 Task: Search one way flight ticket for 3 adults, 3 children in premium economy from Colorado Springs: City Of Colorado Springs Municipal Airport to New Bern: Coastal Carolina Regional Airport (was Craven County Regional) on 5-4-2023. Choice of flights is Delta. Number of bags: 9 checked bags. Price is upto 79000. Outbound departure time preference is 22:15.
Action: Mouse moved to (380, 346)
Screenshot: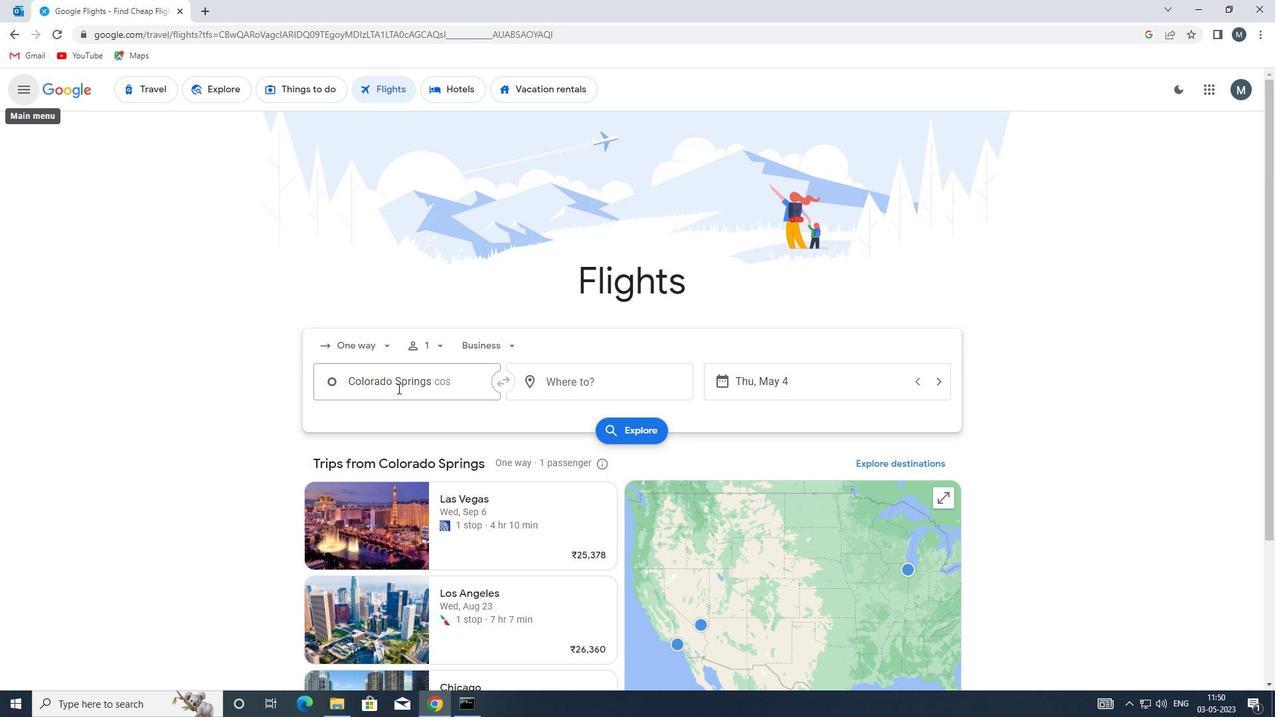 
Action: Mouse pressed left at (380, 346)
Screenshot: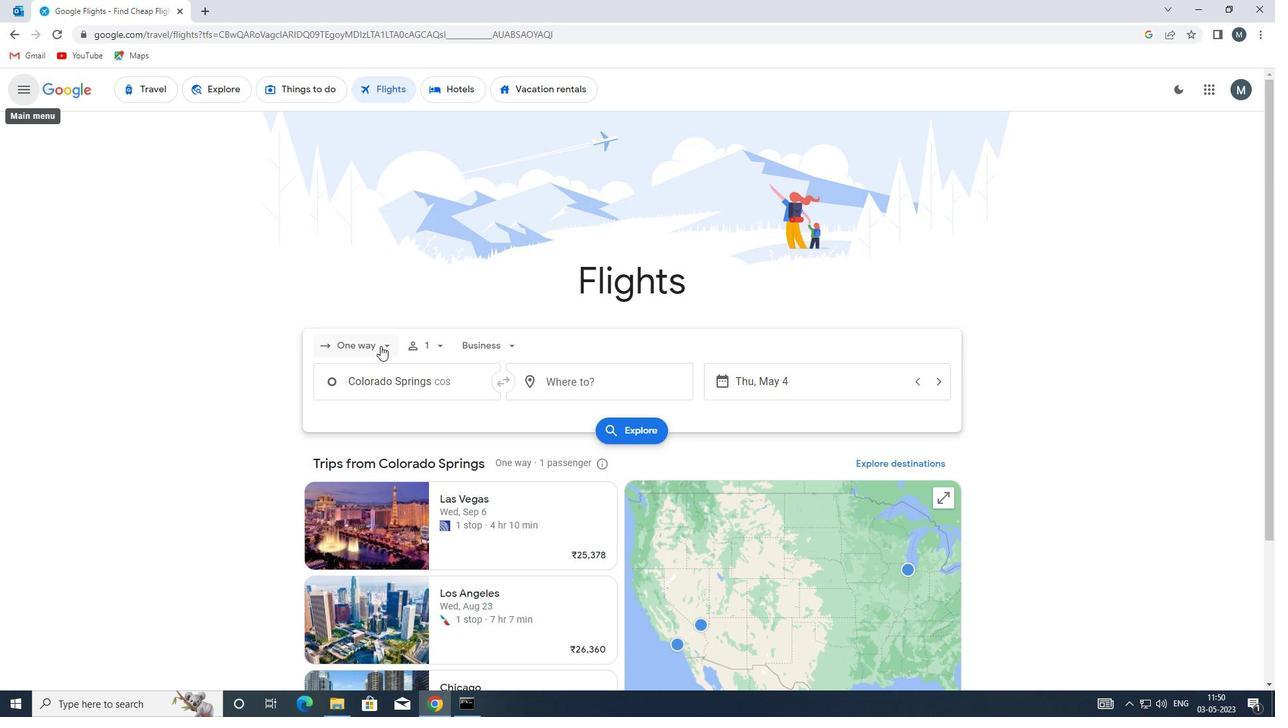 
Action: Mouse moved to (395, 412)
Screenshot: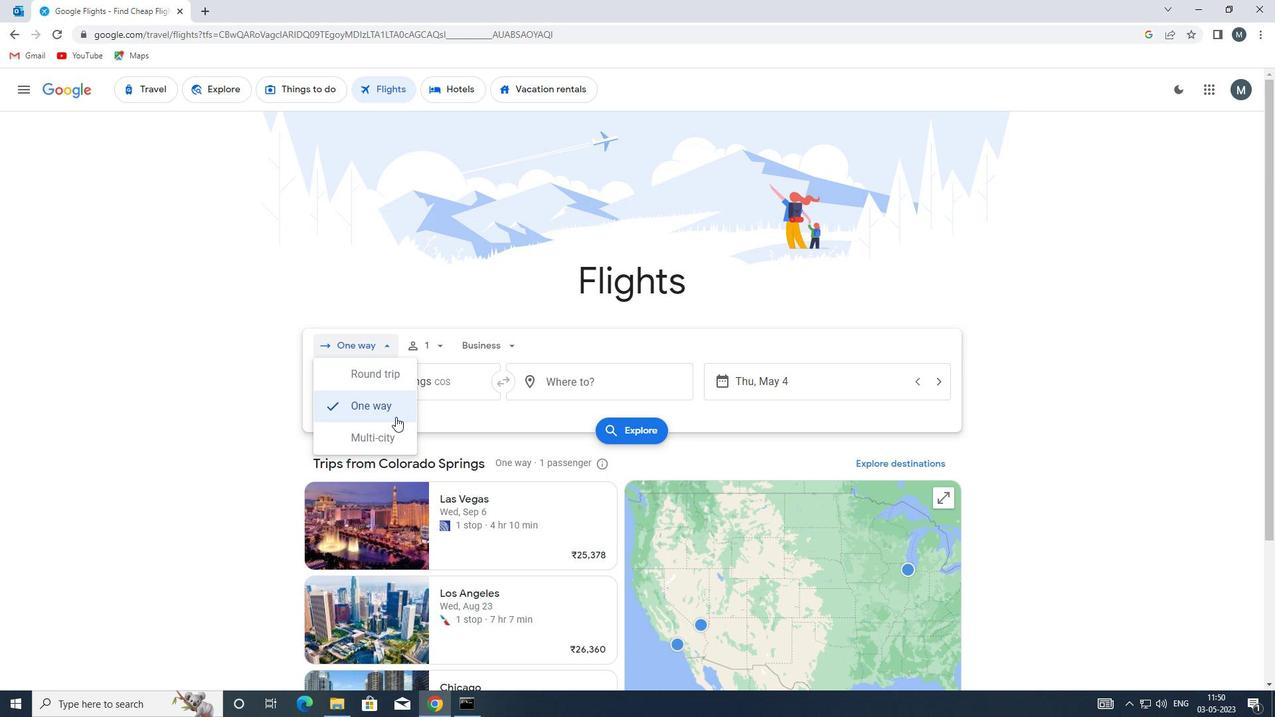 
Action: Mouse pressed left at (395, 412)
Screenshot: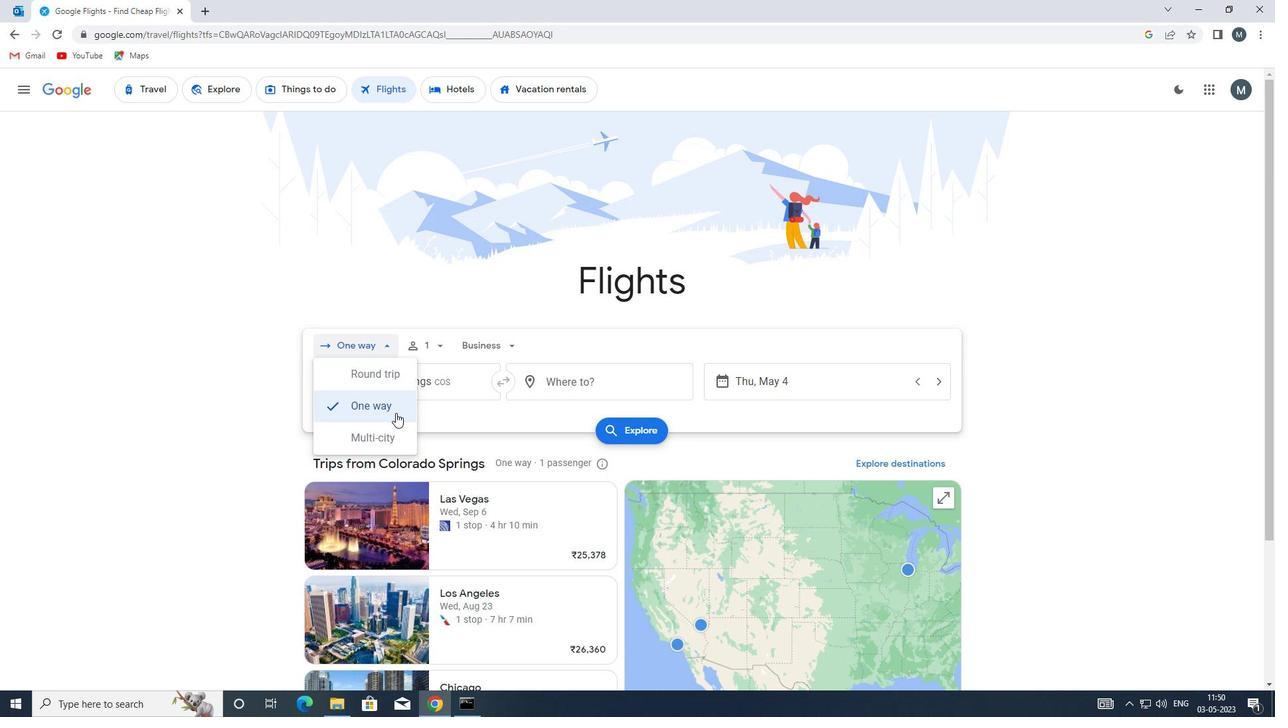 
Action: Mouse moved to (439, 350)
Screenshot: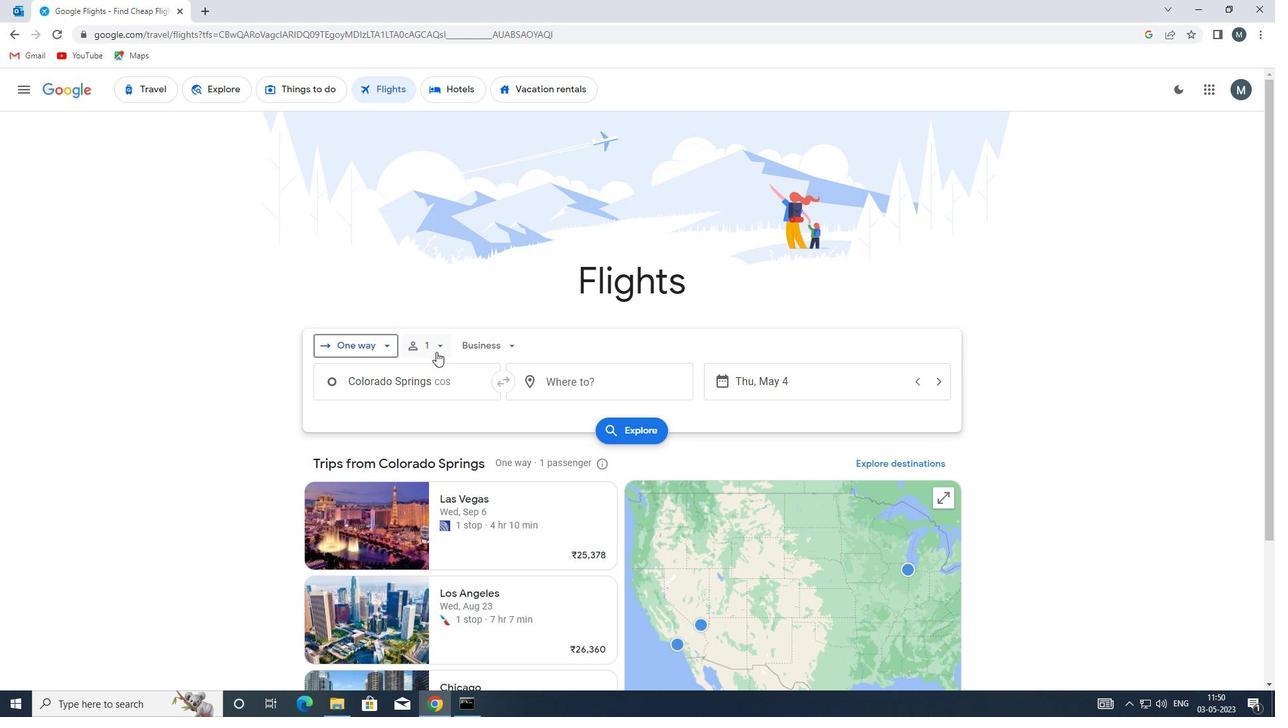 
Action: Mouse pressed left at (439, 350)
Screenshot: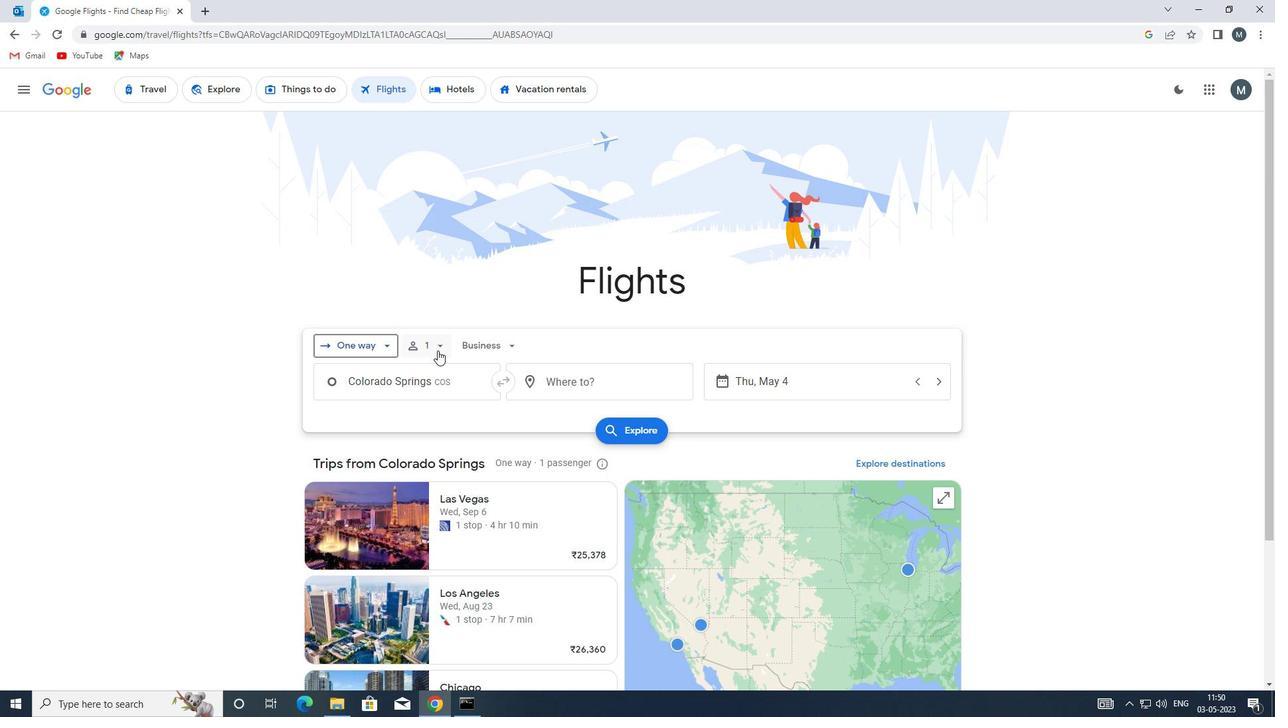
Action: Mouse moved to (536, 376)
Screenshot: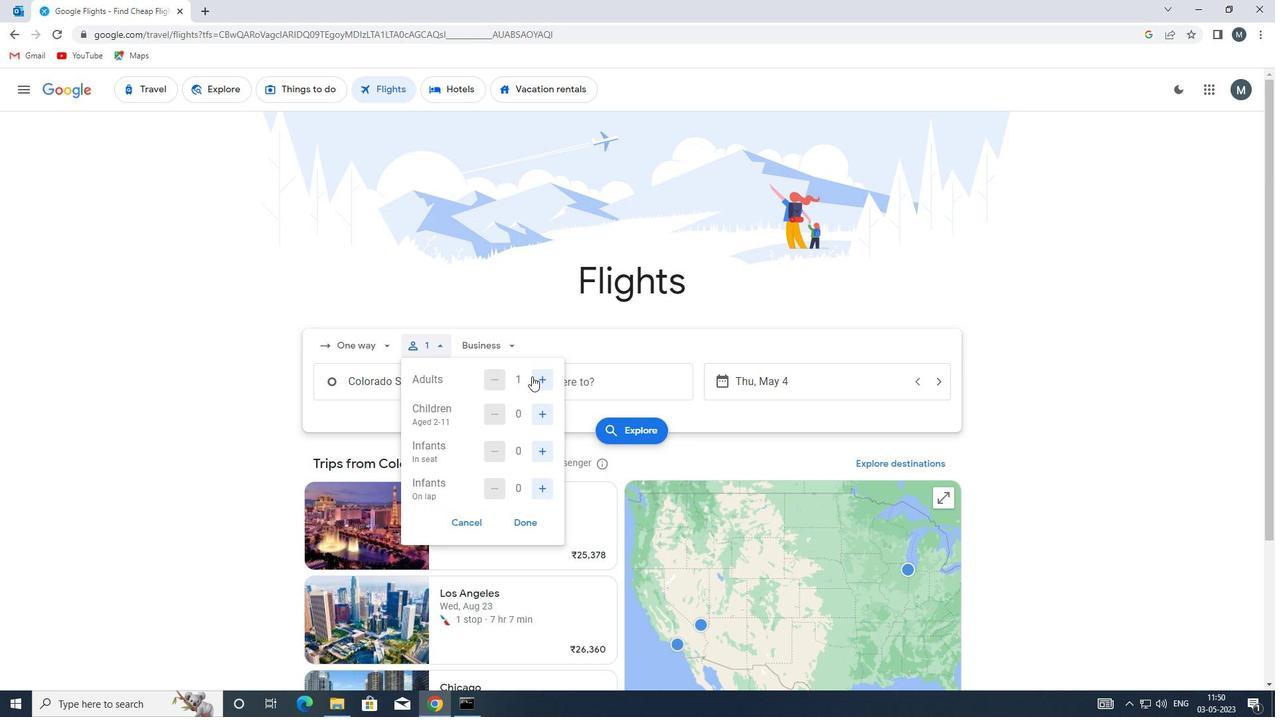 
Action: Mouse pressed left at (536, 376)
Screenshot: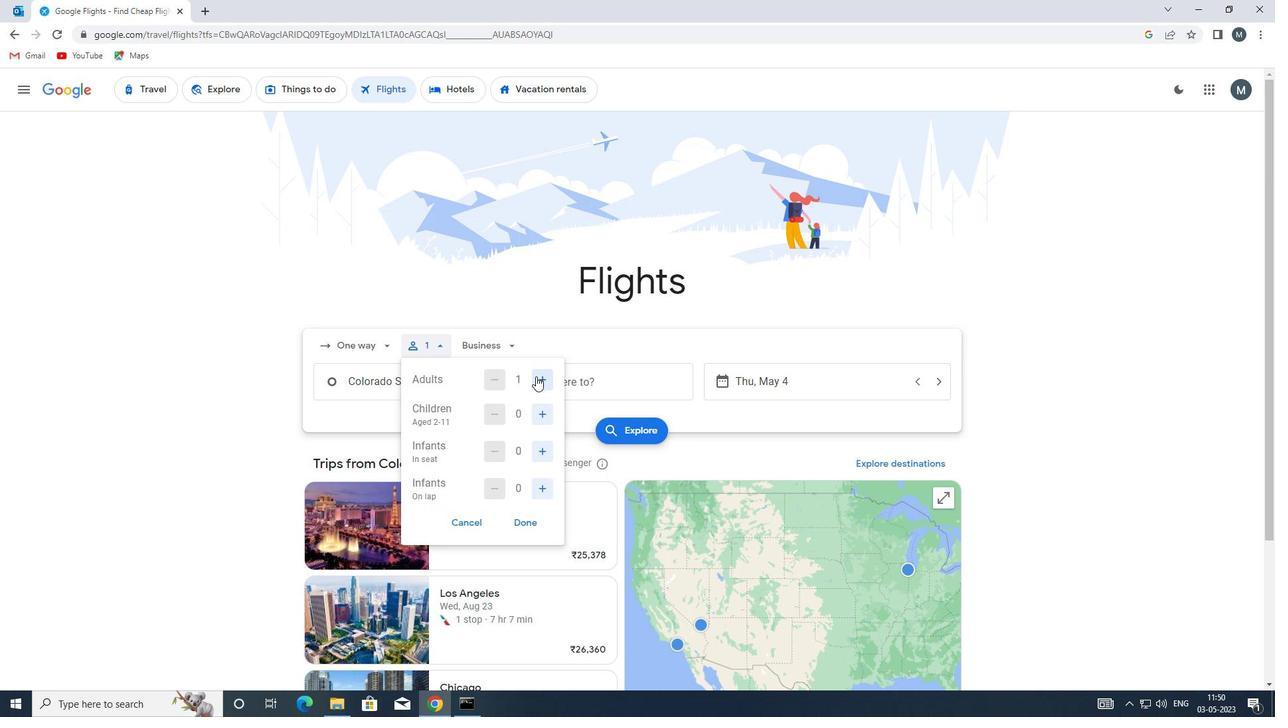 
Action: Mouse pressed left at (536, 376)
Screenshot: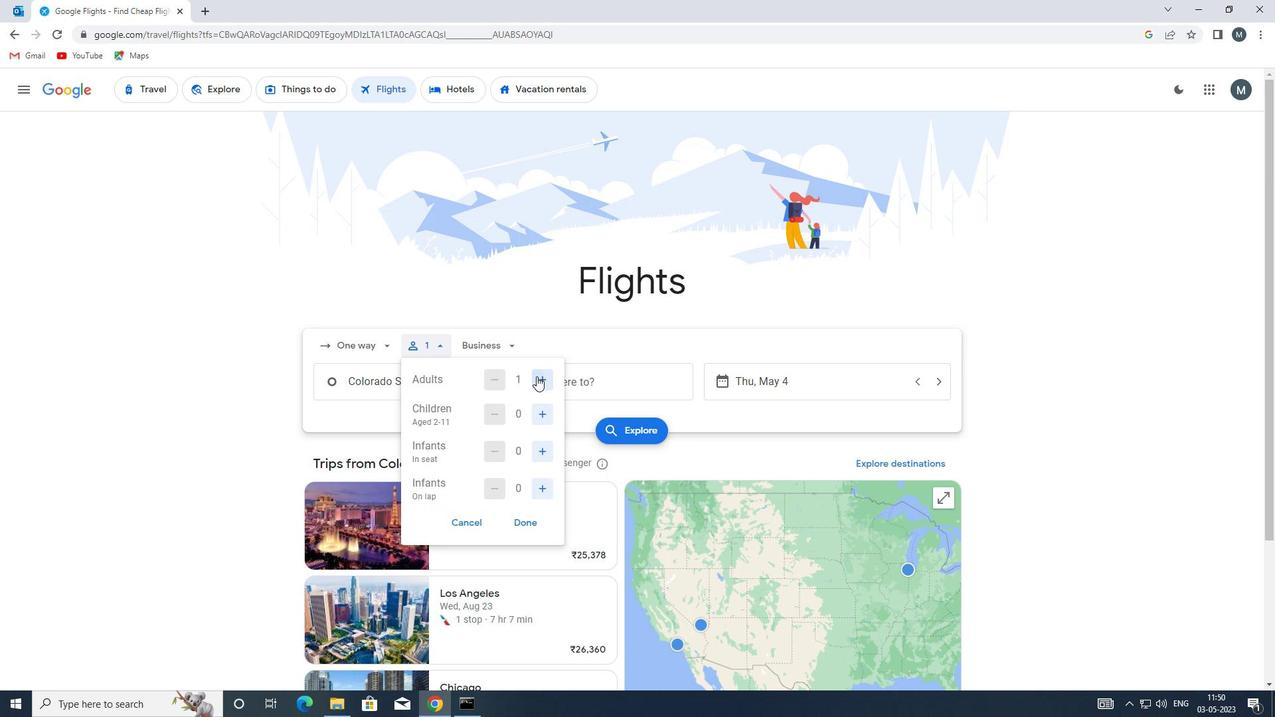 
Action: Mouse moved to (542, 414)
Screenshot: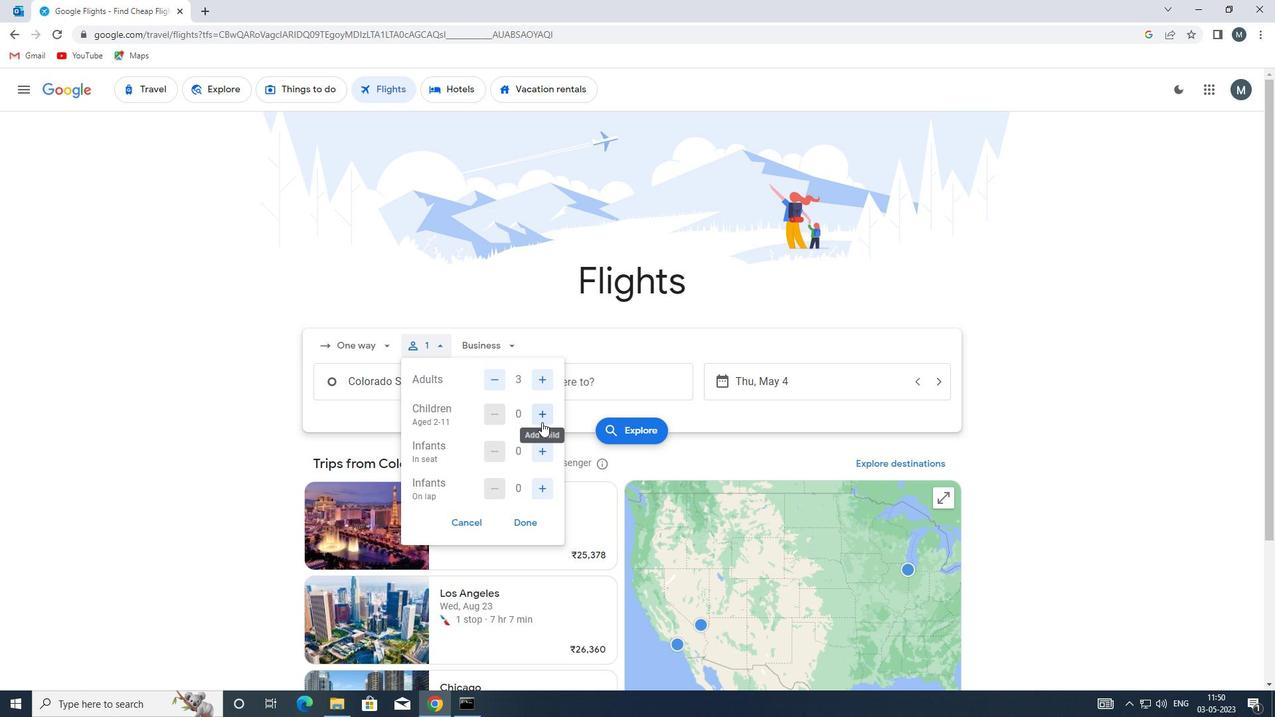 
Action: Mouse pressed left at (542, 414)
Screenshot: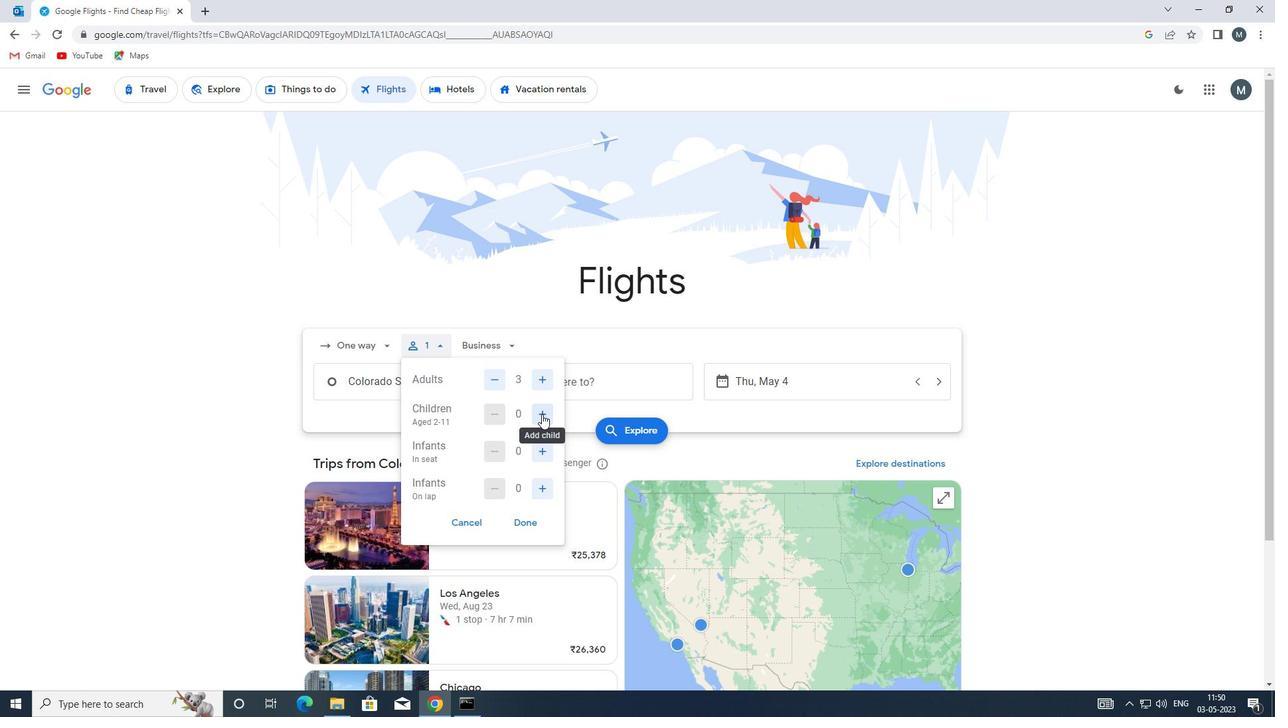 
Action: Mouse moved to (542, 413)
Screenshot: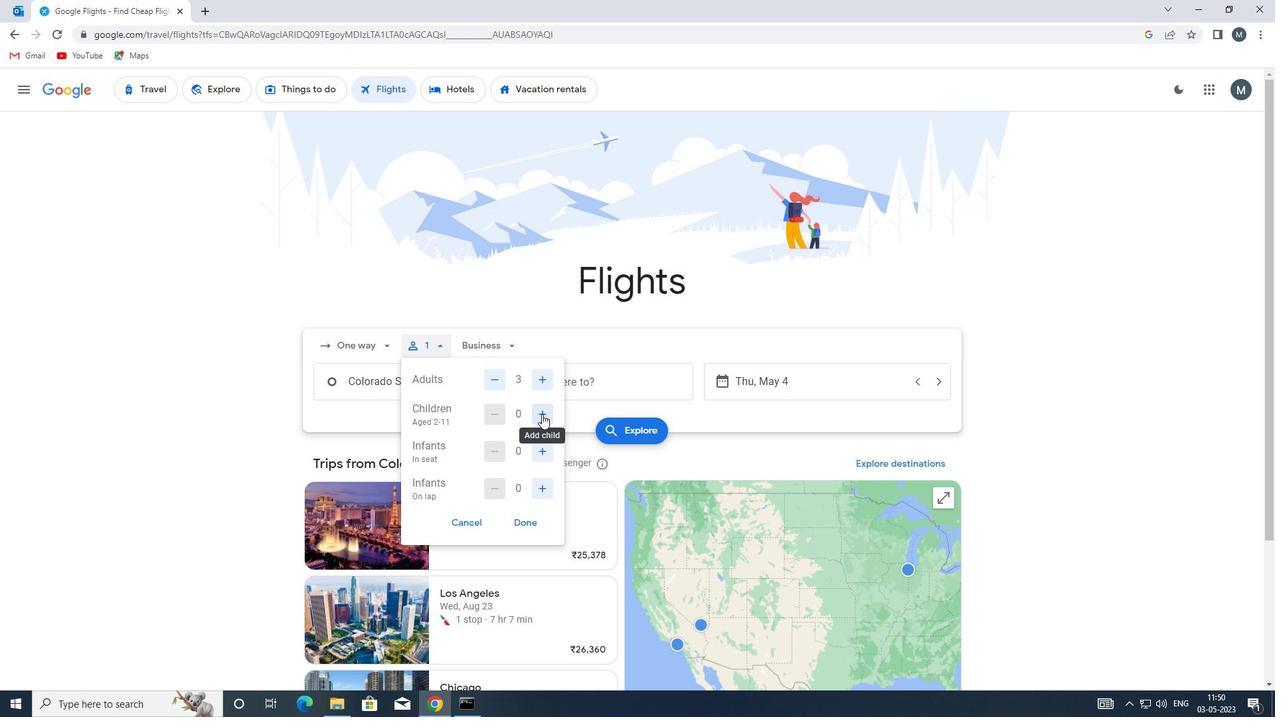 
Action: Mouse pressed left at (542, 413)
Screenshot: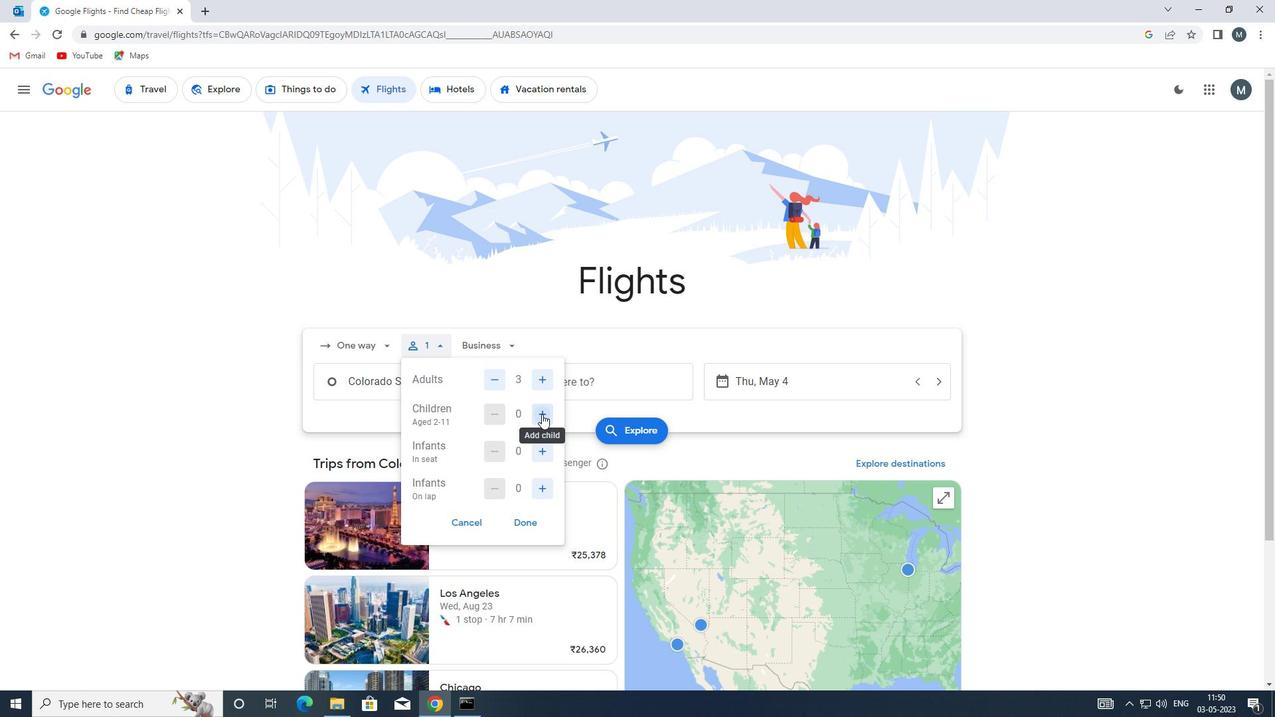 
Action: Mouse pressed left at (542, 413)
Screenshot: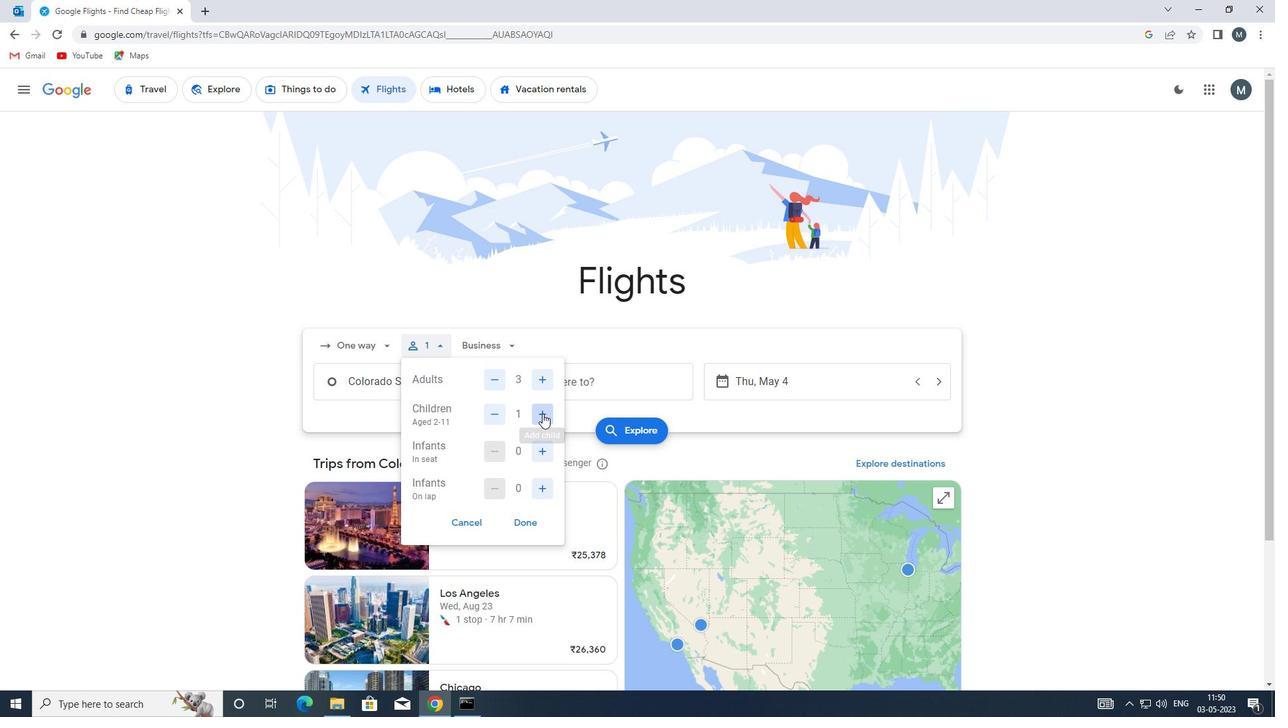 
Action: Mouse moved to (528, 522)
Screenshot: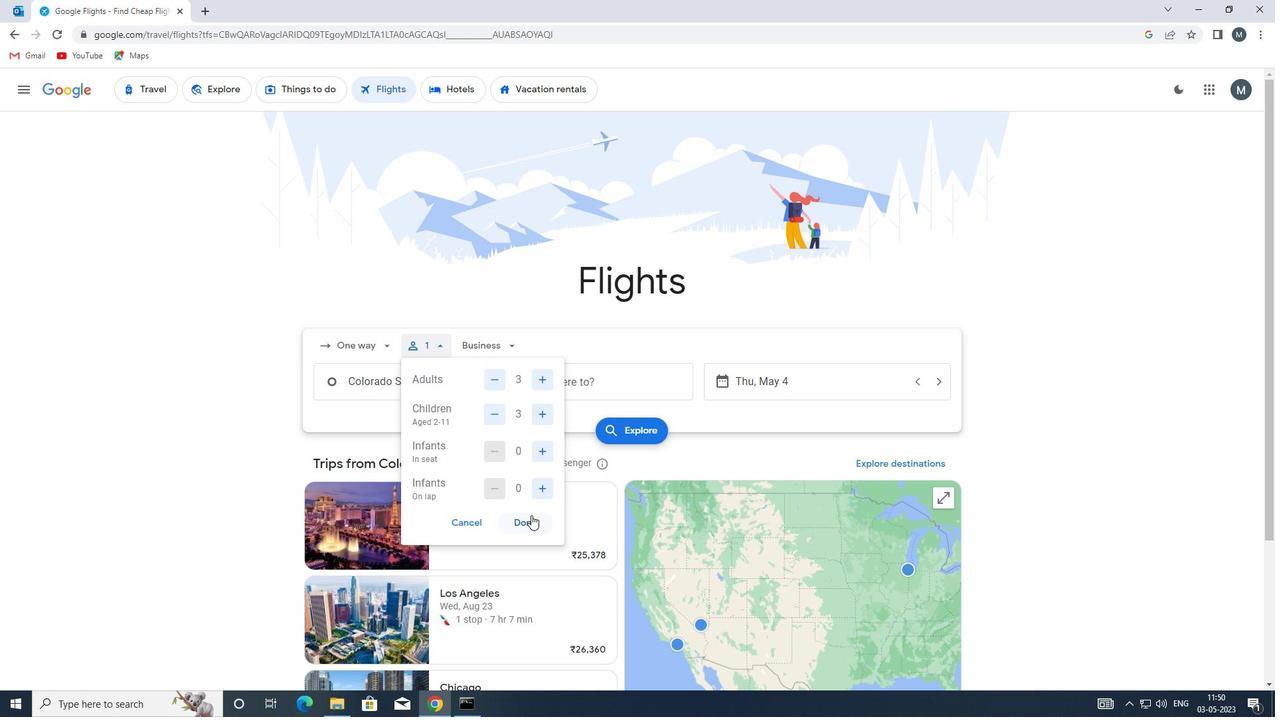 
Action: Mouse pressed left at (528, 522)
Screenshot: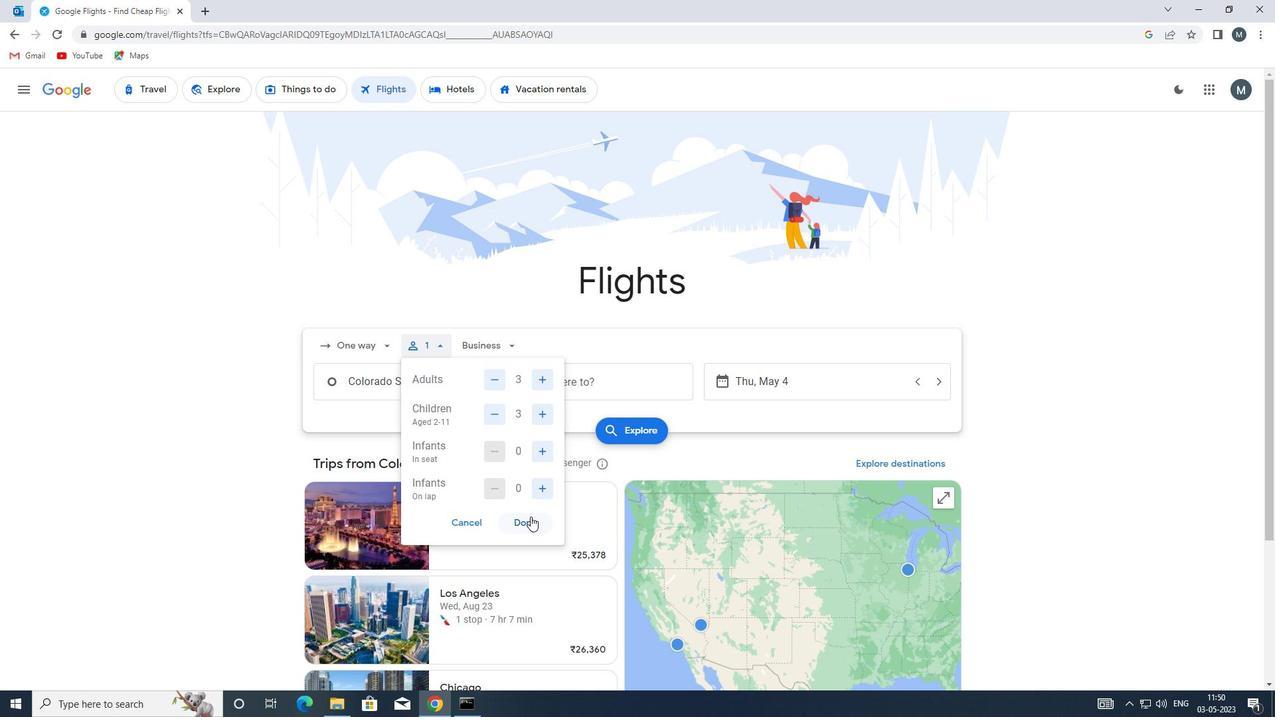 
Action: Mouse moved to (494, 352)
Screenshot: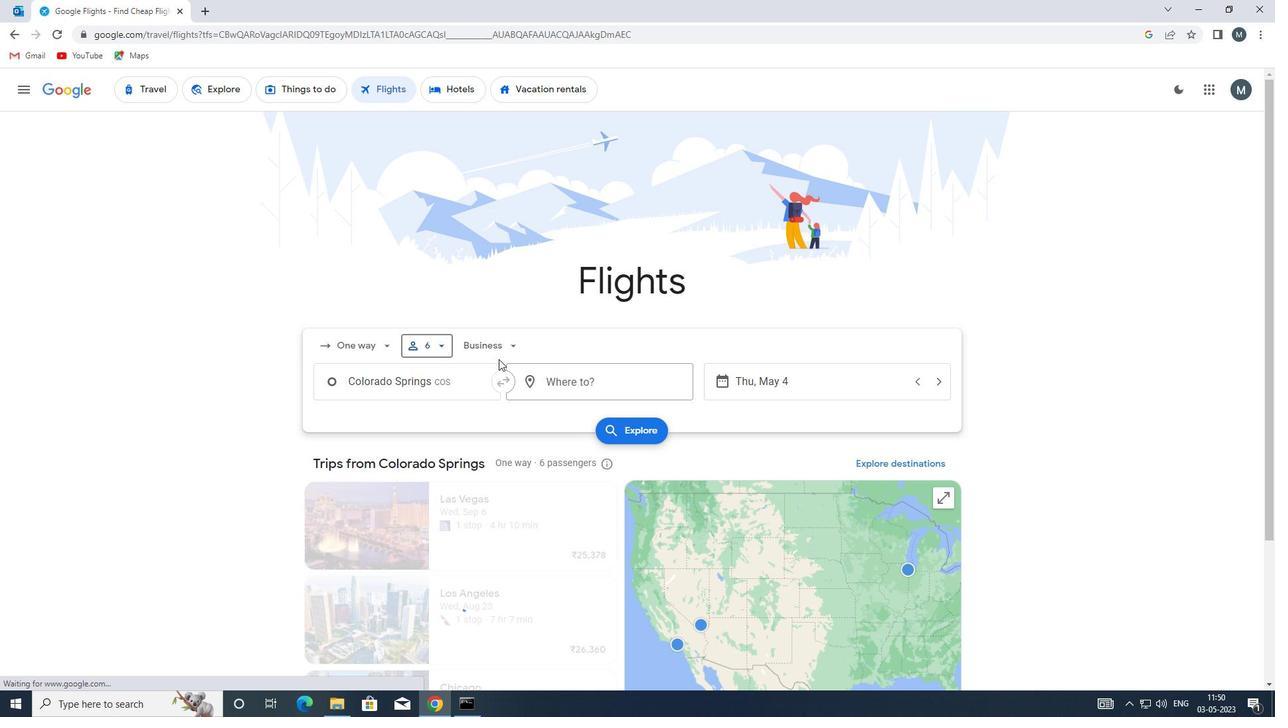 
Action: Mouse pressed left at (494, 352)
Screenshot: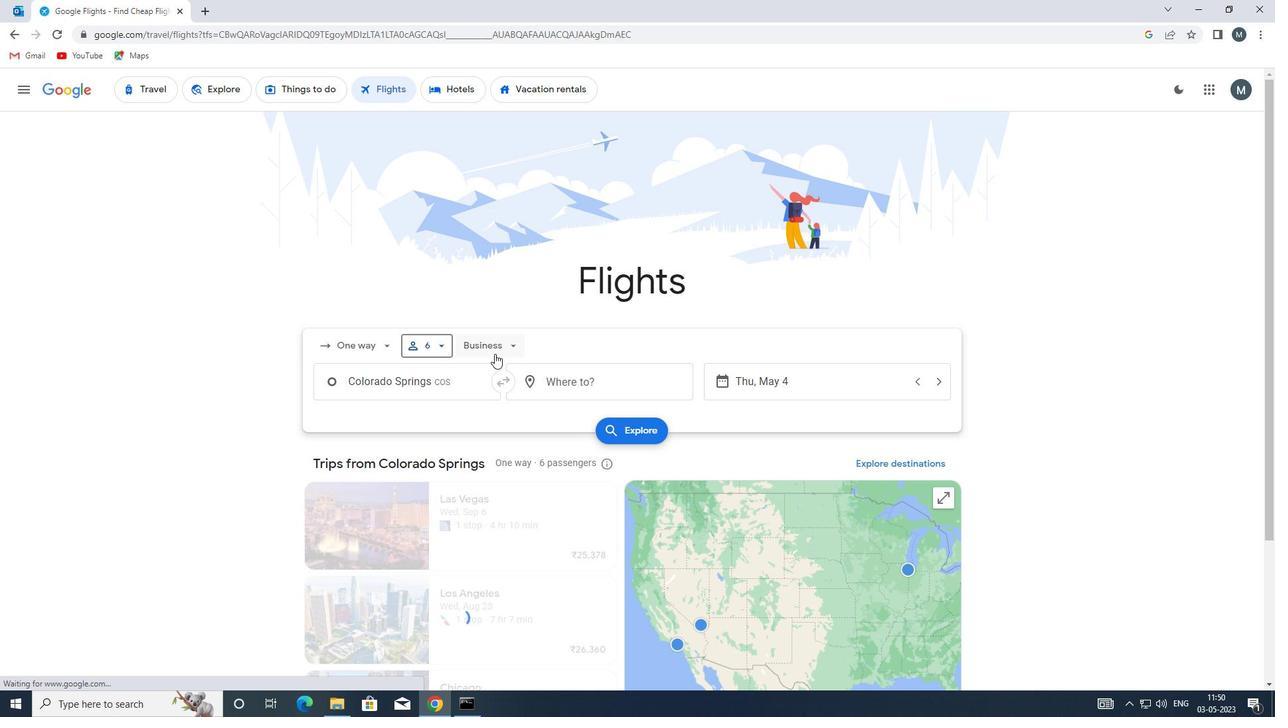 
Action: Mouse moved to (523, 399)
Screenshot: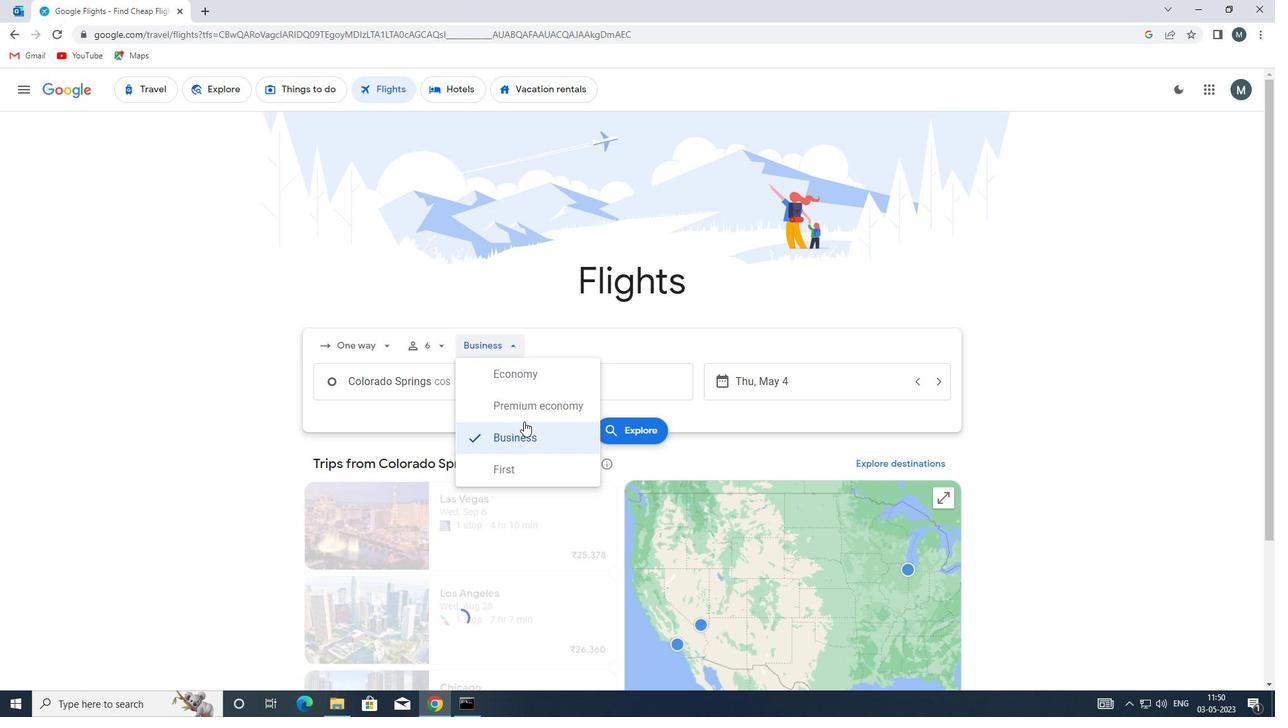 
Action: Mouse pressed left at (523, 399)
Screenshot: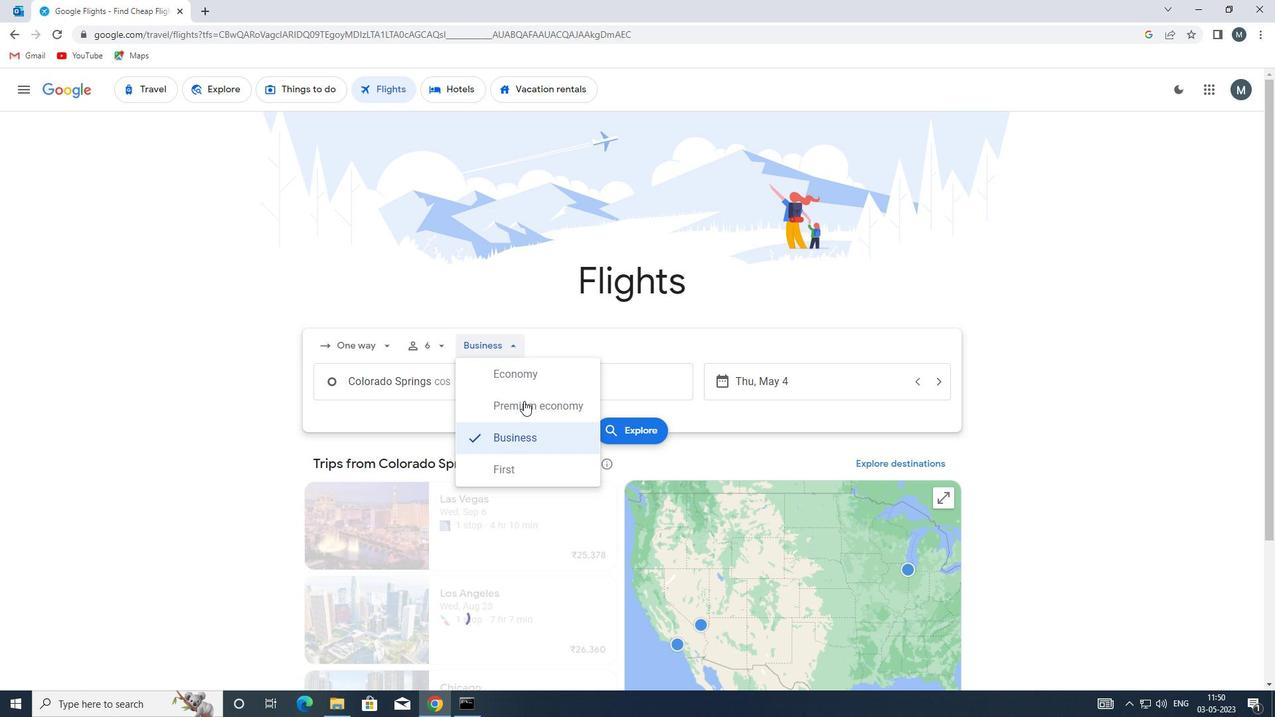 
Action: Mouse moved to (440, 377)
Screenshot: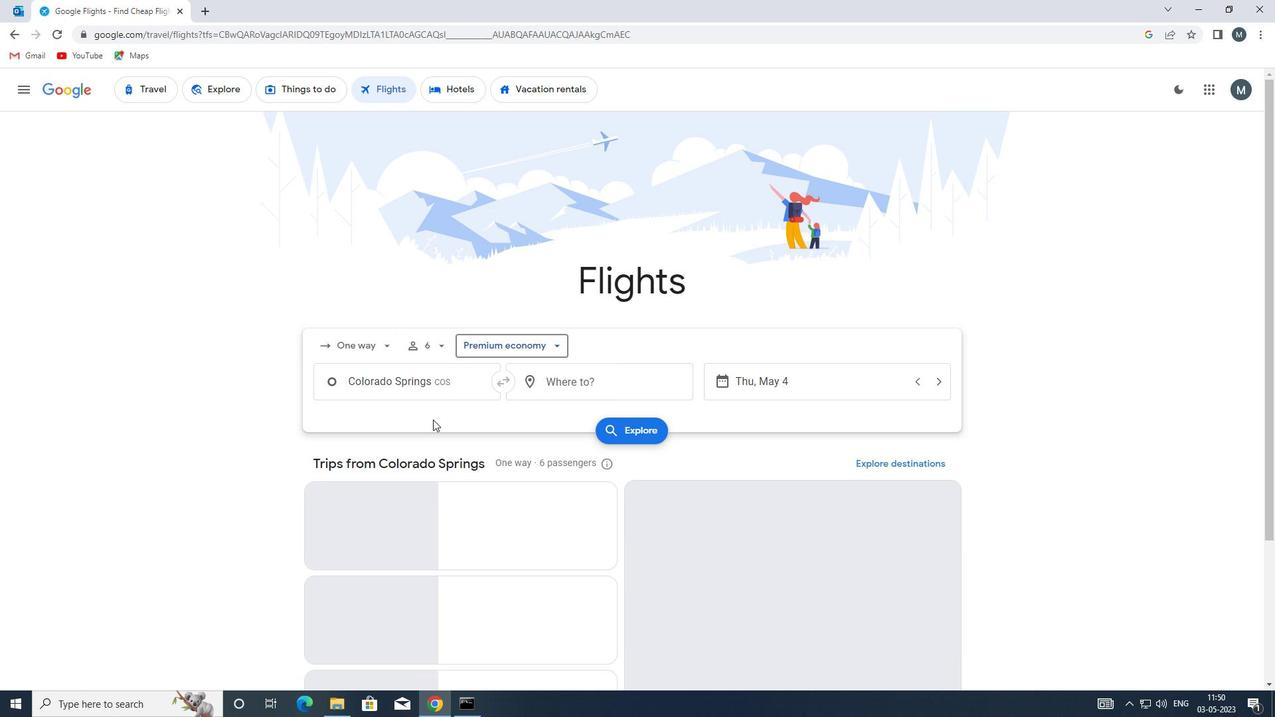 
Action: Mouse pressed left at (440, 377)
Screenshot: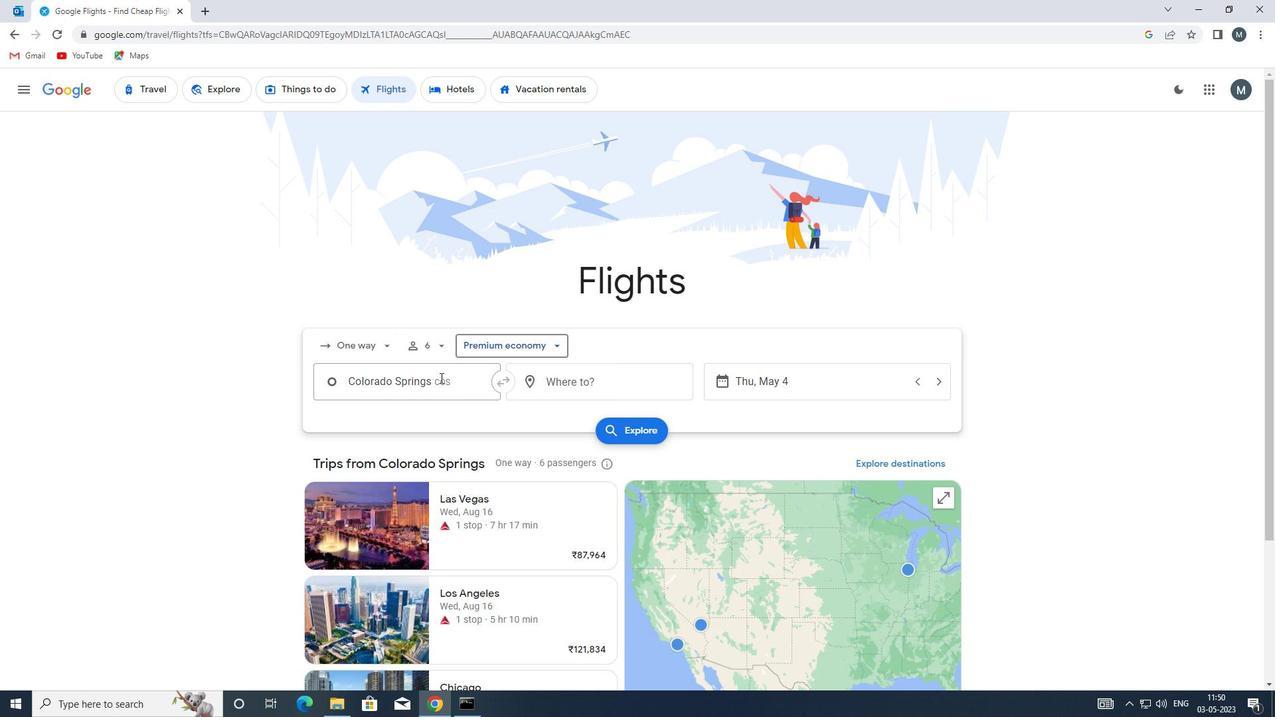 
Action: Mouse moved to (442, 377)
Screenshot: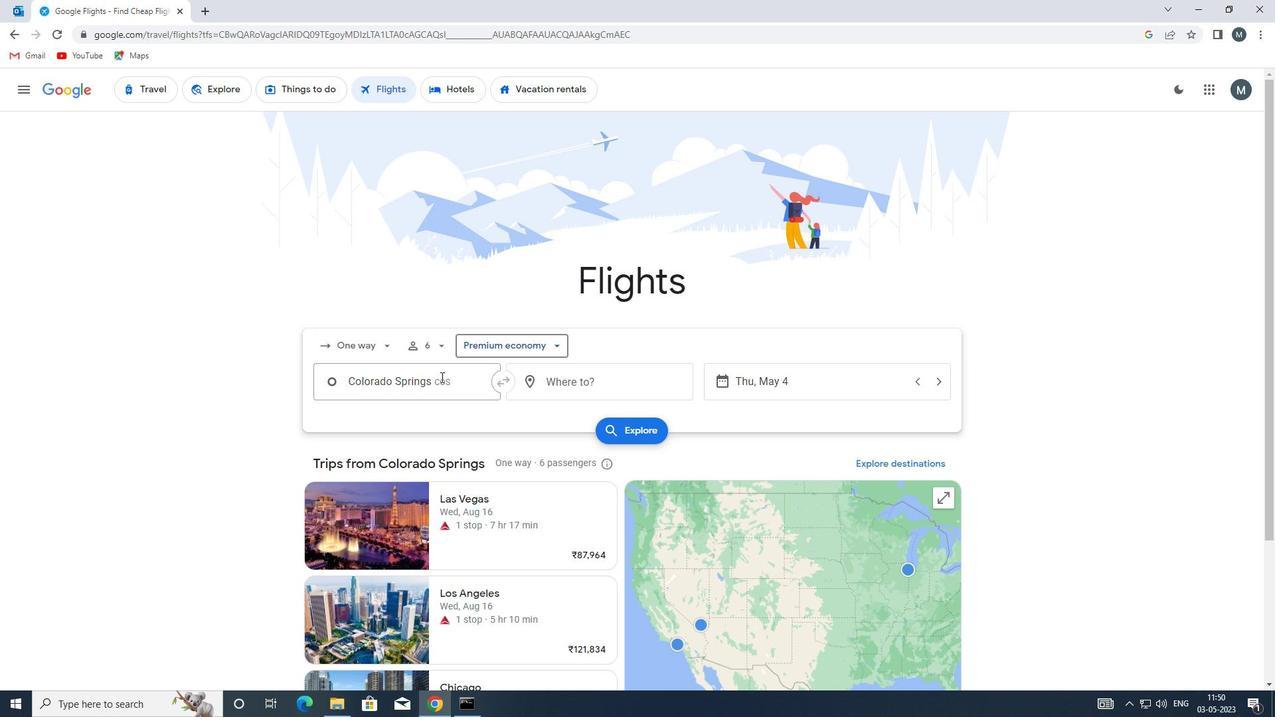 
Action: Key pressed <Key.enter>
Screenshot: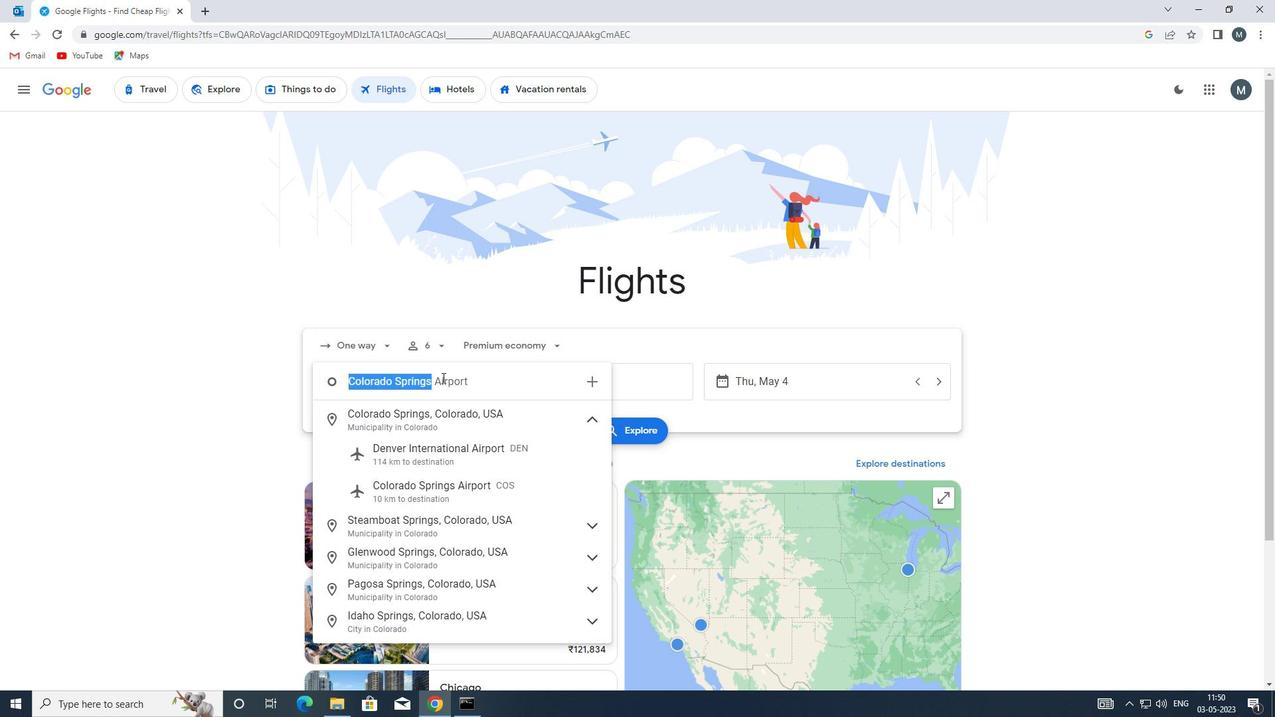 
Action: Mouse moved to (554, 377)
Screenshot: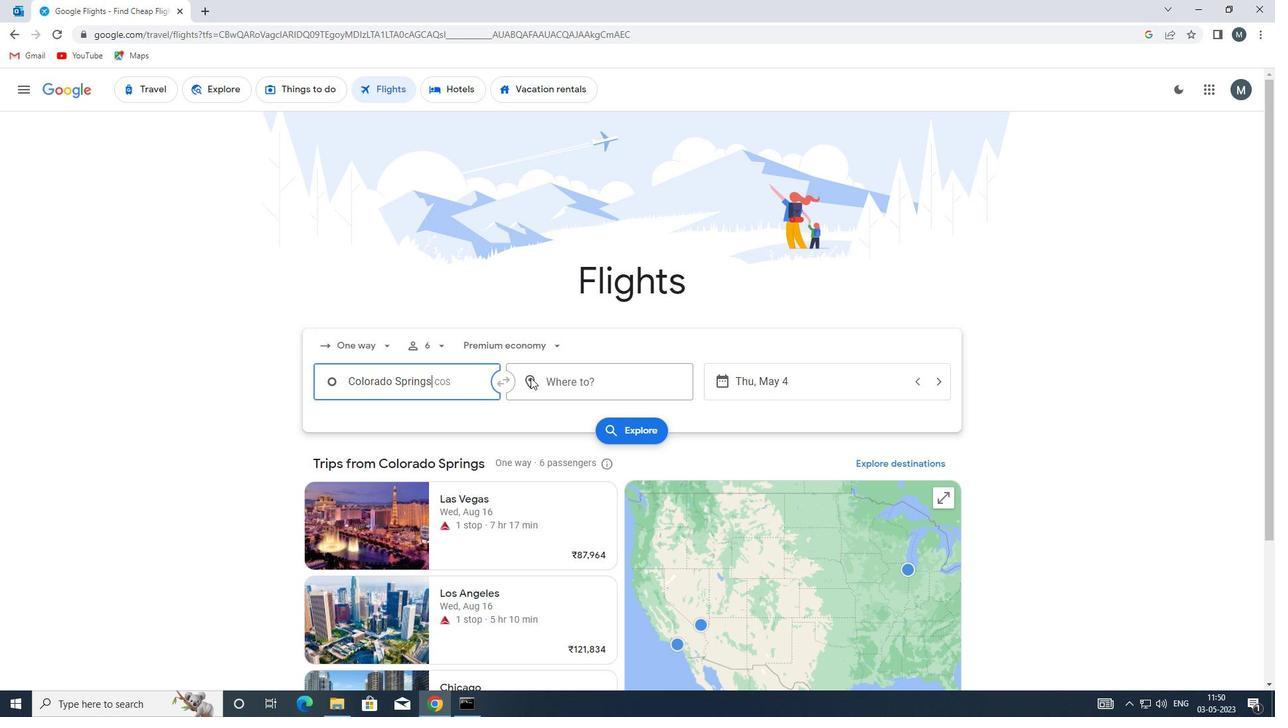 
Action: Mouse pressed left at (554, 377)
Screenshot: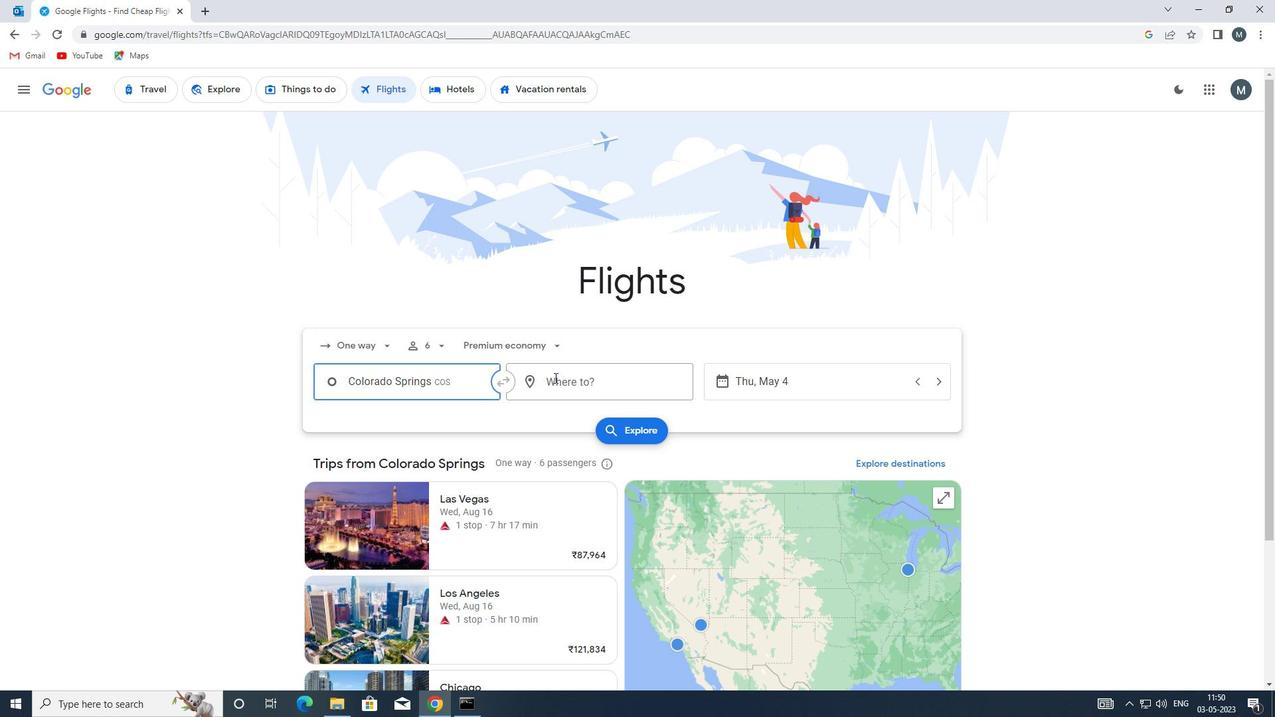 
Action: Mouse moved to (547, 379)
Screenshot: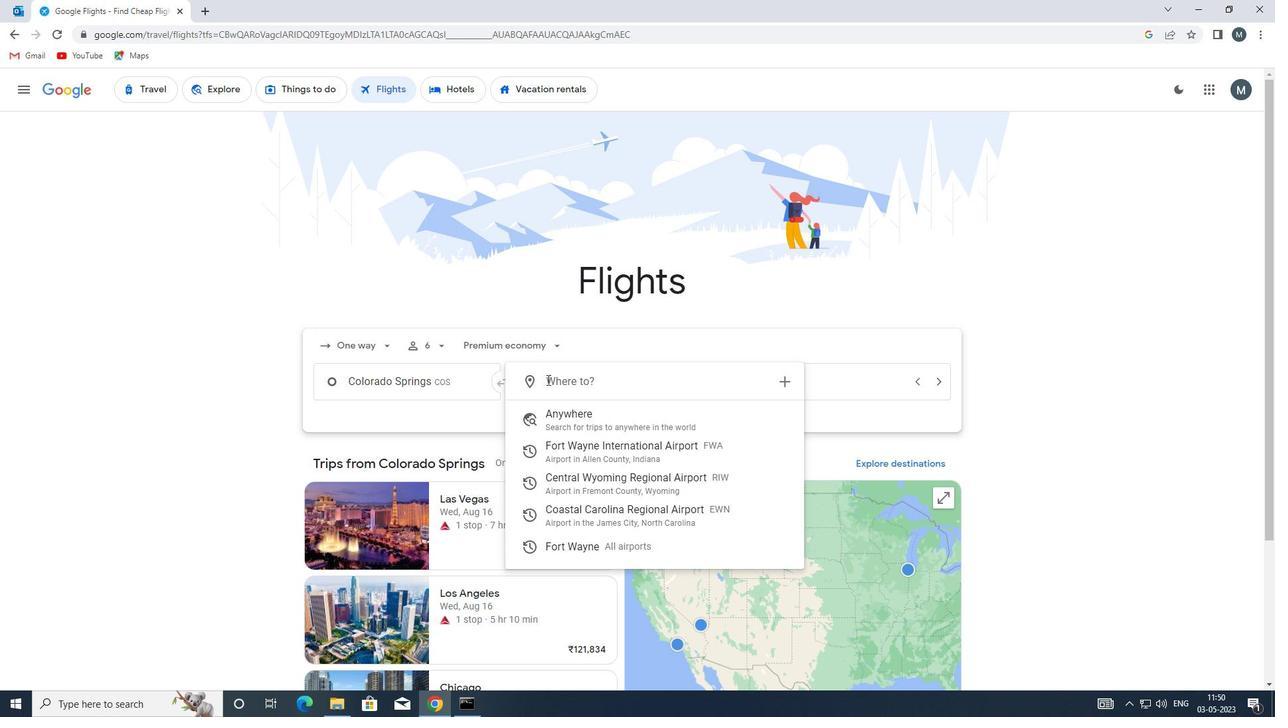 
Action: Key pressed ewn
Screenshot: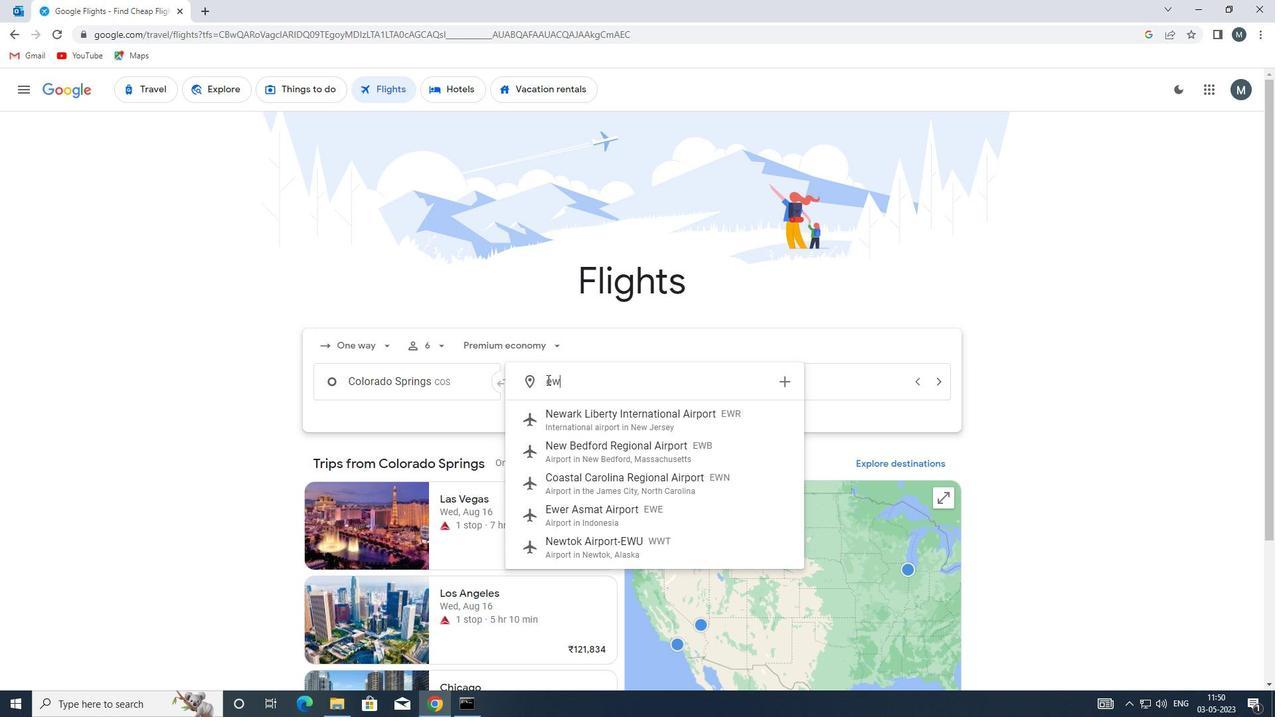 
Action: Mouse moved to (596, 425)
Screenshot: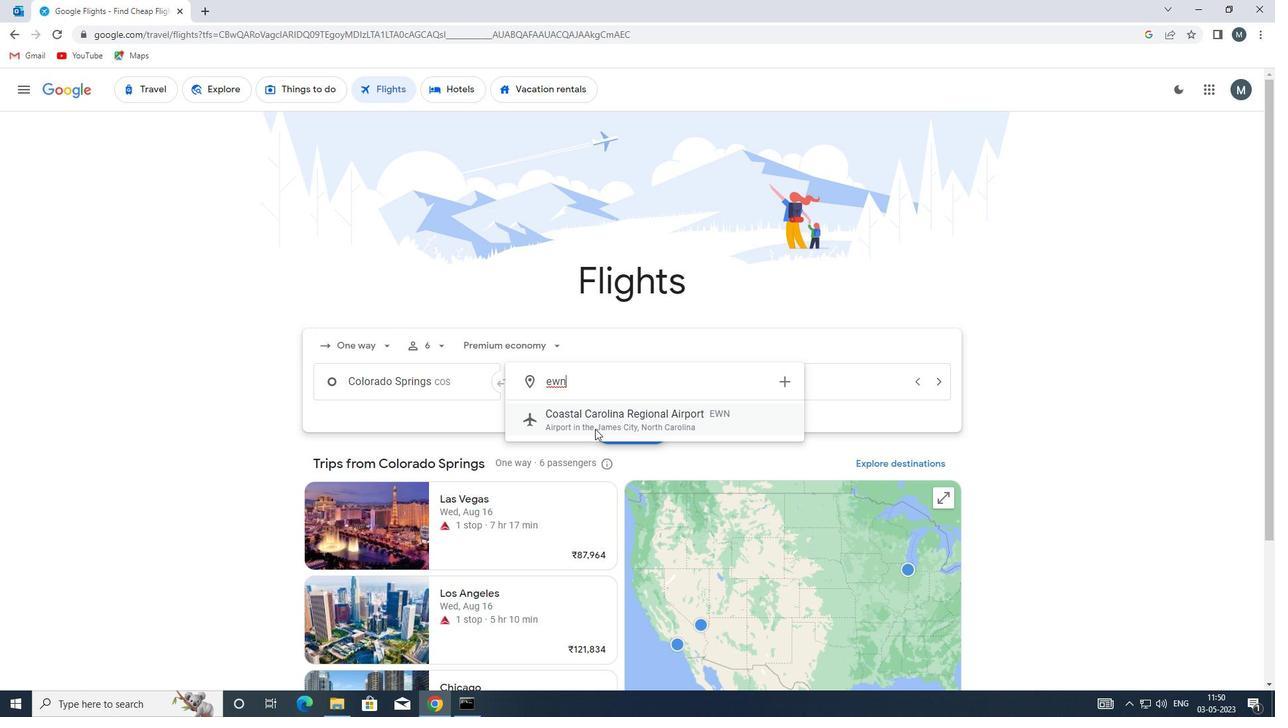 
Action: Mouse pressed left at (596, 425)
Screenshot: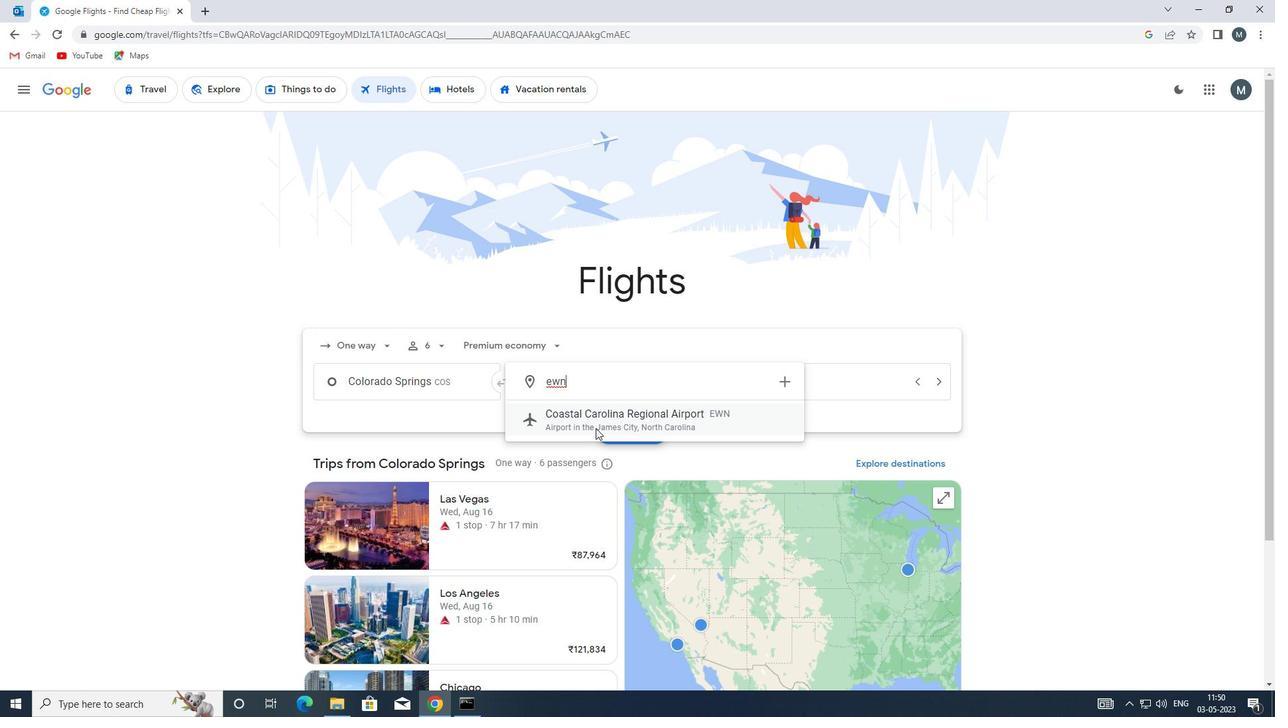 
Action: Mouse moved to (753, 377)
Screenshot: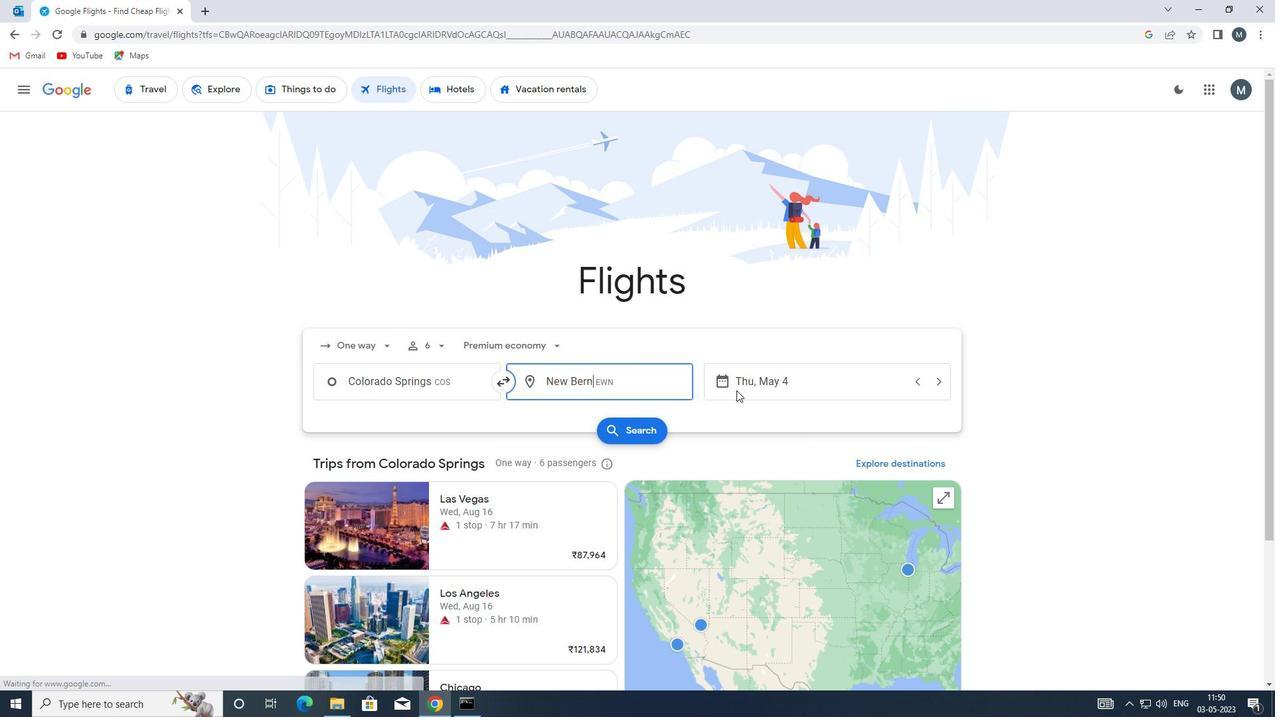 
Action: Mouse pressed left at (753, 377)
Screenshot: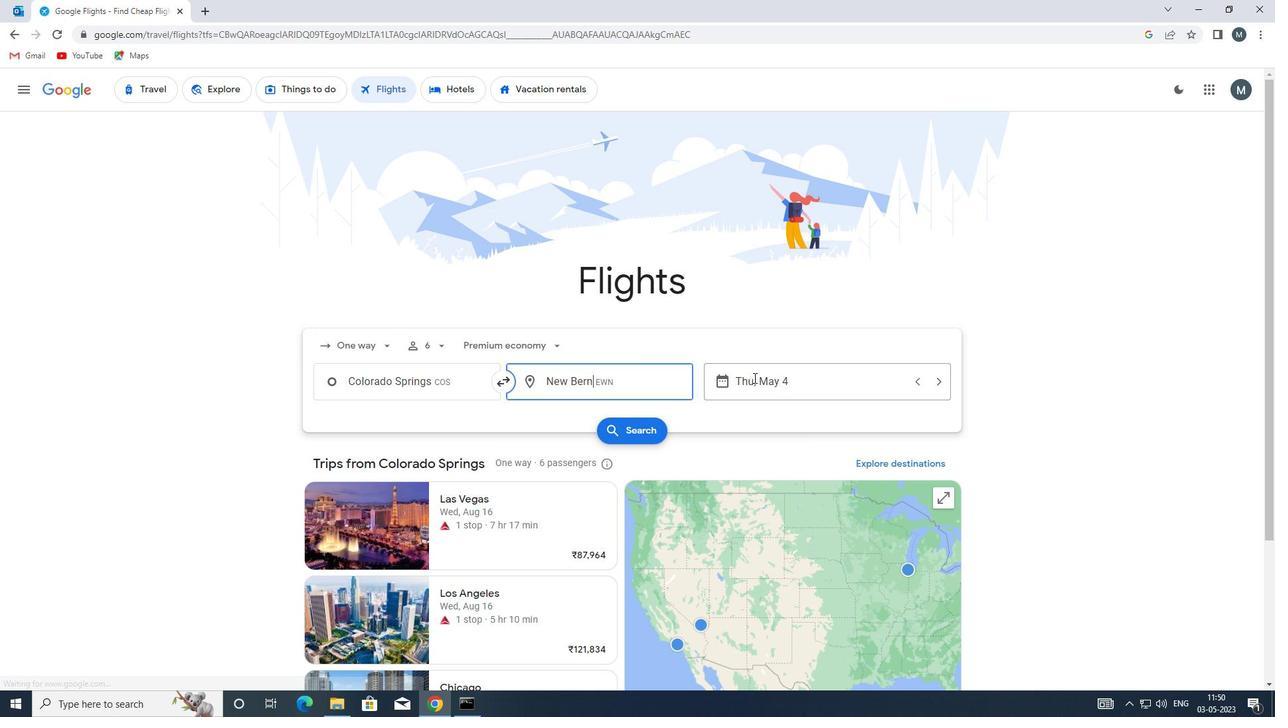 
Action: Mouse moved to (609, 444)
Screenshot: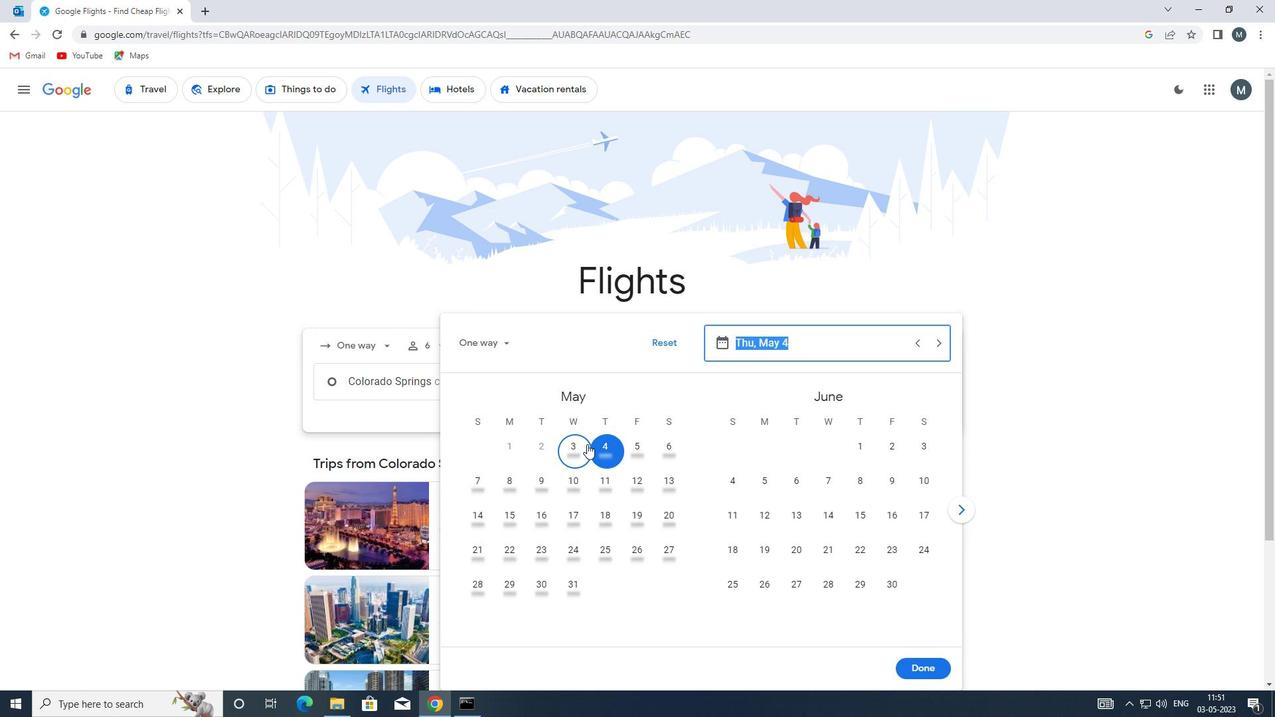 
Action: Mouse pressed left at (609, 444)
Screenshot: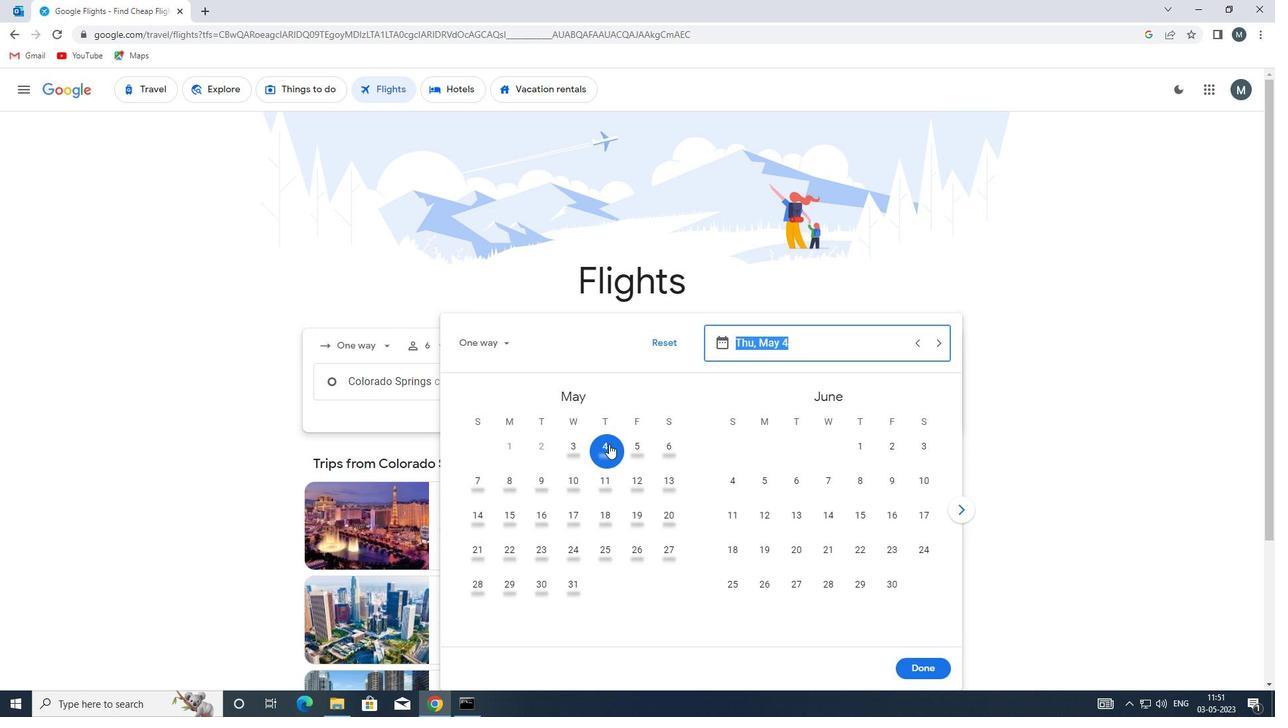 
Action: Mouse moved to (926, 667)
Screenshot: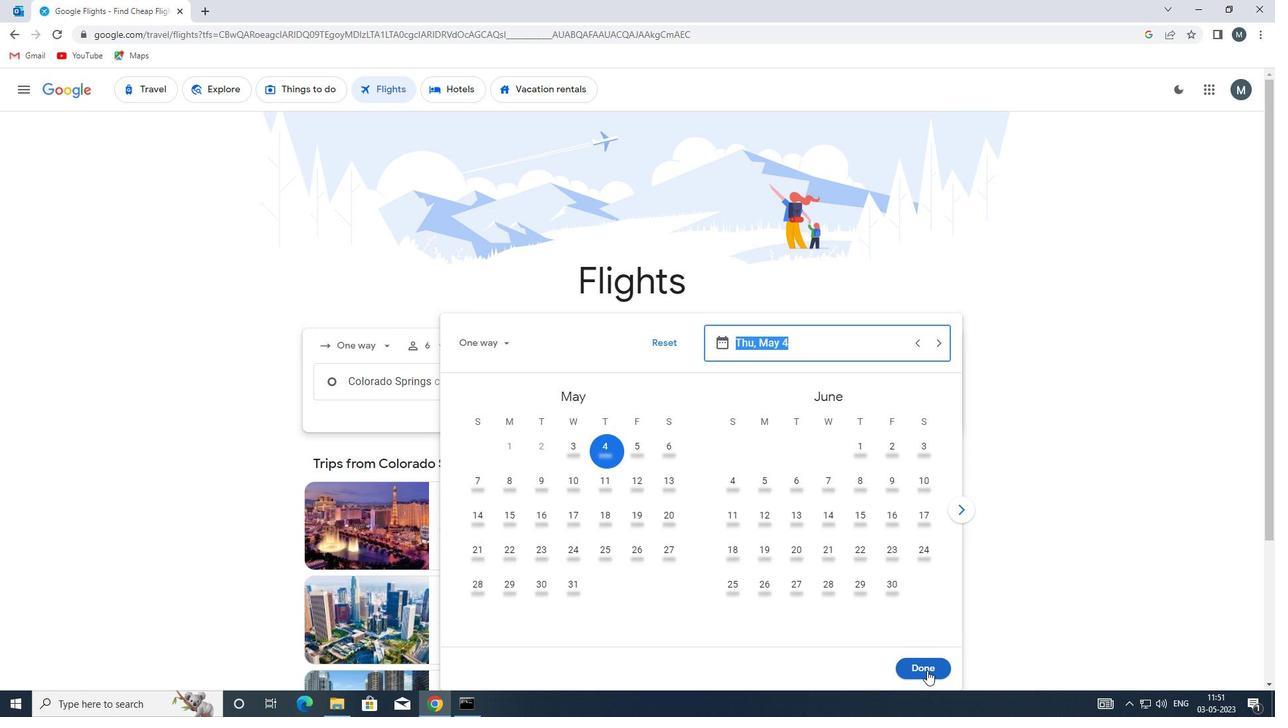
Action: Mouse pressed left at (926, 667)
Screenshot: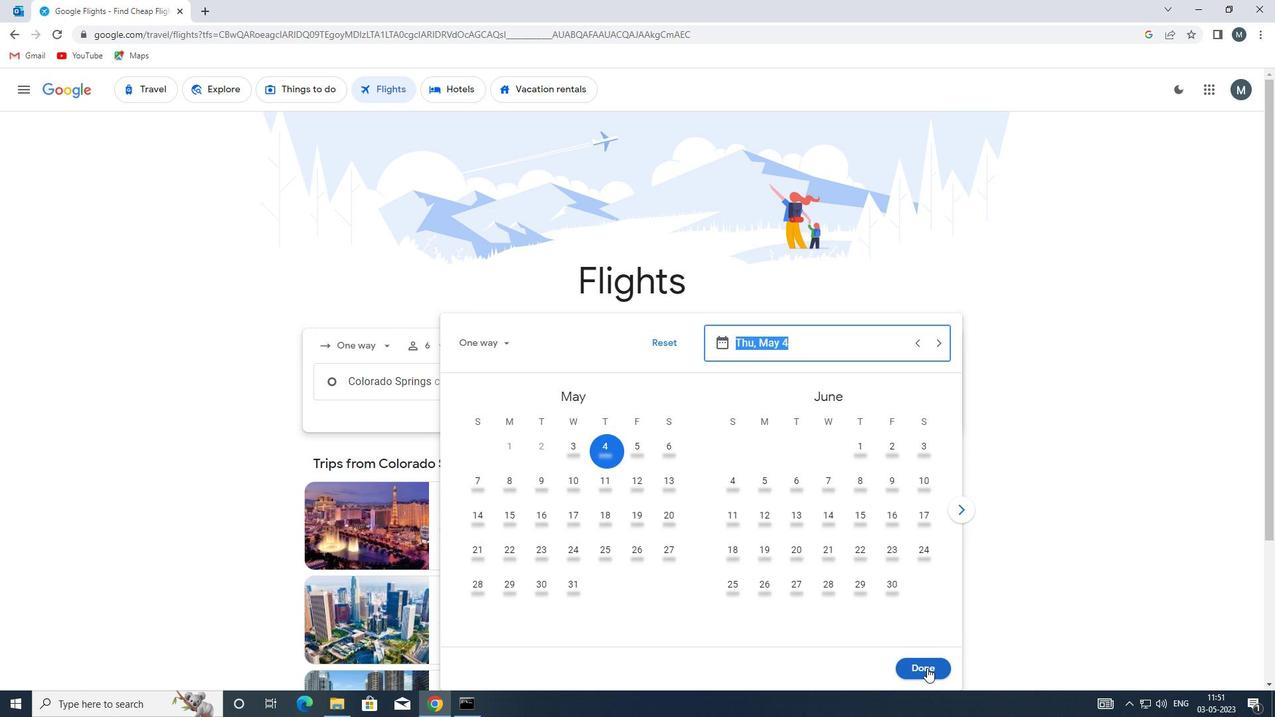 
Action: Mouse moved to (636, 423)
Screenshot: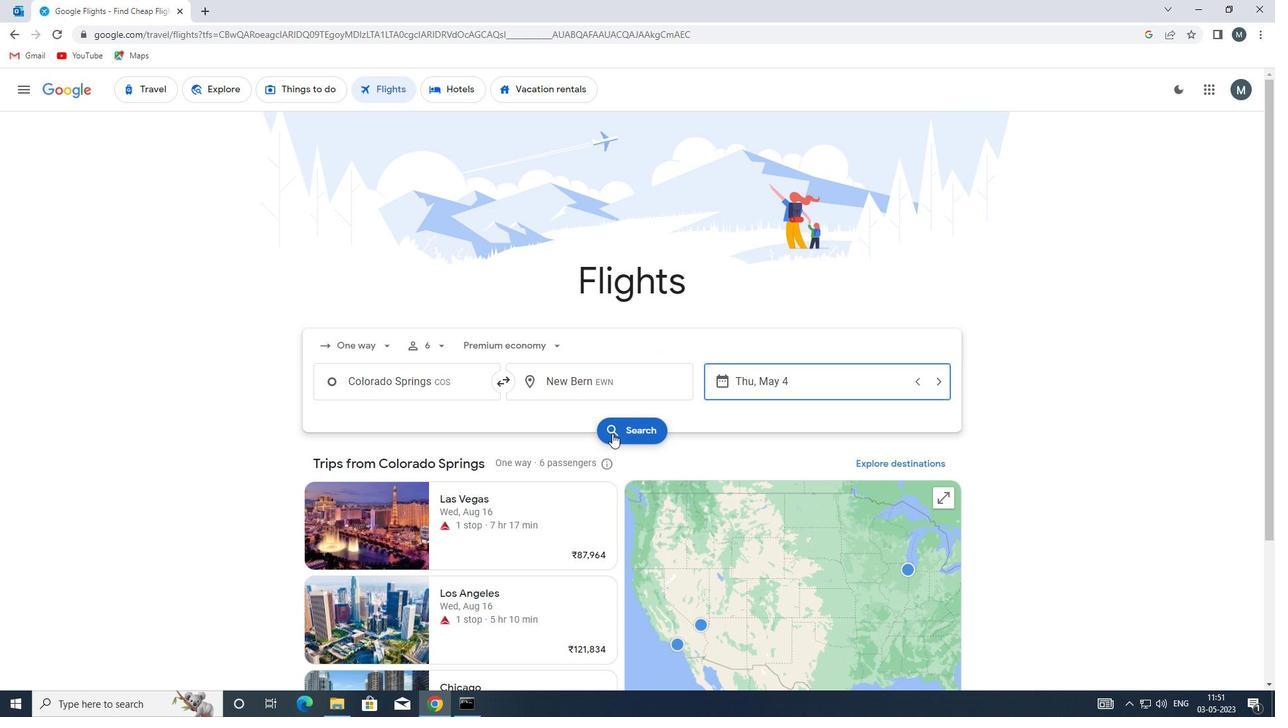 
Action: Mouse pressed left at (636, 423)
Screenshot: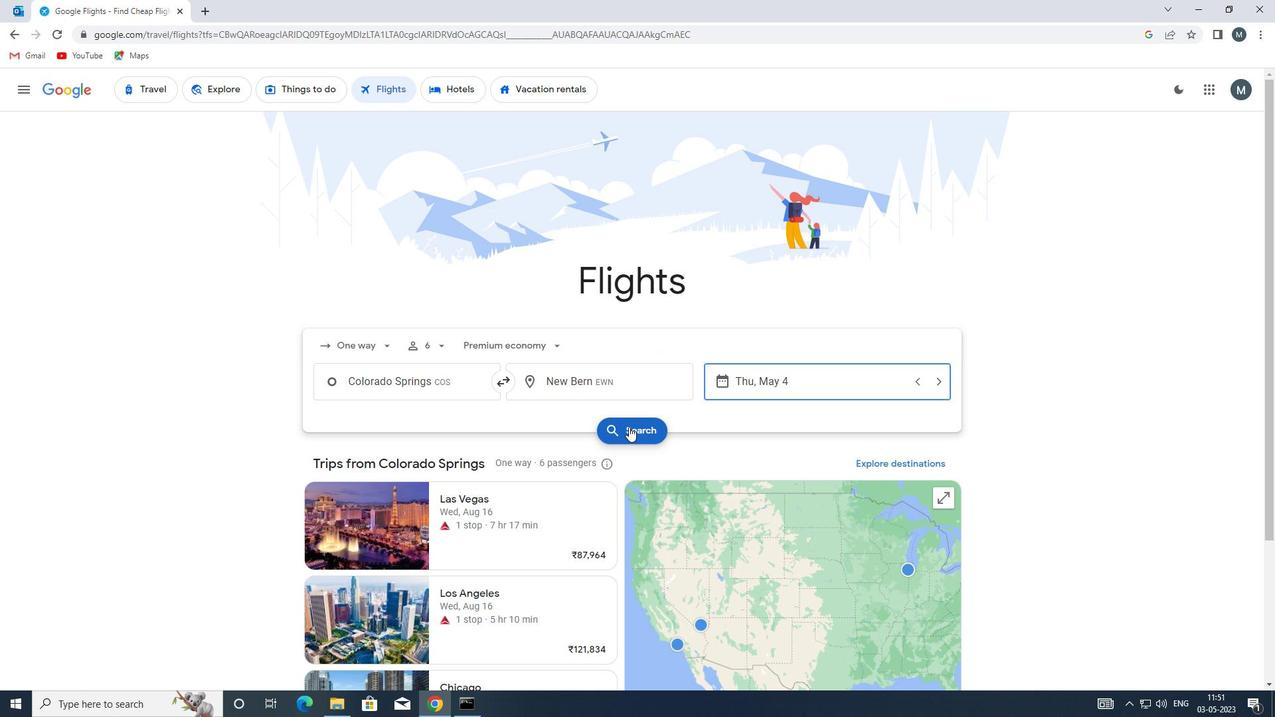 
Action: Mouse moved to (310, 214)
Screenshot: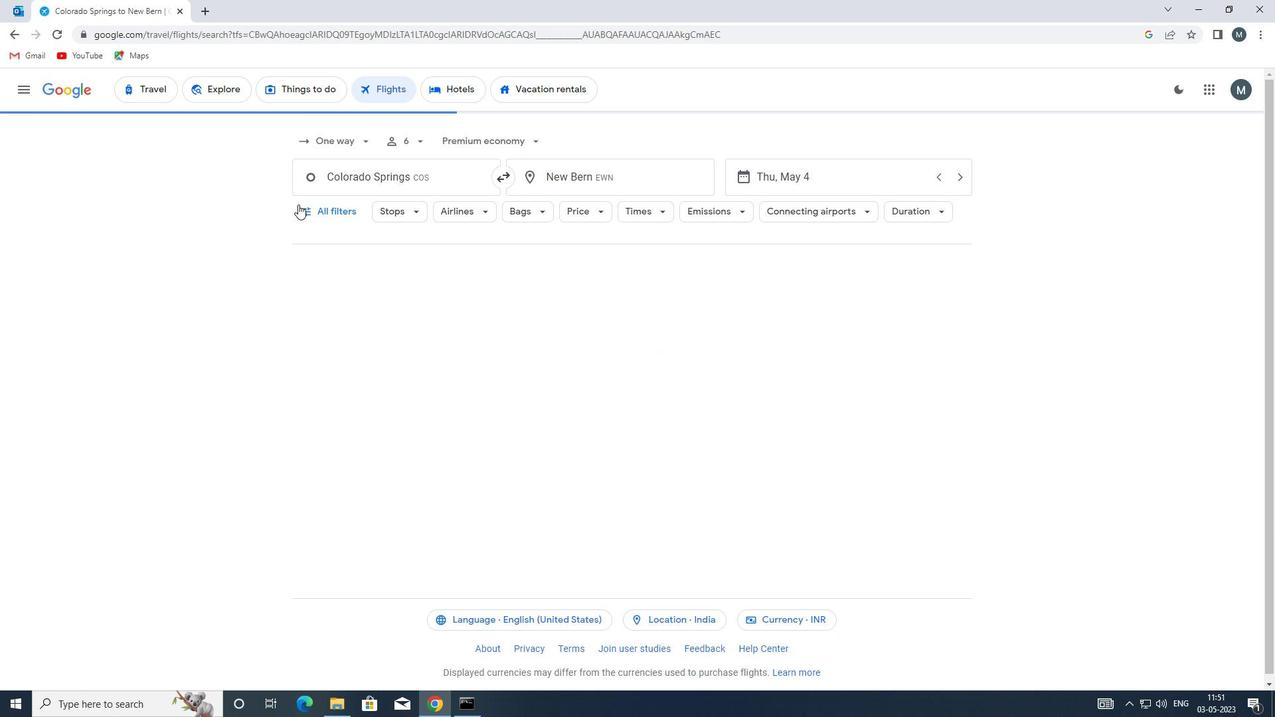 
Action: Mouse pressed left at (310, 214)
Screenshot: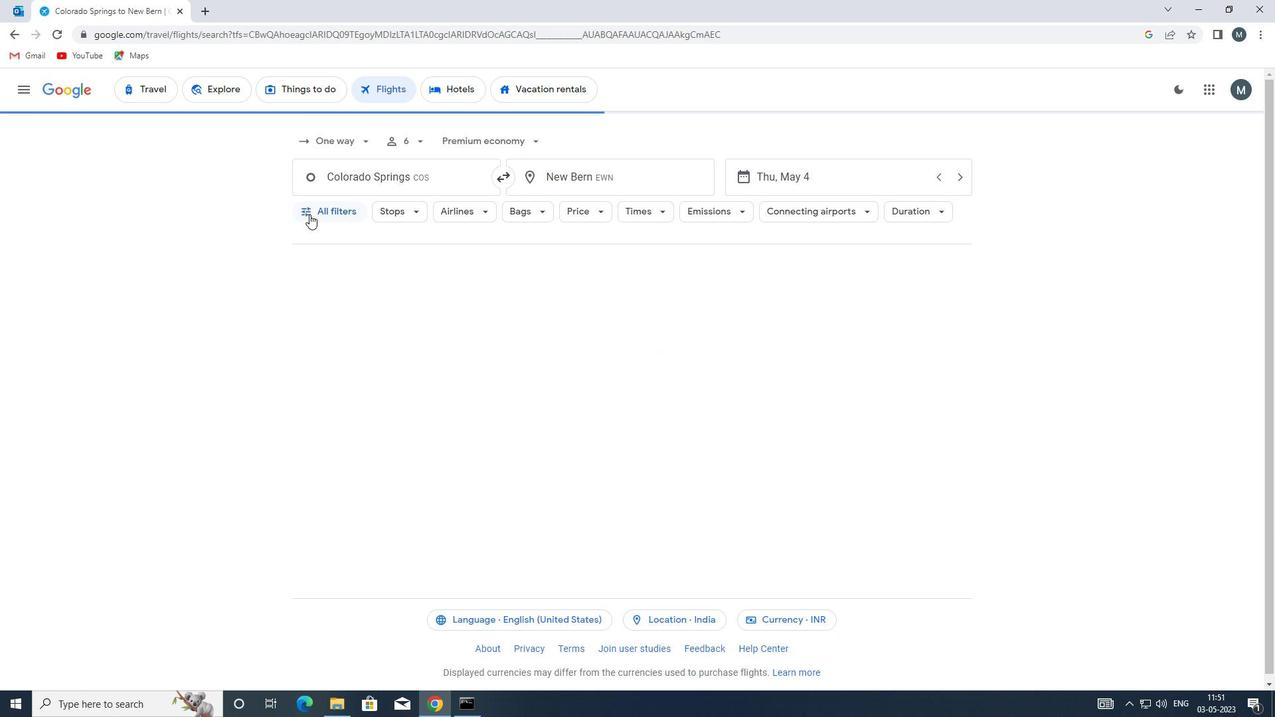 
Action: Mouse moved to (306, 364)
Screenshot: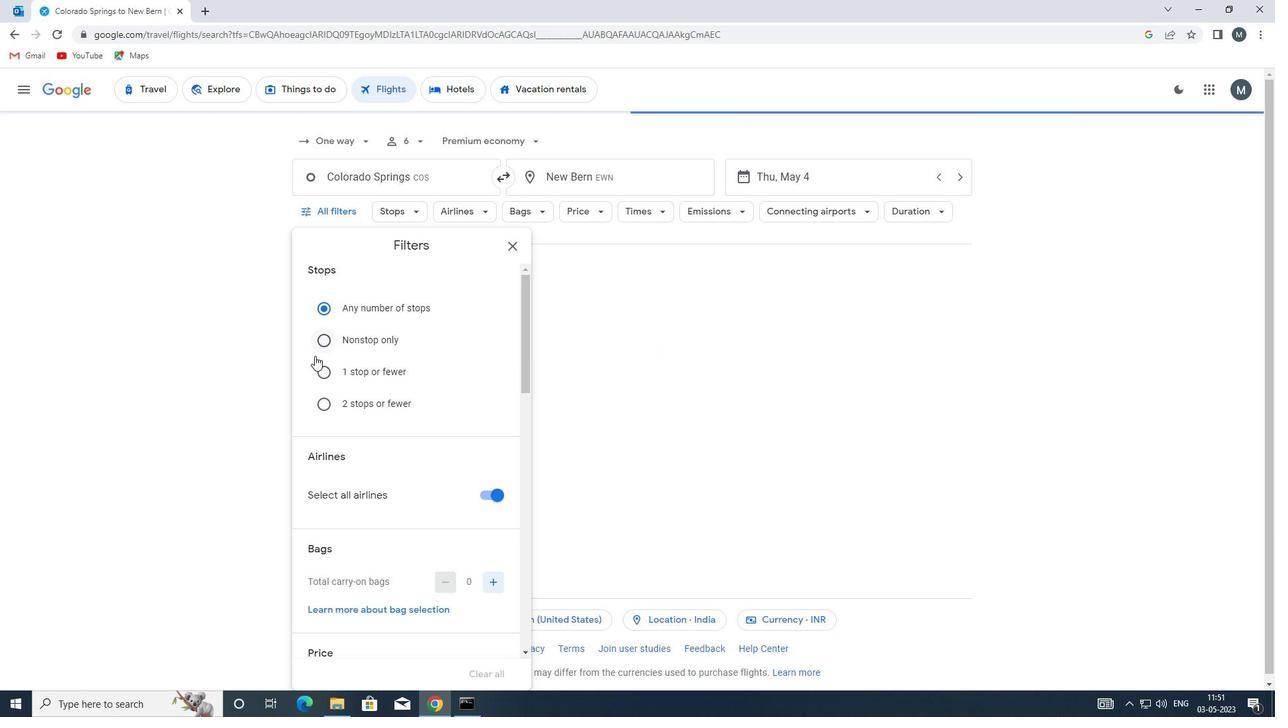
Action: Mouse scrolled (306, 364) with delta (0, 0)
Screenshot: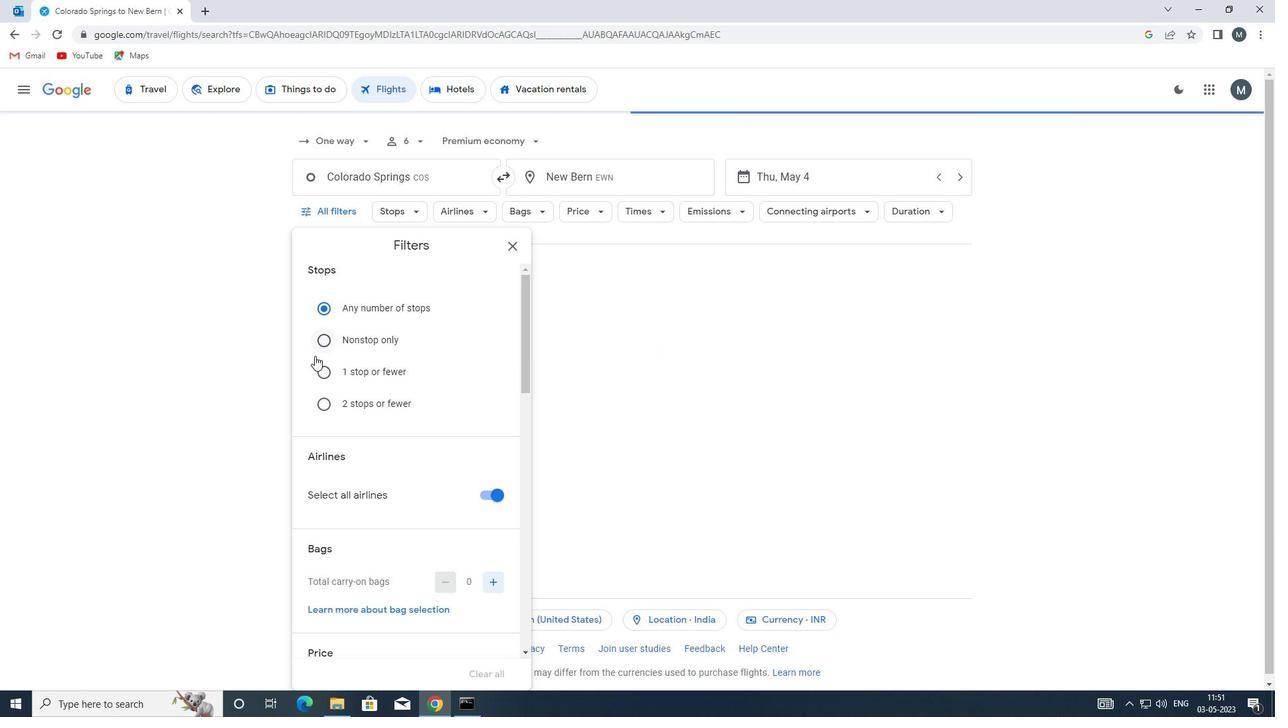
Action: Mouse moved to (306, 371)
Screenshot: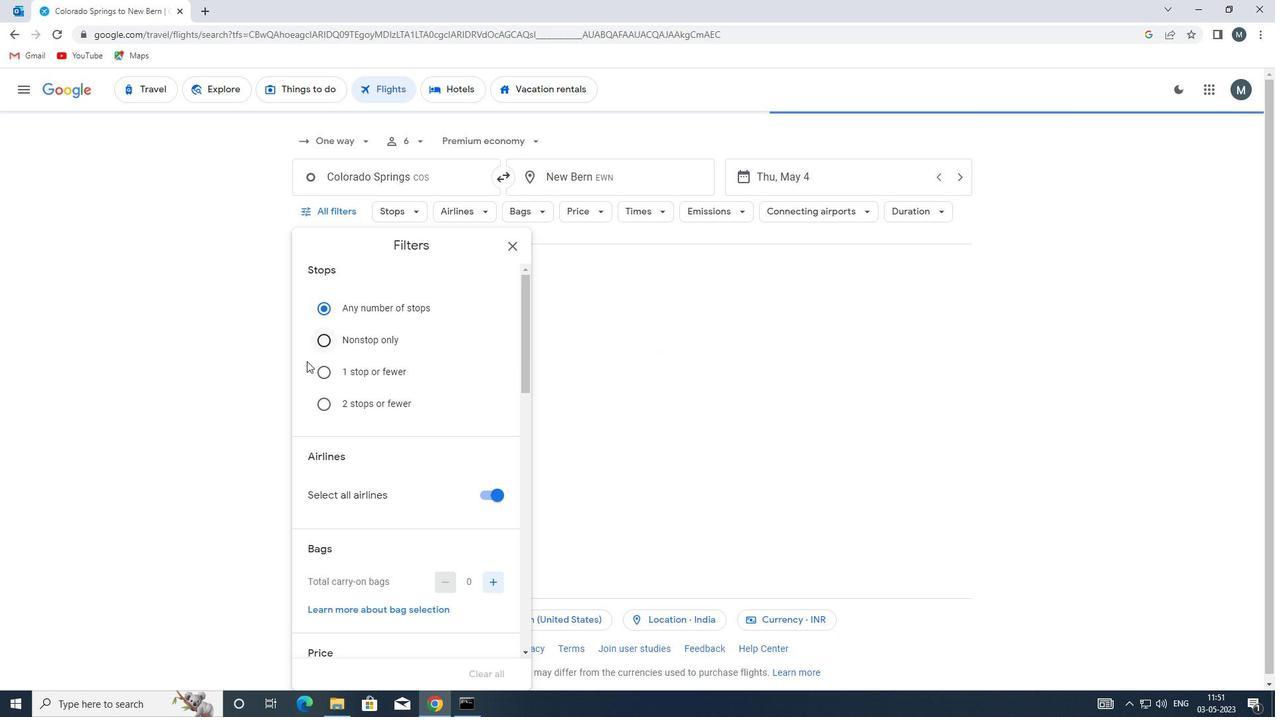 
Action: Mouse scrolled (306, 371) with delta (0, 0)
Screenshot: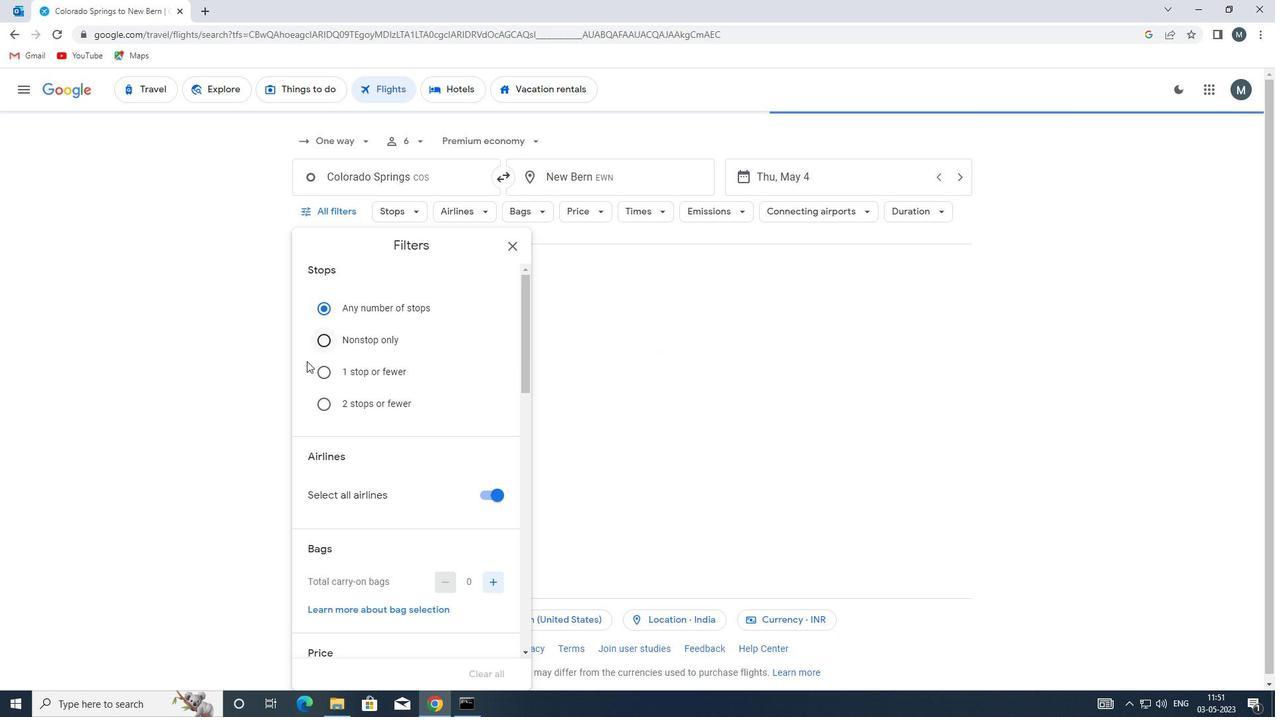 
Action: Mouse moved to (486, 364)
Screenshot: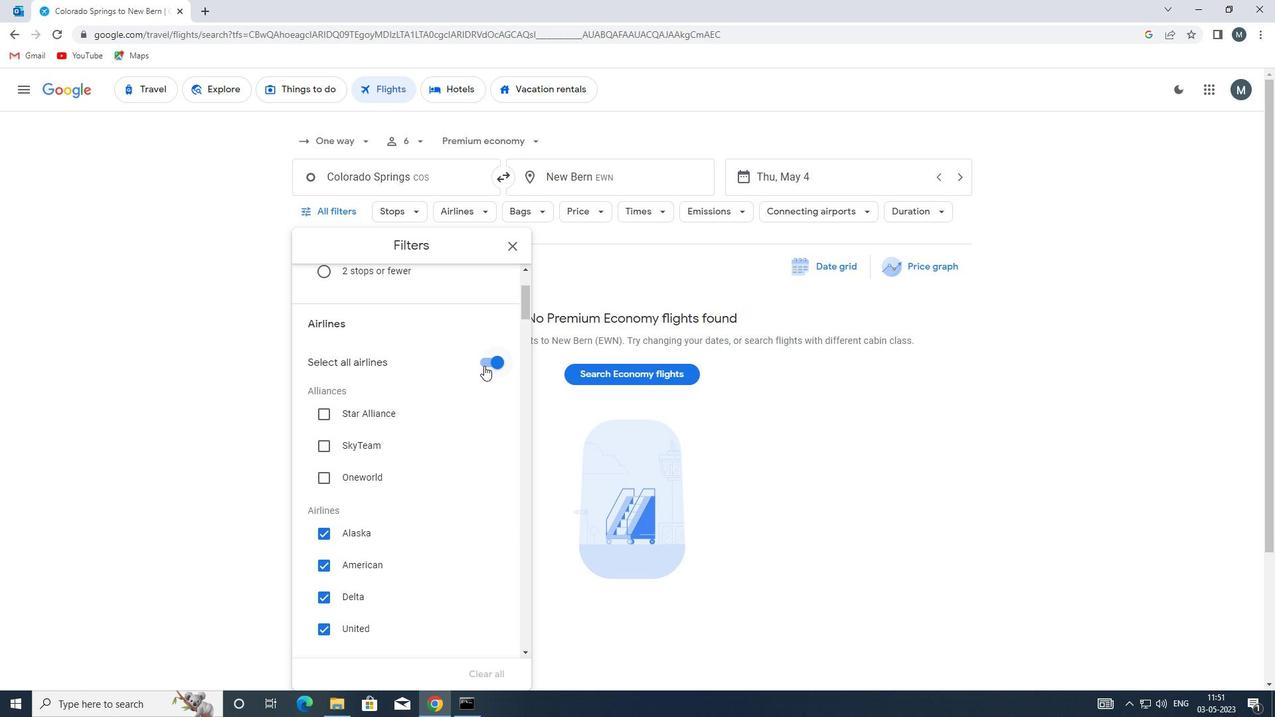
Action: Mouse pressed left at (486, 364)
Screenshot: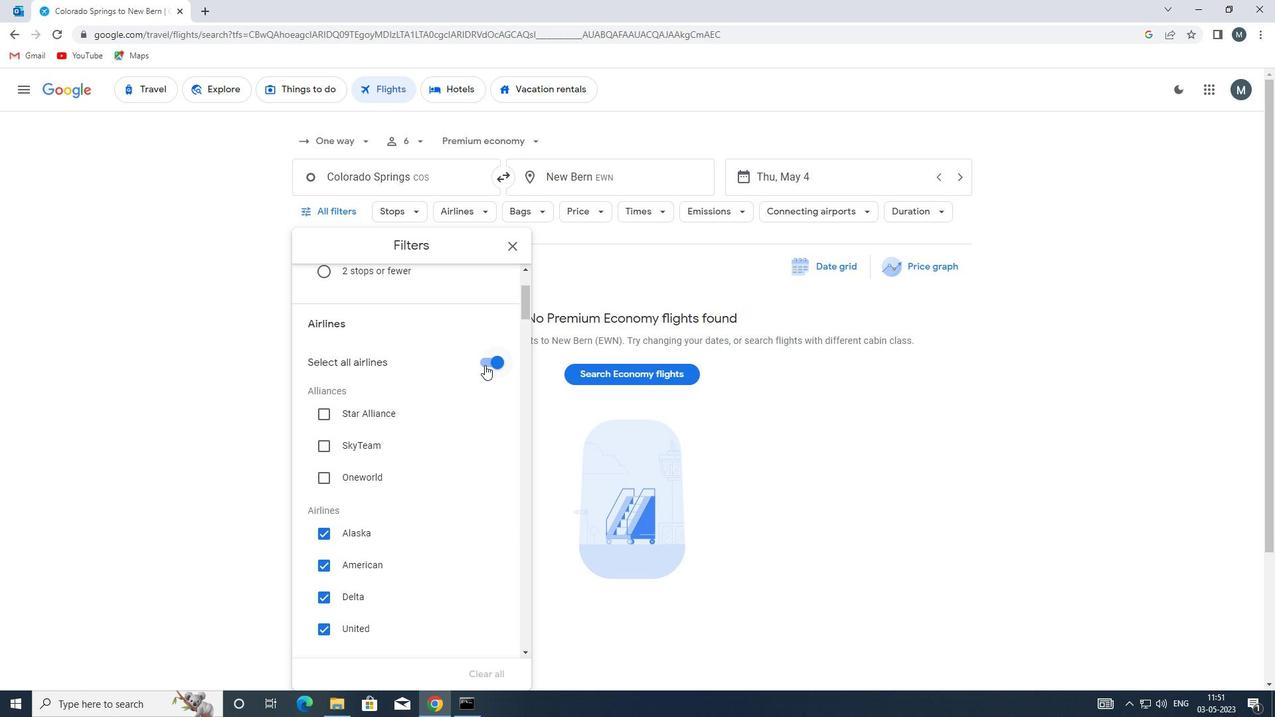 
Action: Mouse moved to (450, 375)
Screenshot: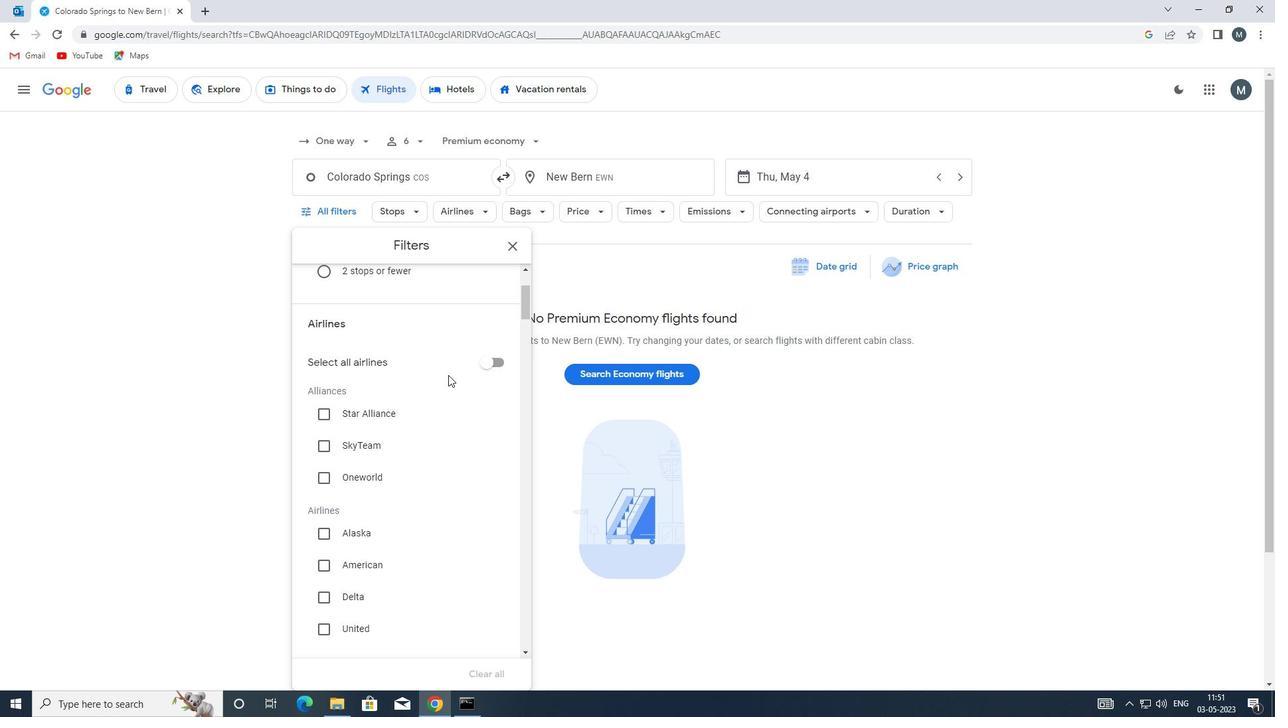 
Action: Mouse scrolled (450, 374) with delta (0, 0)
Screenshot: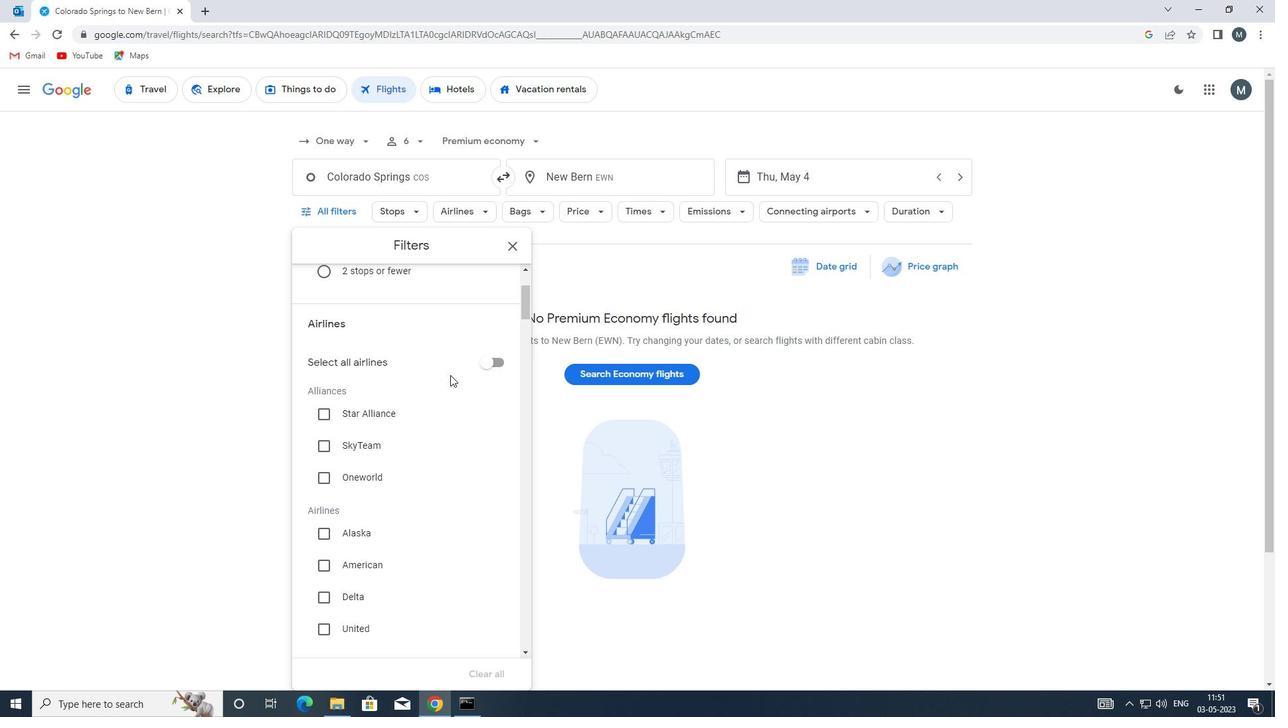 
Action: Mouse moved to (424, 389)
Screenshot: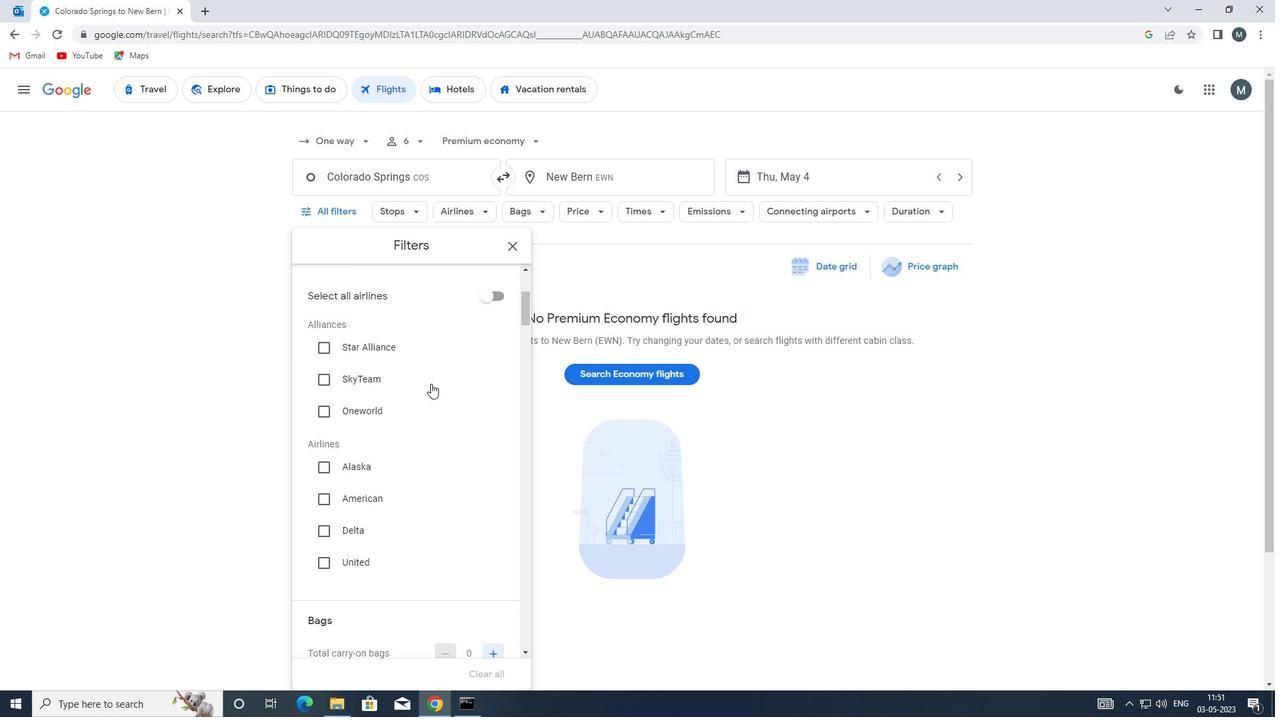 
Action: Mouse scrolled (424, 389) with delta (0, 0)
Screenshot: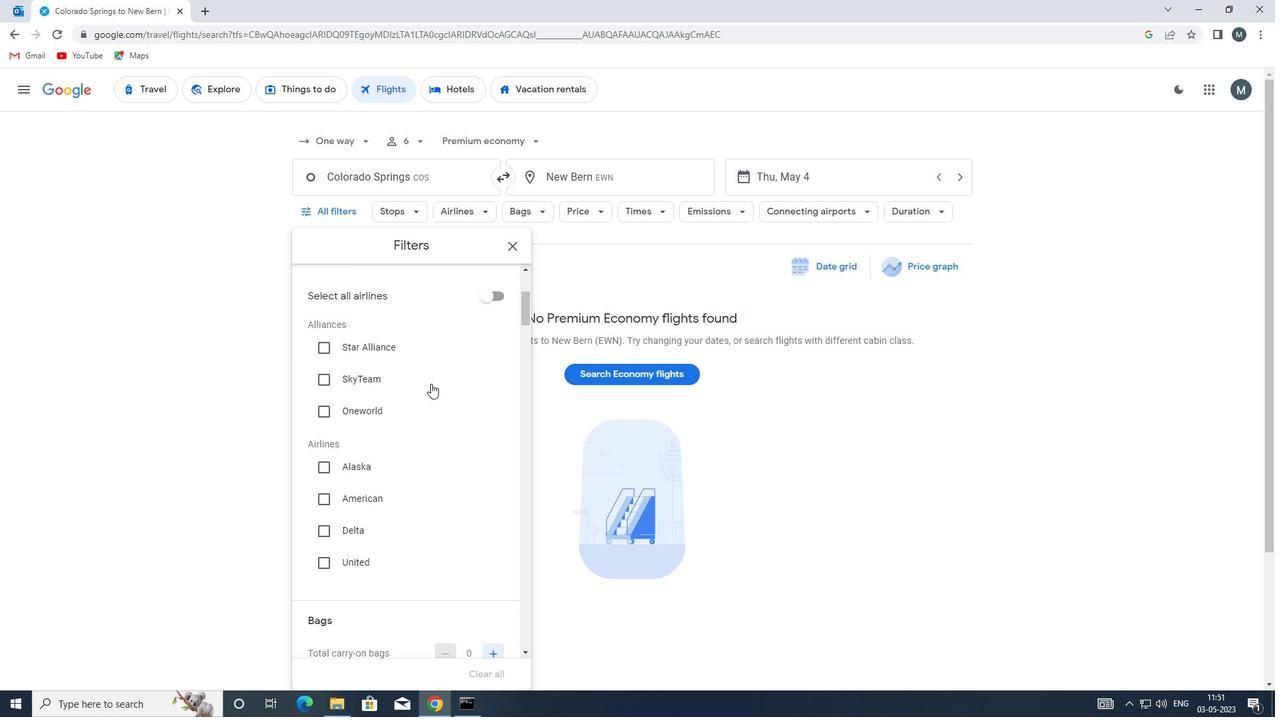 
Action: Mouse moved to (319, 433)
Screenshot: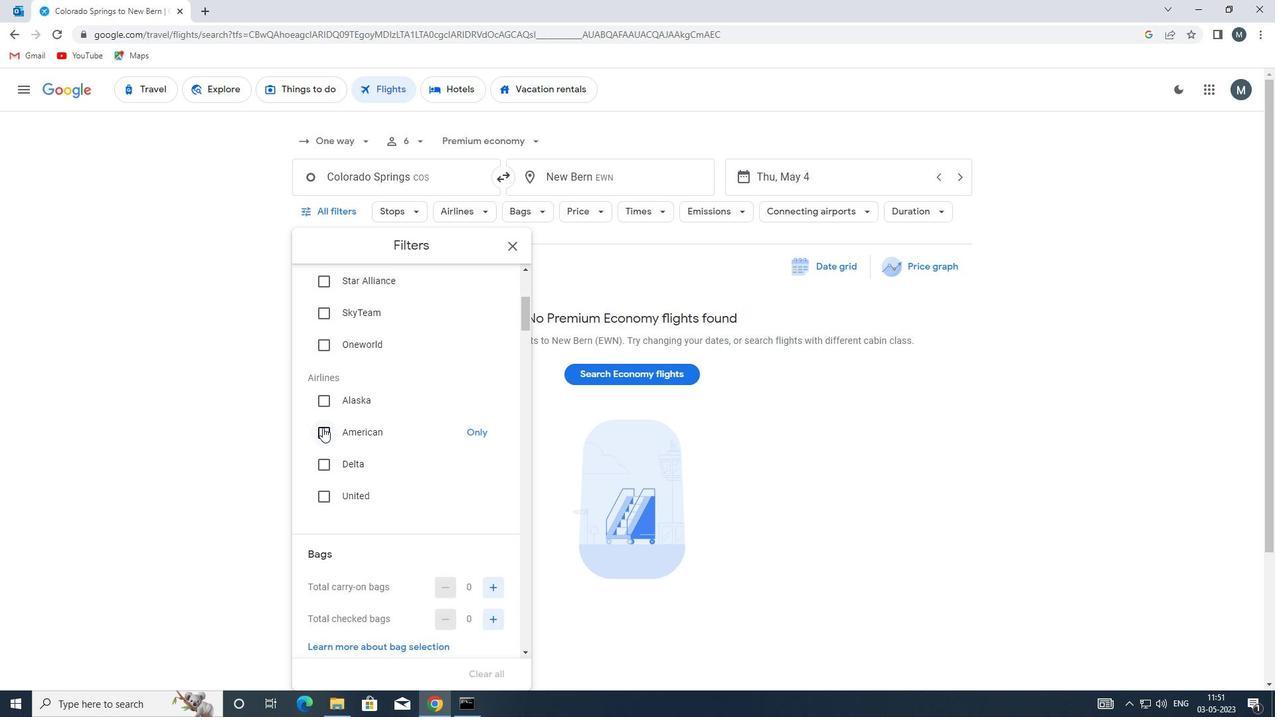 
Action: Mouse pressed left at (319, 433)
Screenshot: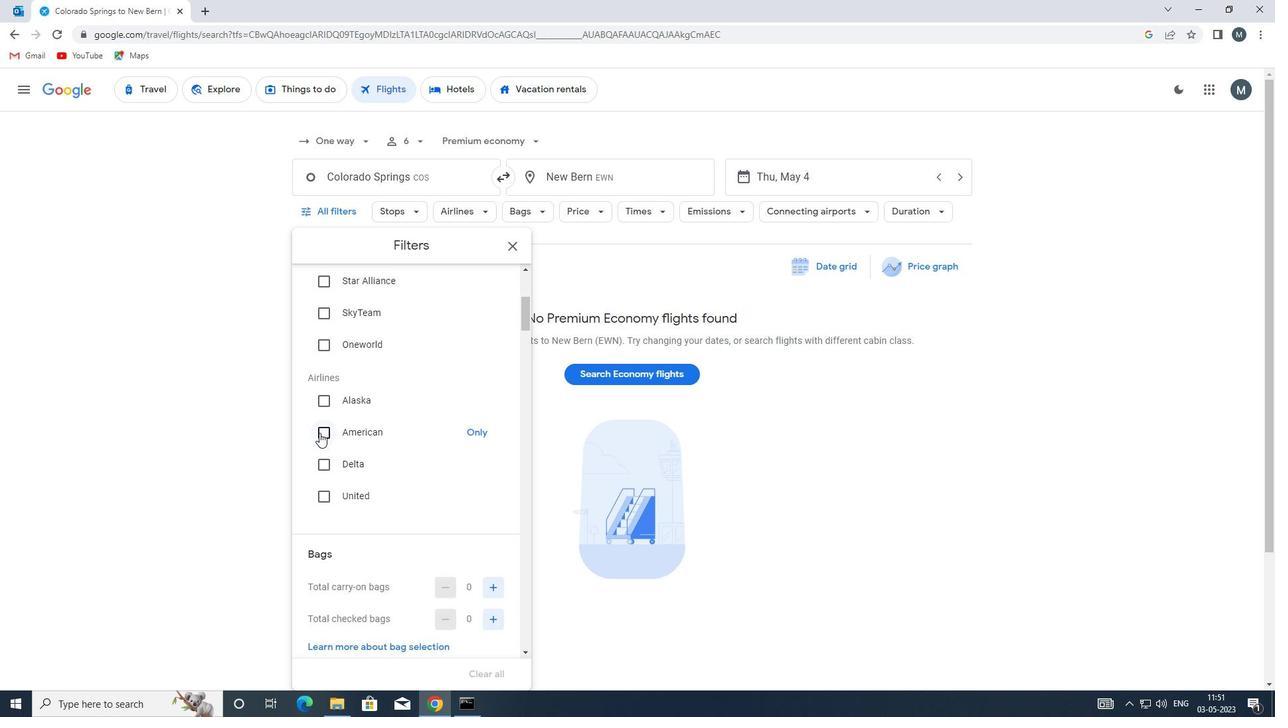 
Action: Mouse moved to (415, 419)
Screenshot: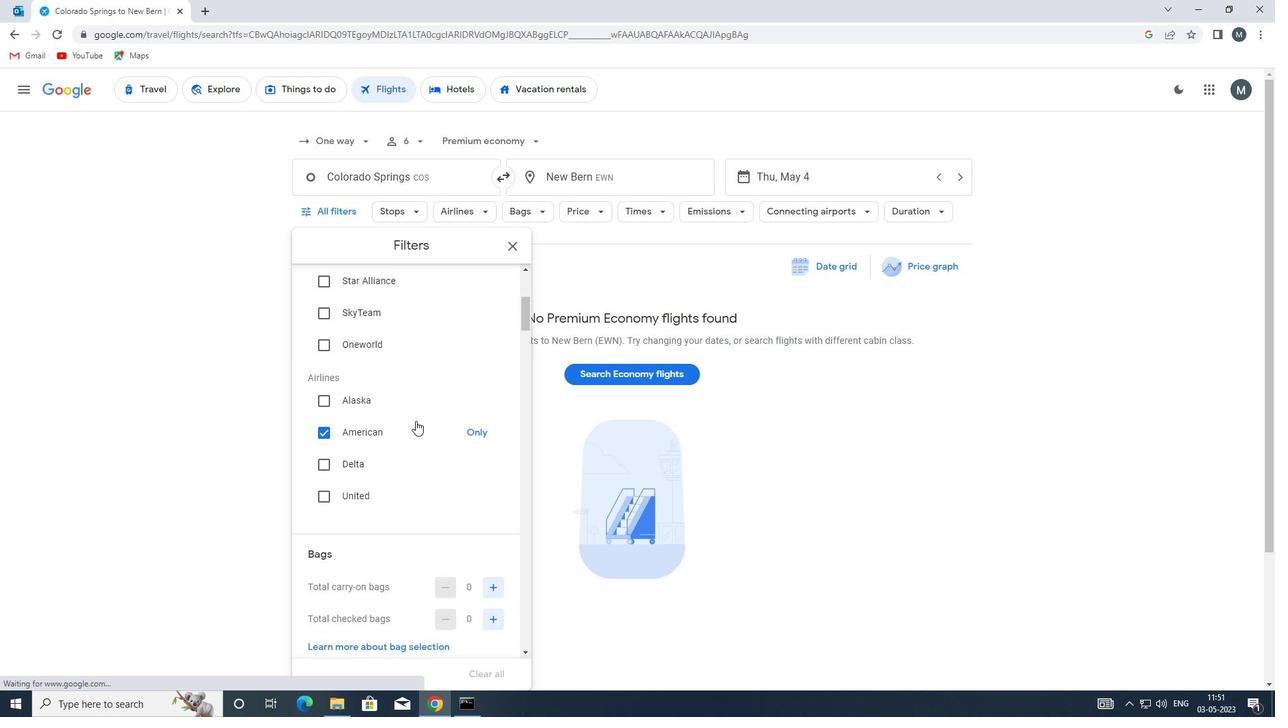
Action: Mouse scrolled (415, 418) with delta (0, 0)
Screenshot: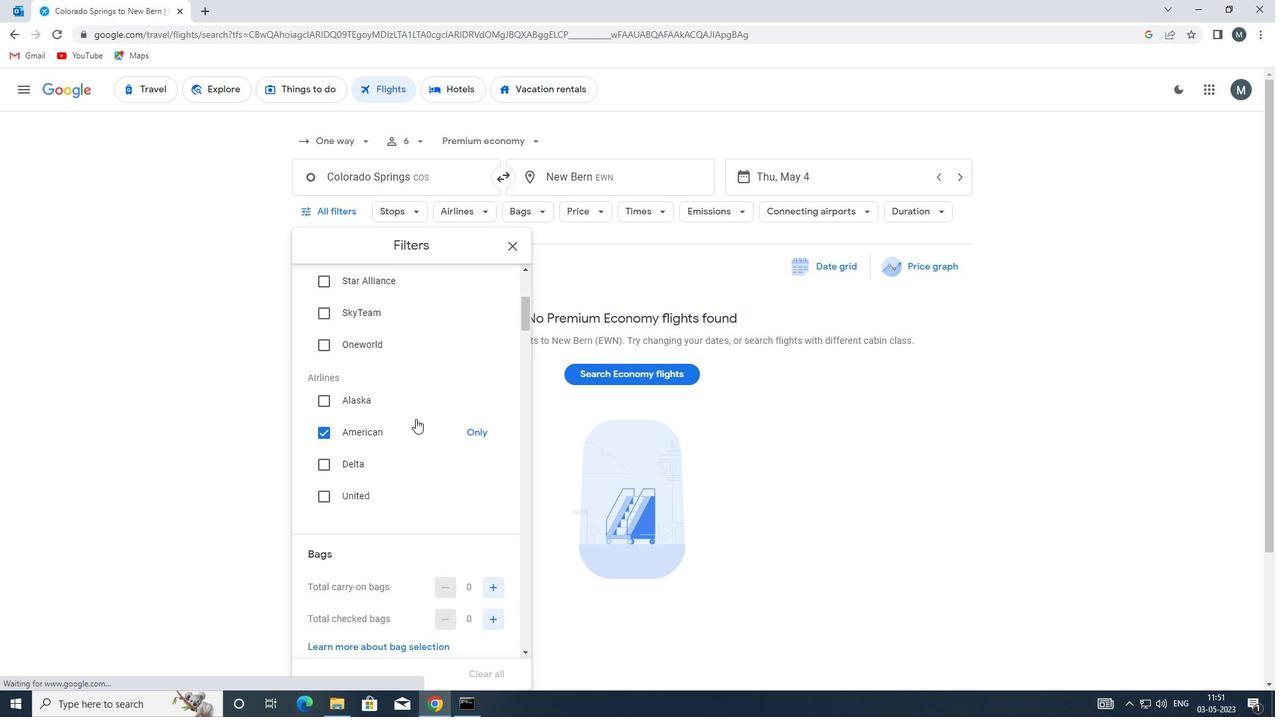 
Action: Mouse moved to (415, 422)
Screenshot: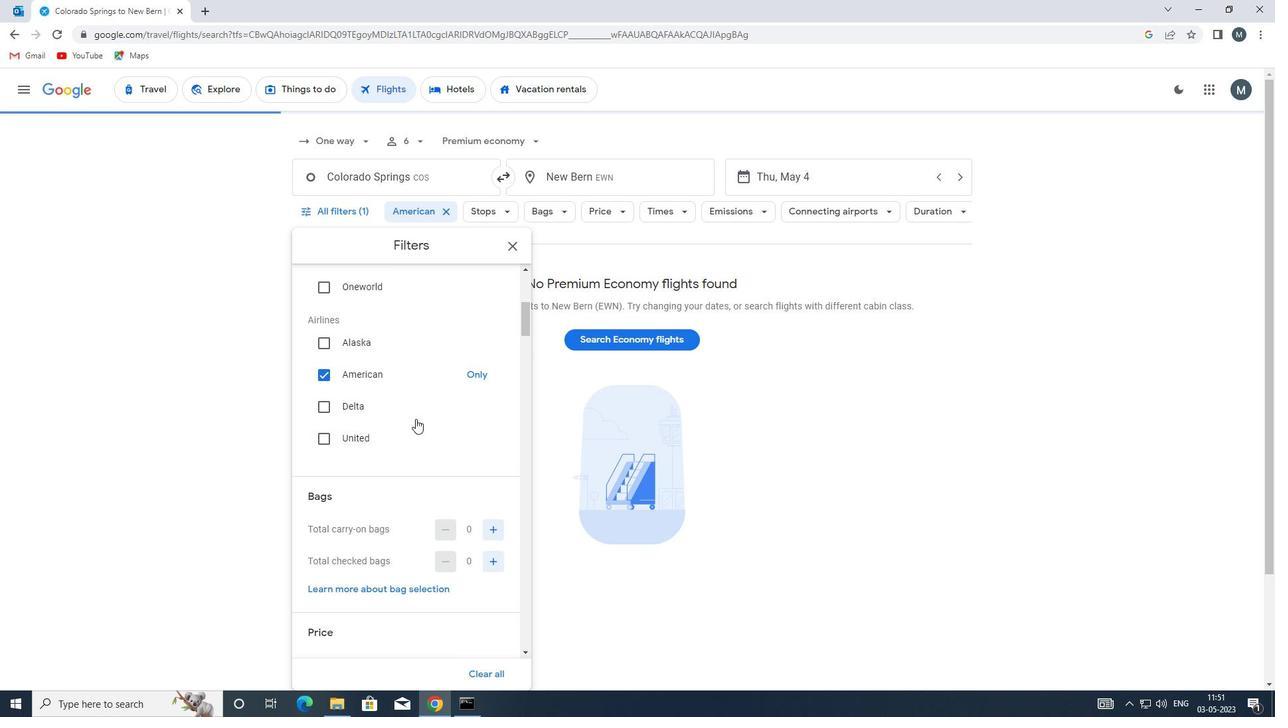 
Action: Mouse scrolled (415, 421) with delta (0, 0)
Screenshot: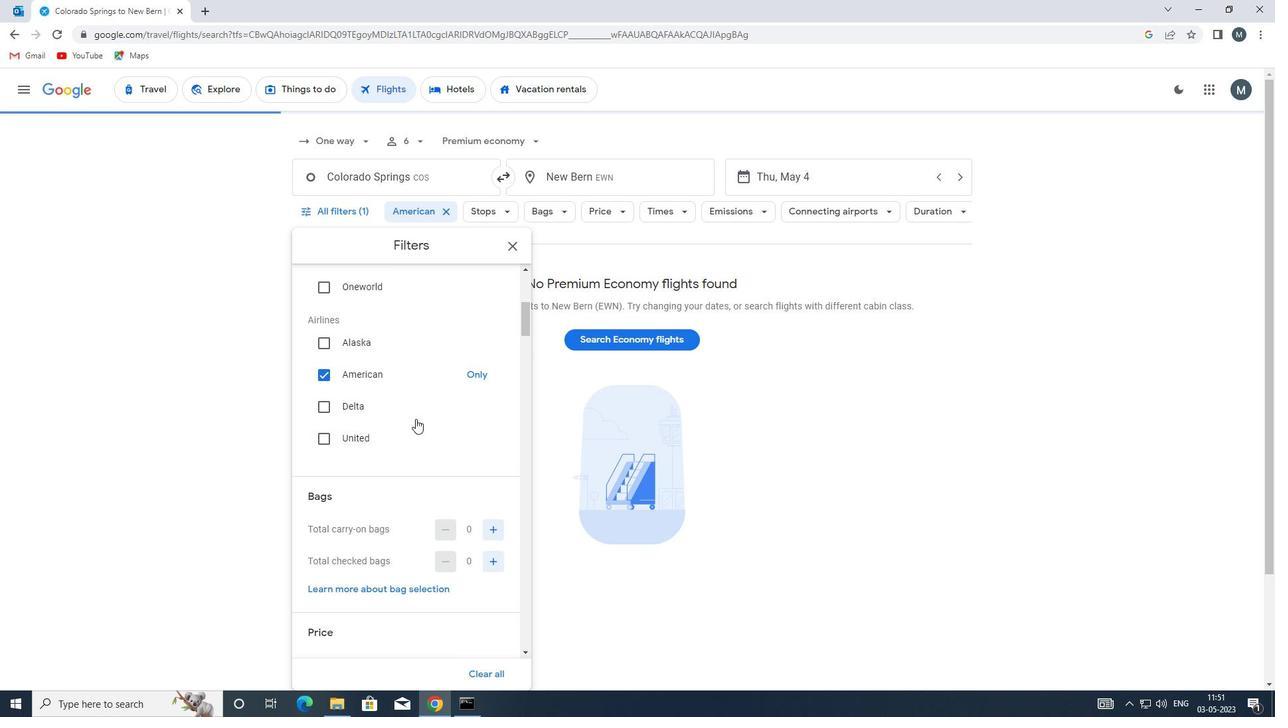 
Action: Mouse moved to (488, 483)
Screenshot: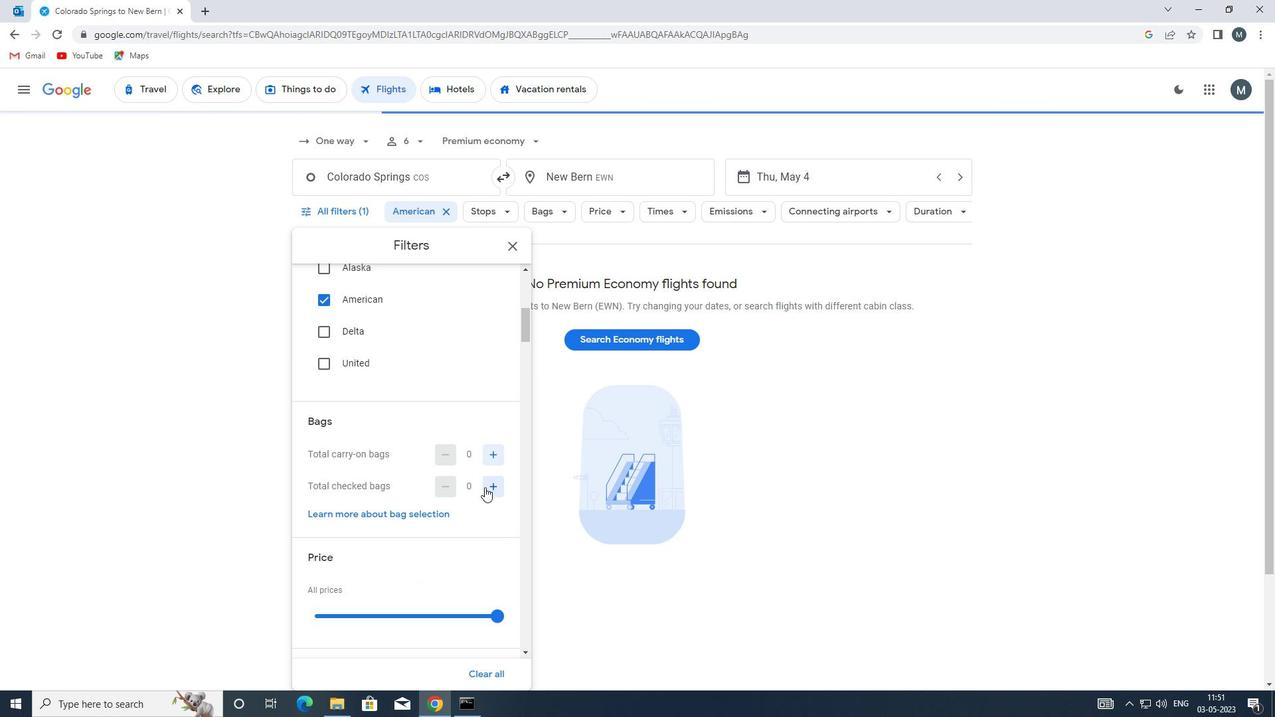 
Action: Mouse pressed left at (488, 483)
Screenshot: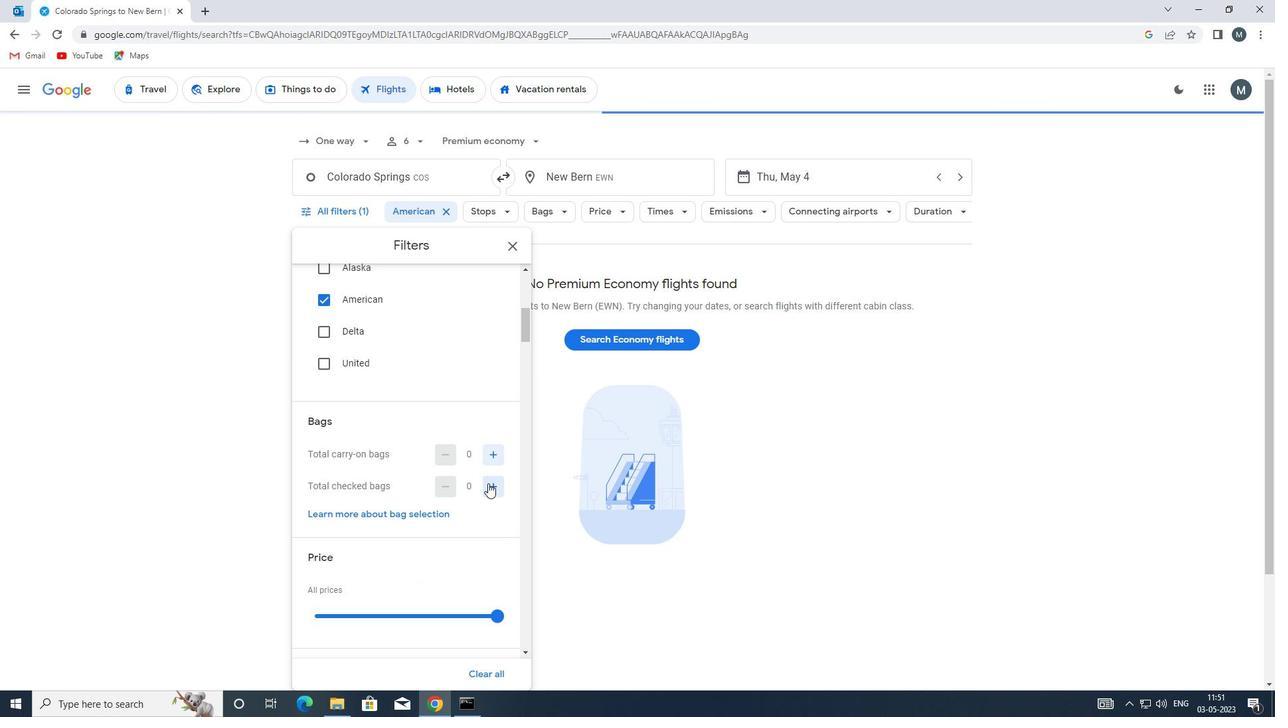 
Action: Mouse moved to (488, 483)
Screenshot: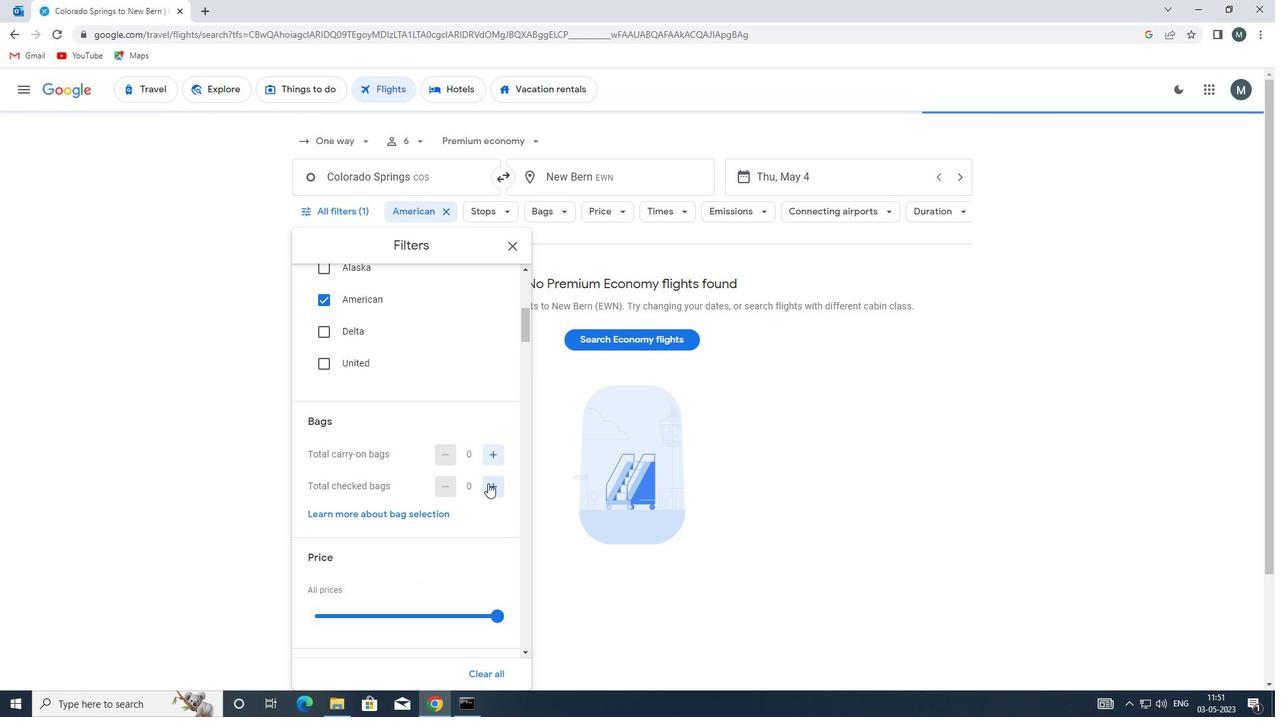 
Action: Mouse pressed left at (488, 483)
Screenshot: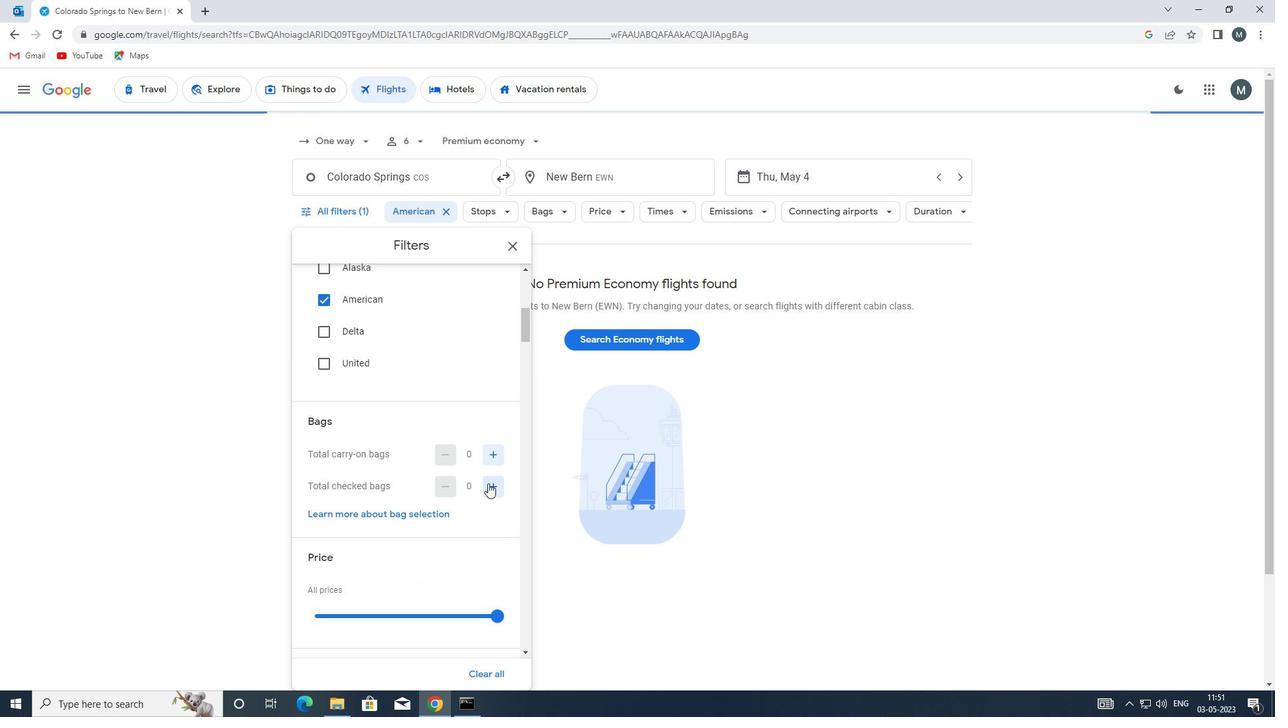 
Action: Mouse pressed left at (488, 483)
Screenshot: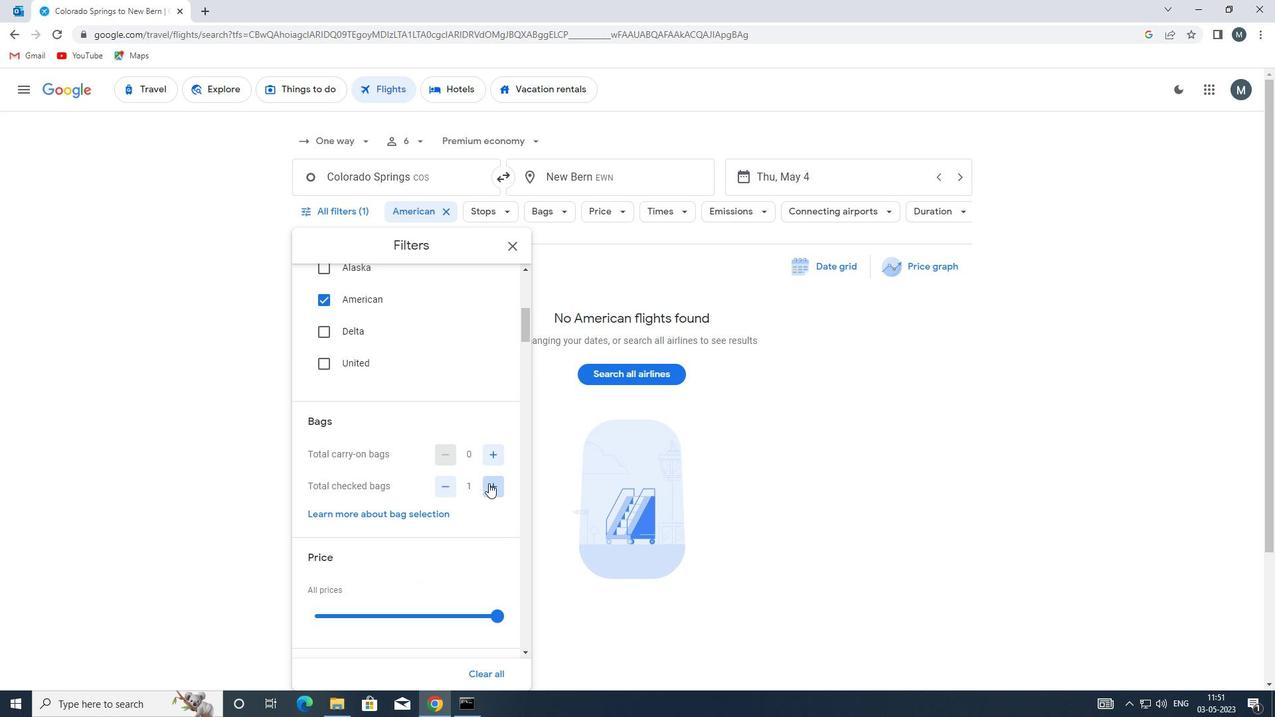 
Action: Mouse moved to (489, 483)
Screenshot: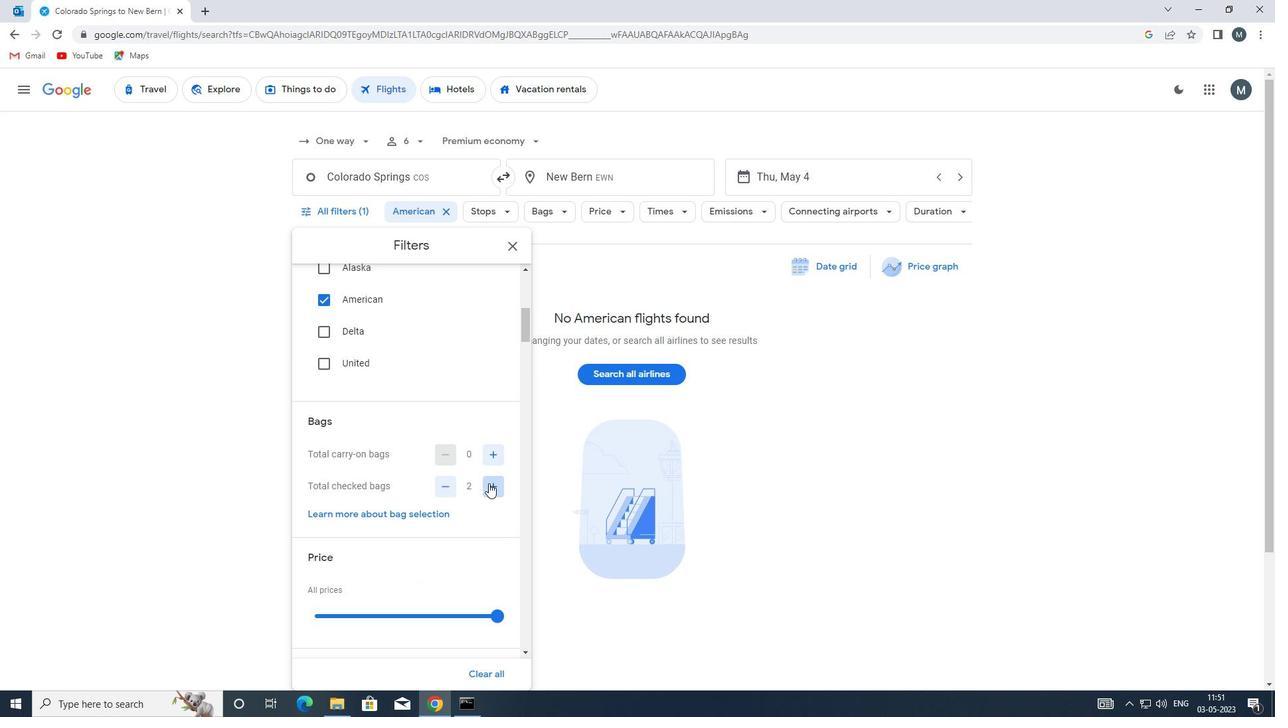 
Action: Mouse pressed left at (489, 483)
Screenshot: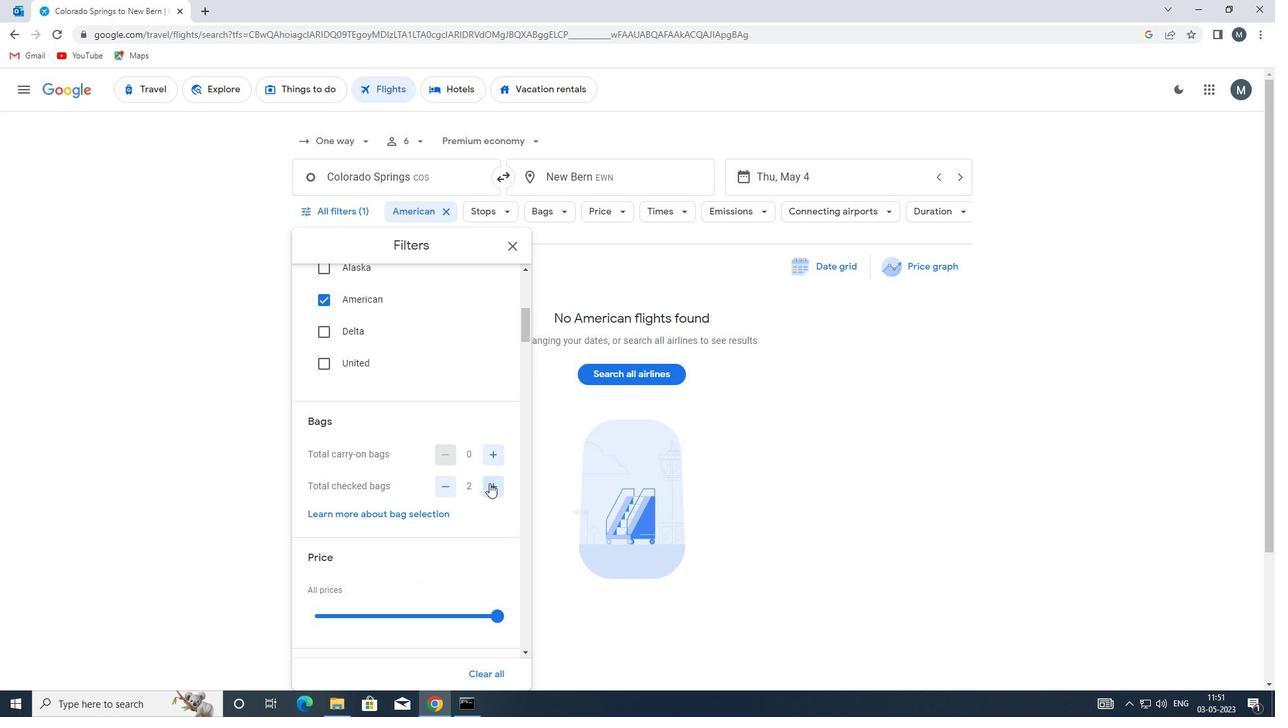 
Action: Mouse pressed left at (489, 483)
Screenshot: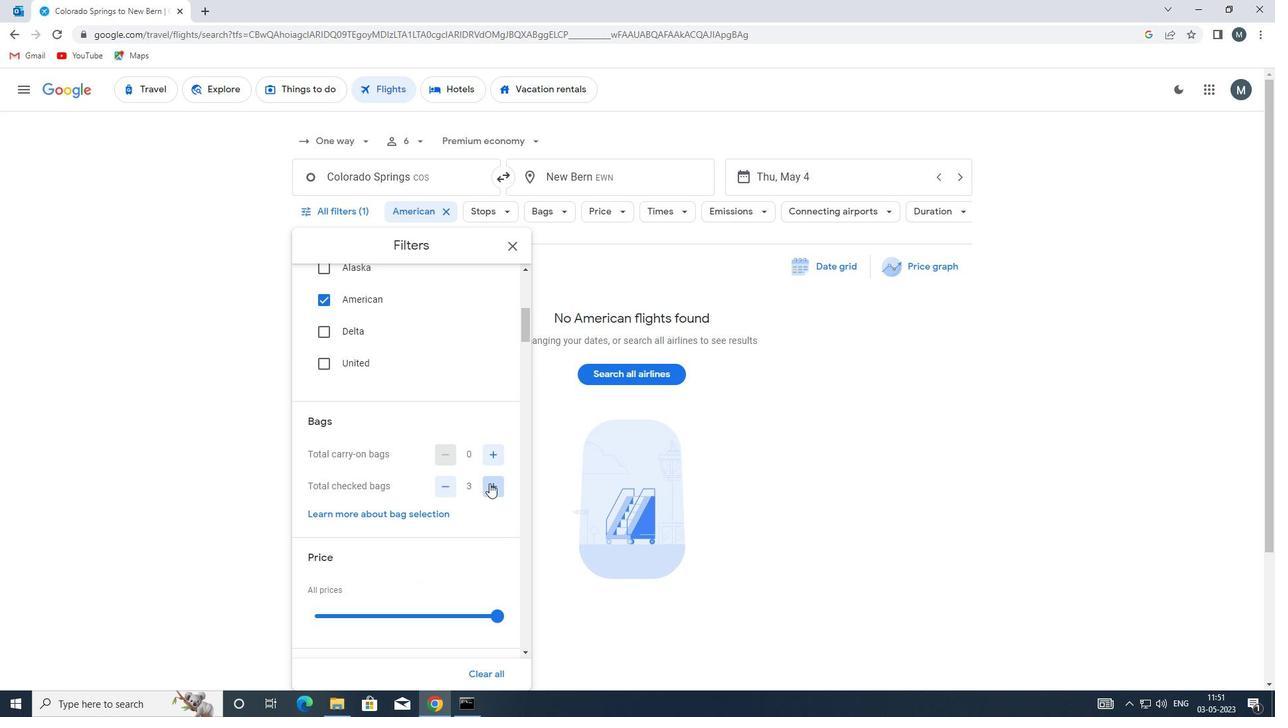 
Action: Mouse moved to (490, 483)
Screenshot: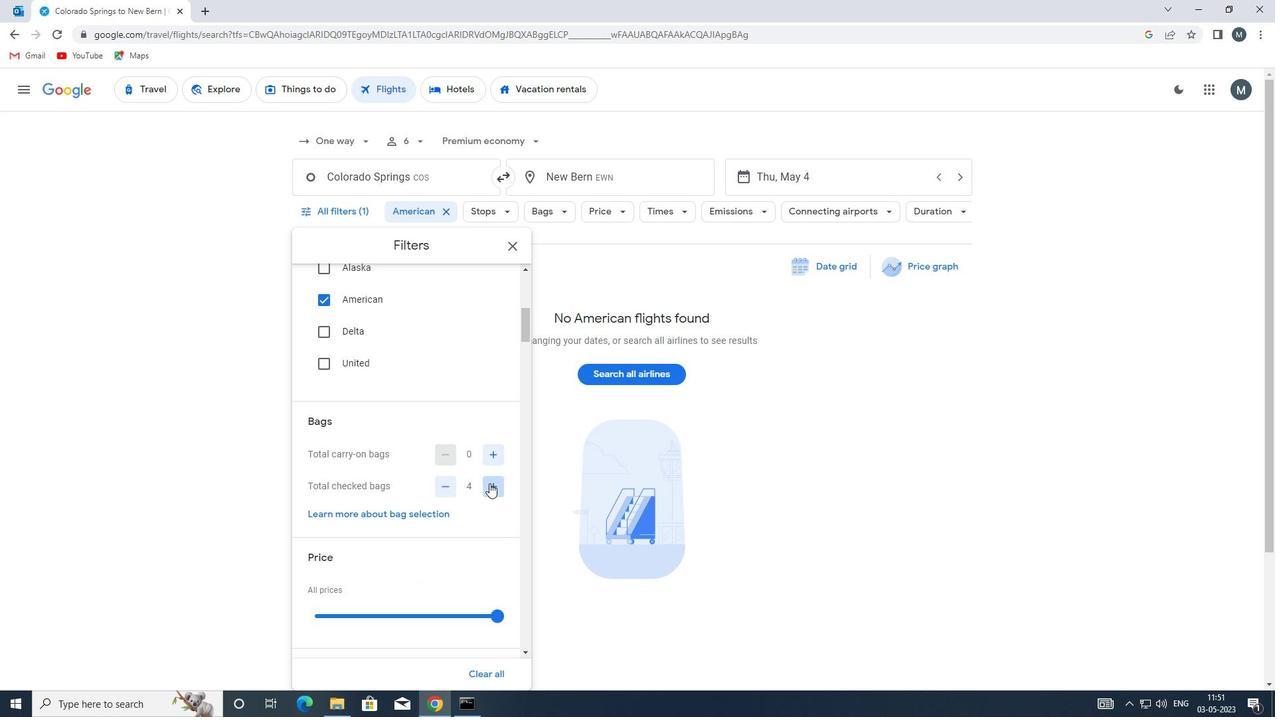 
Action: Mouse pressed left at (490, 483)
Screenshot: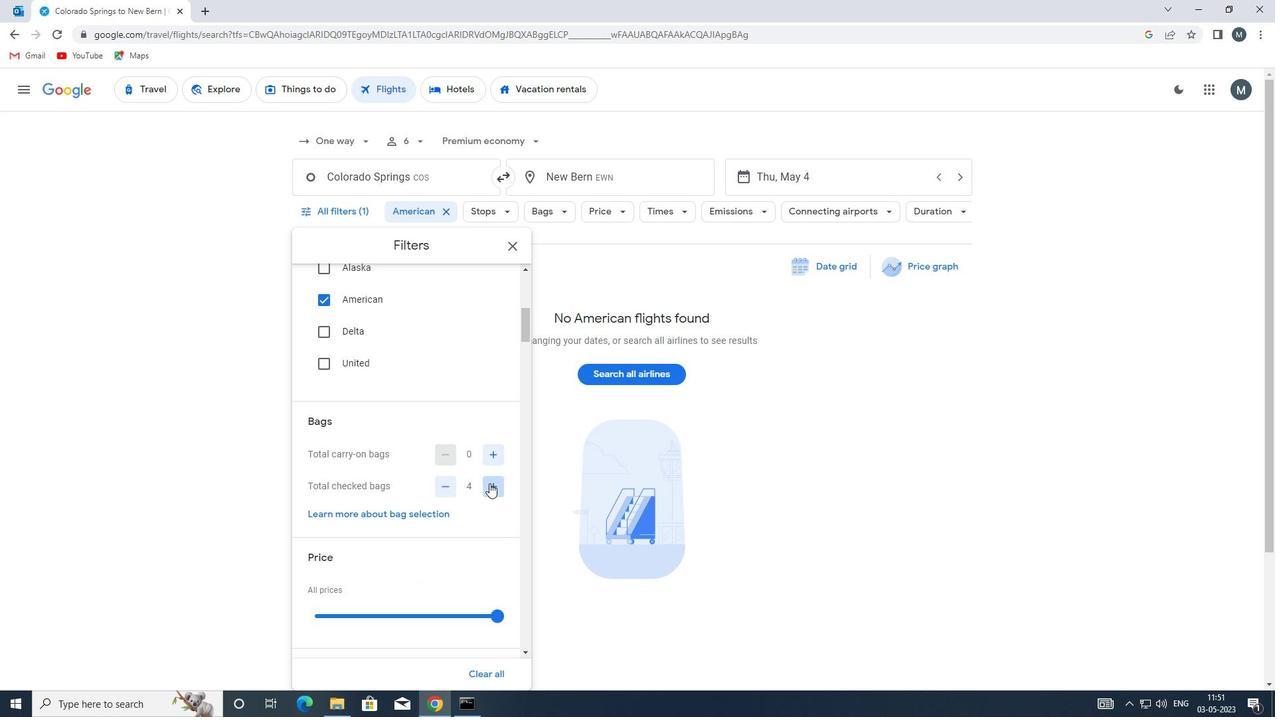 
Action: Mouse pressed left at (490, 483)
Screenshot: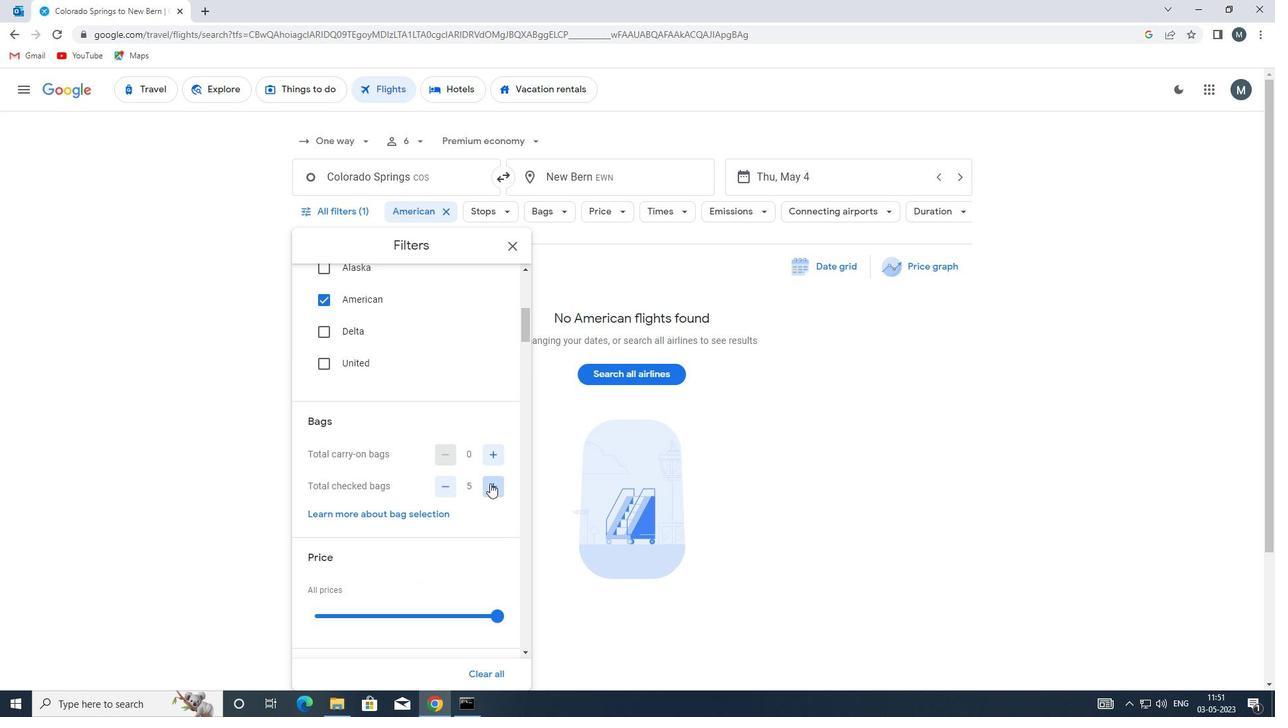 
Action: Mouse pressed left at (490, 483)
Screenshot: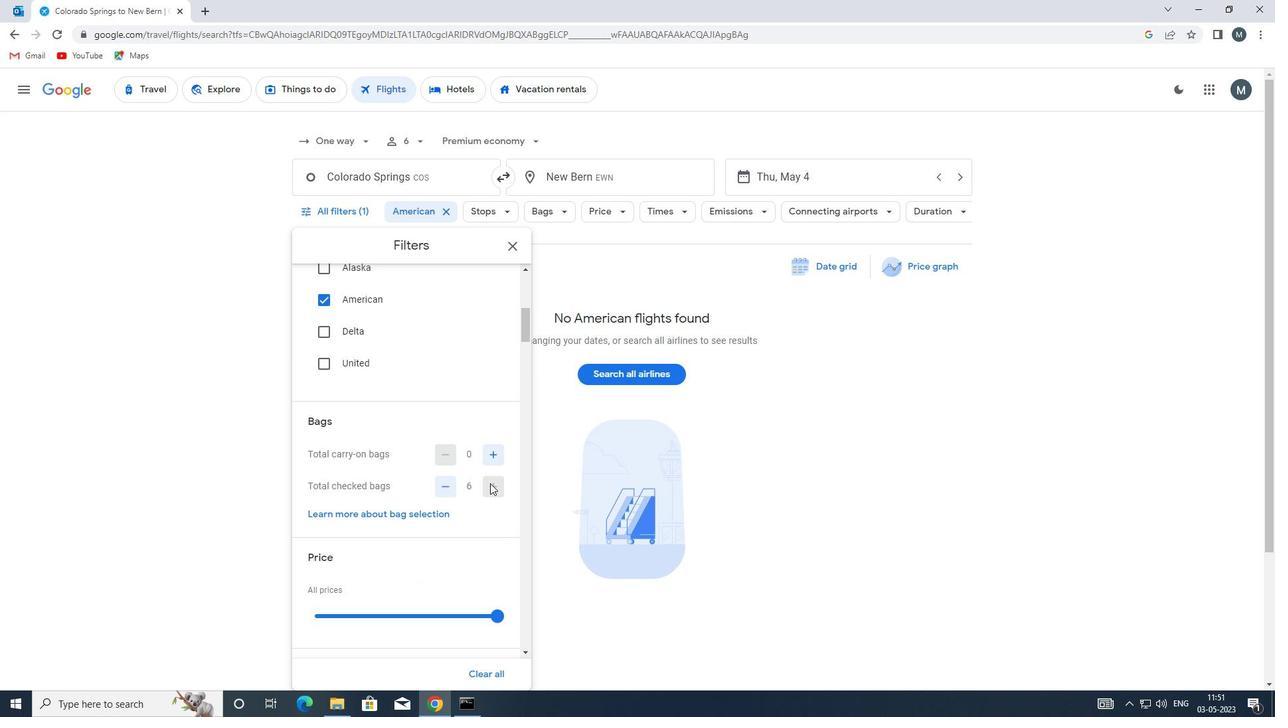 
Action: Mouse pressed left at (490, 483)
Screenshot: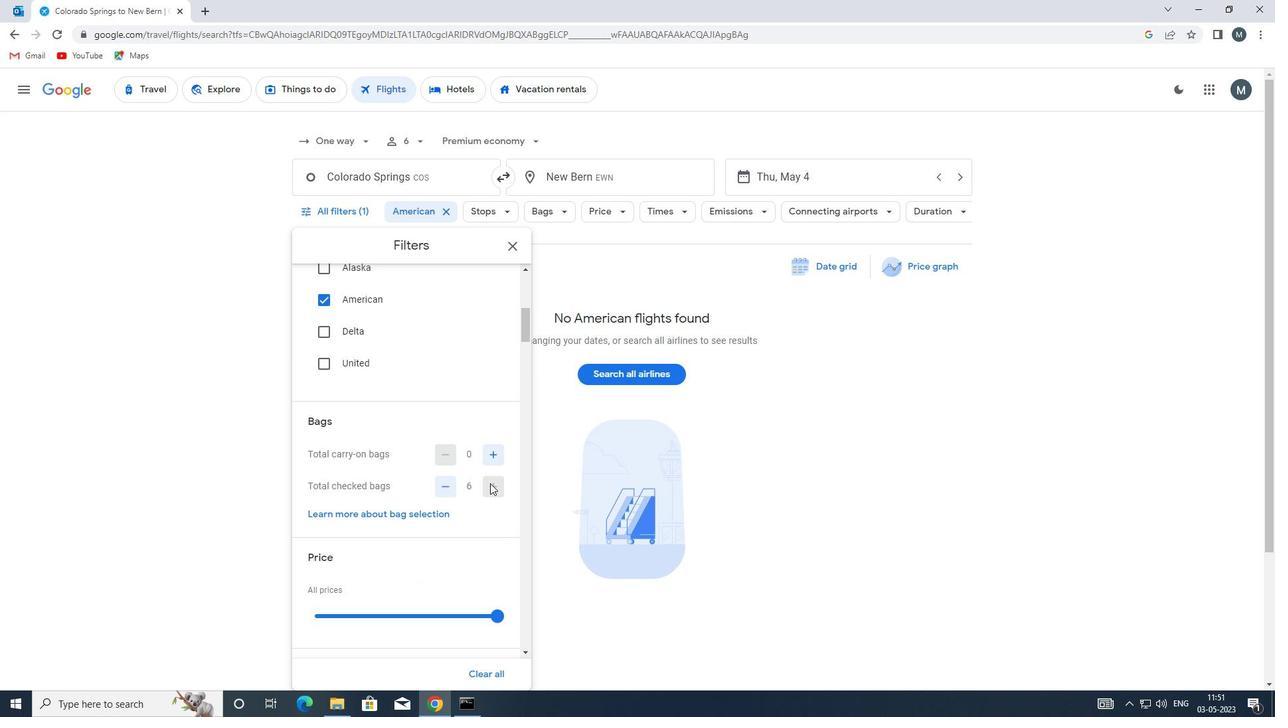 
Action: Mouse moved to (427, 452)
Screenshot: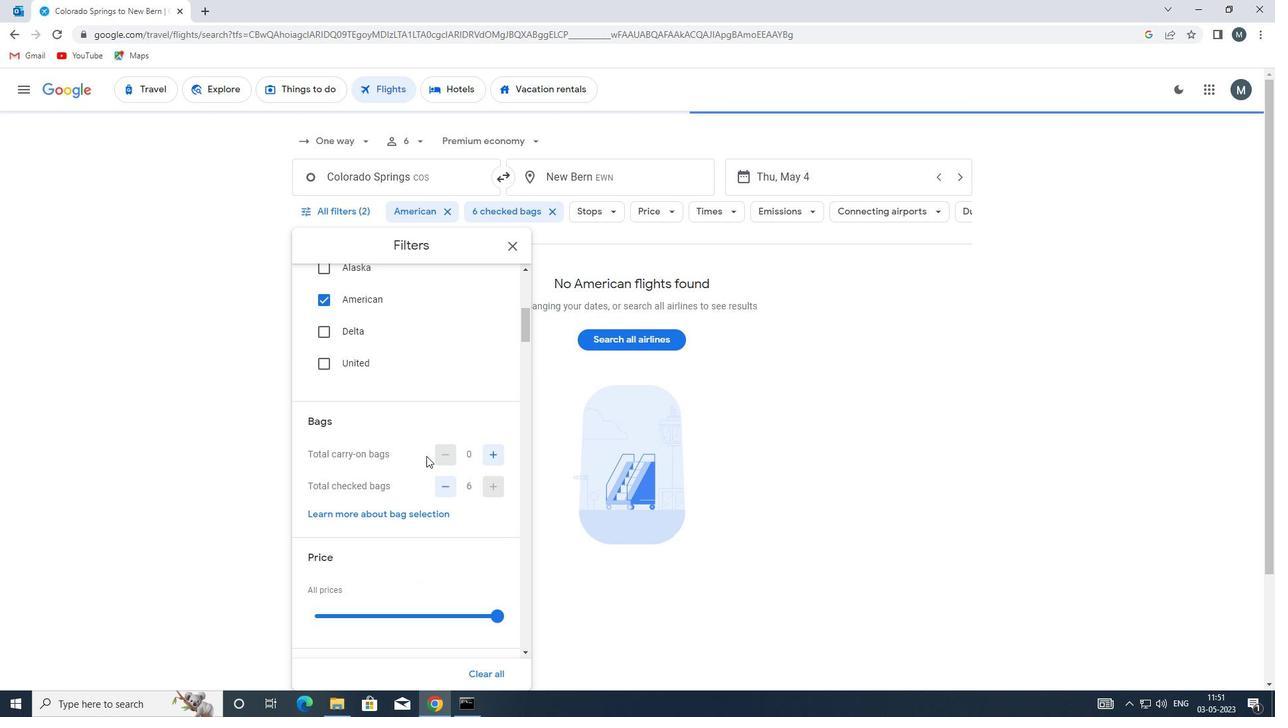 
Action: Mouse scrolled (427, 451) with delta (0, 0)
Screenshot: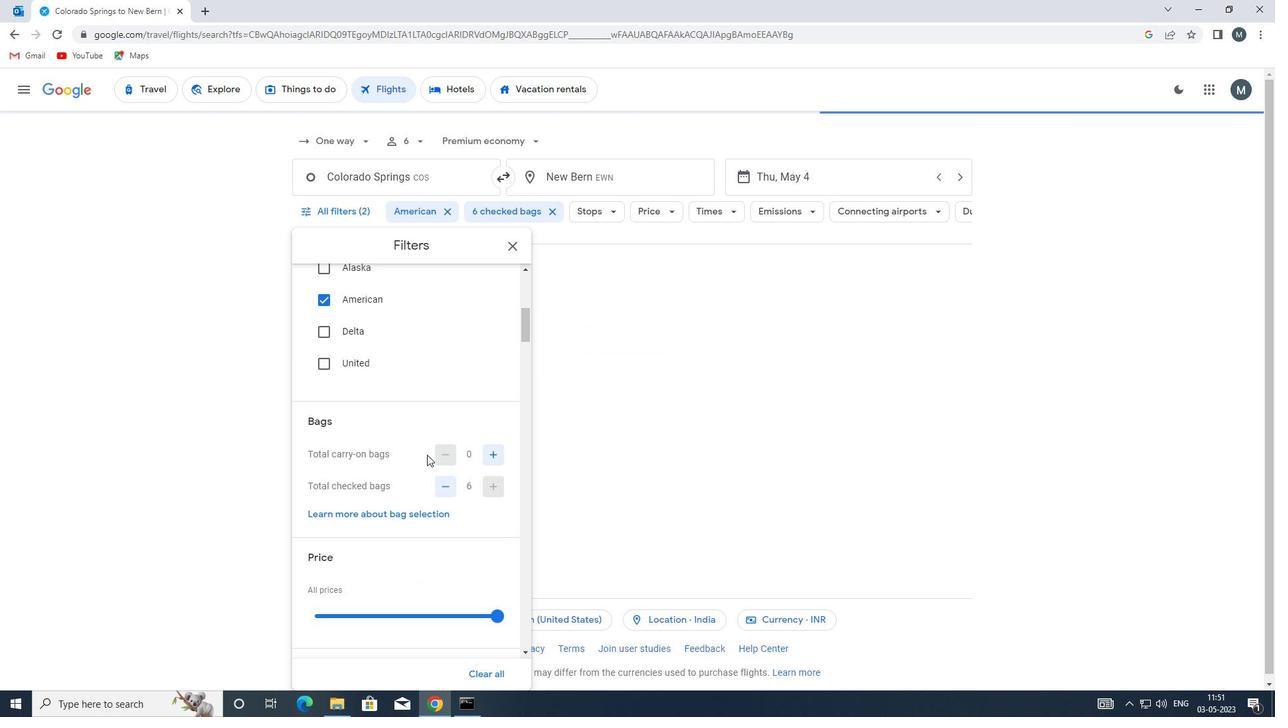 
Action: Mouse moved to (409, 477)
Screenshot: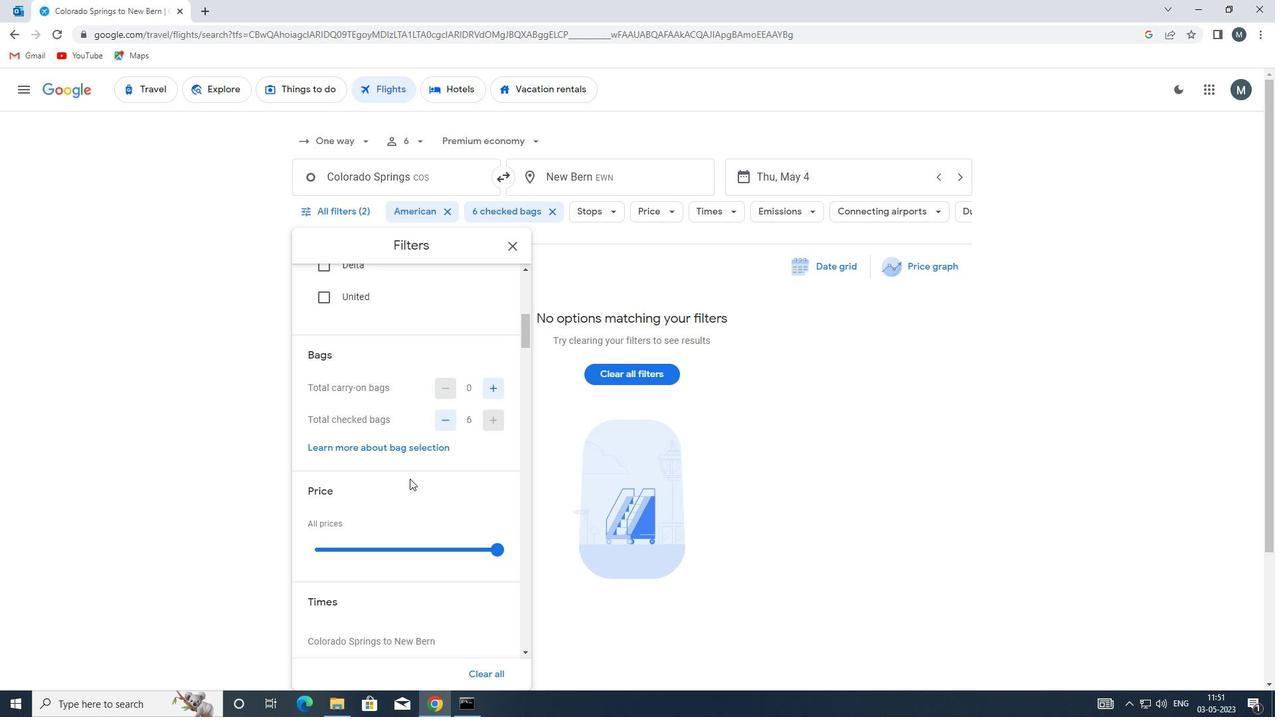 
Action: Mouse scrolled (409, 476) with delta (0, 0)
Screenshot: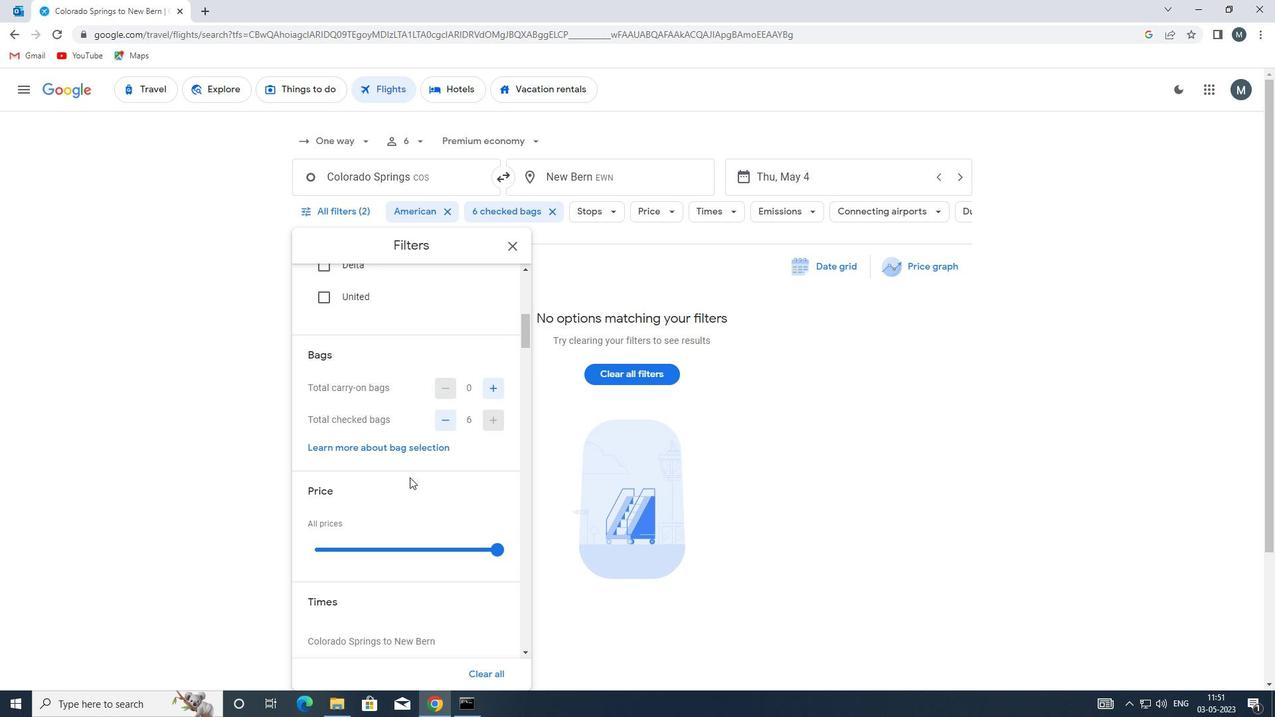 
Action: Mouse moved to (395, 479)
Screenshot: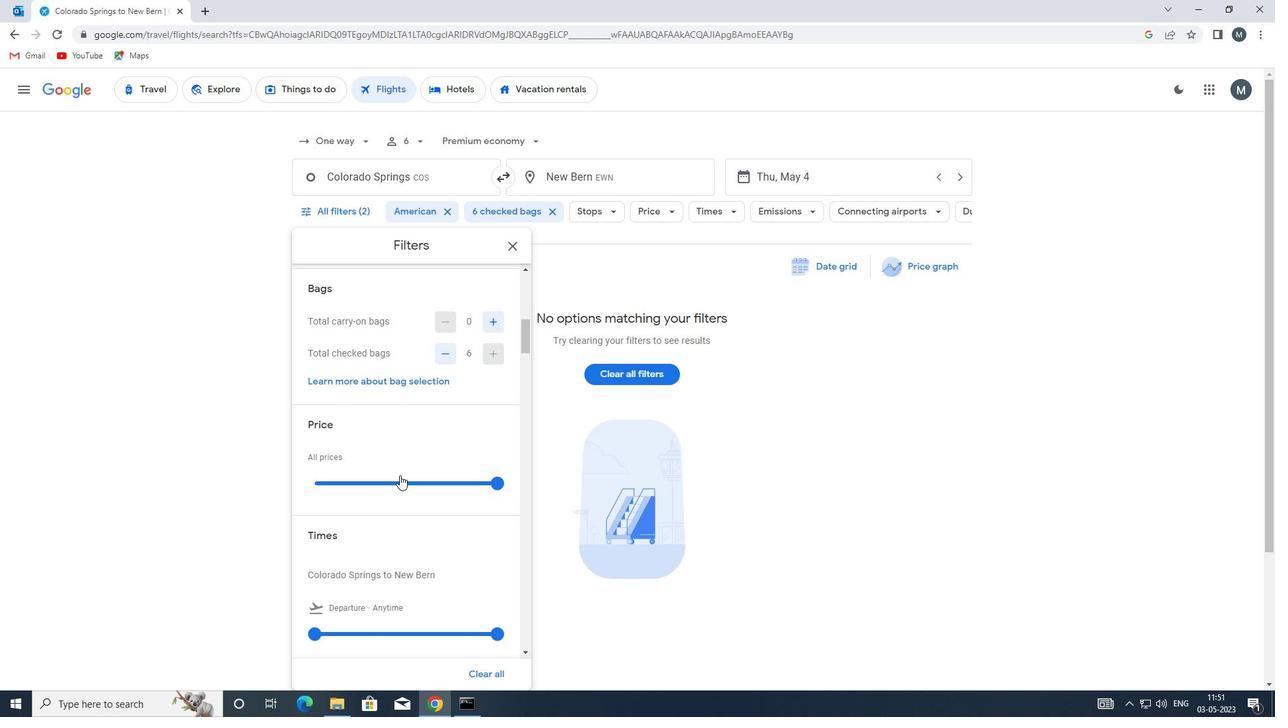
Action: Mouse pressed left at (395, 479)
Screenshot: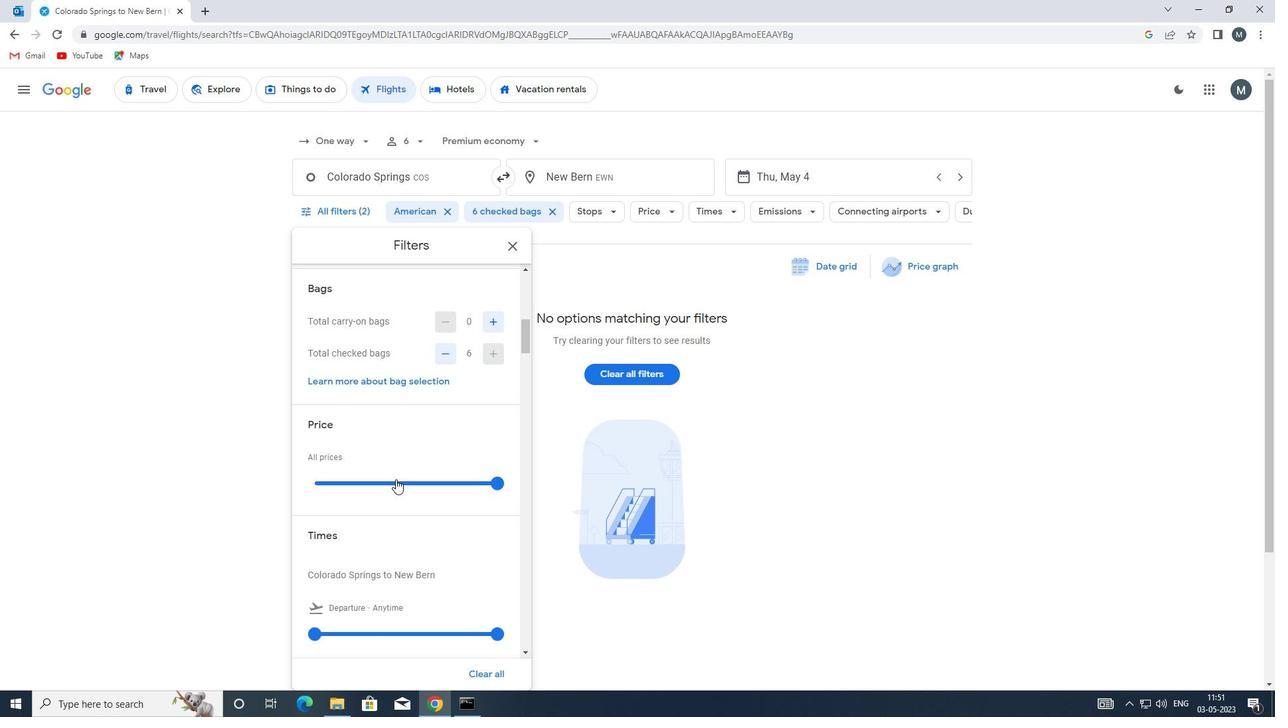 
Action: Mouse pressed left at (395, 479)
Screenshot: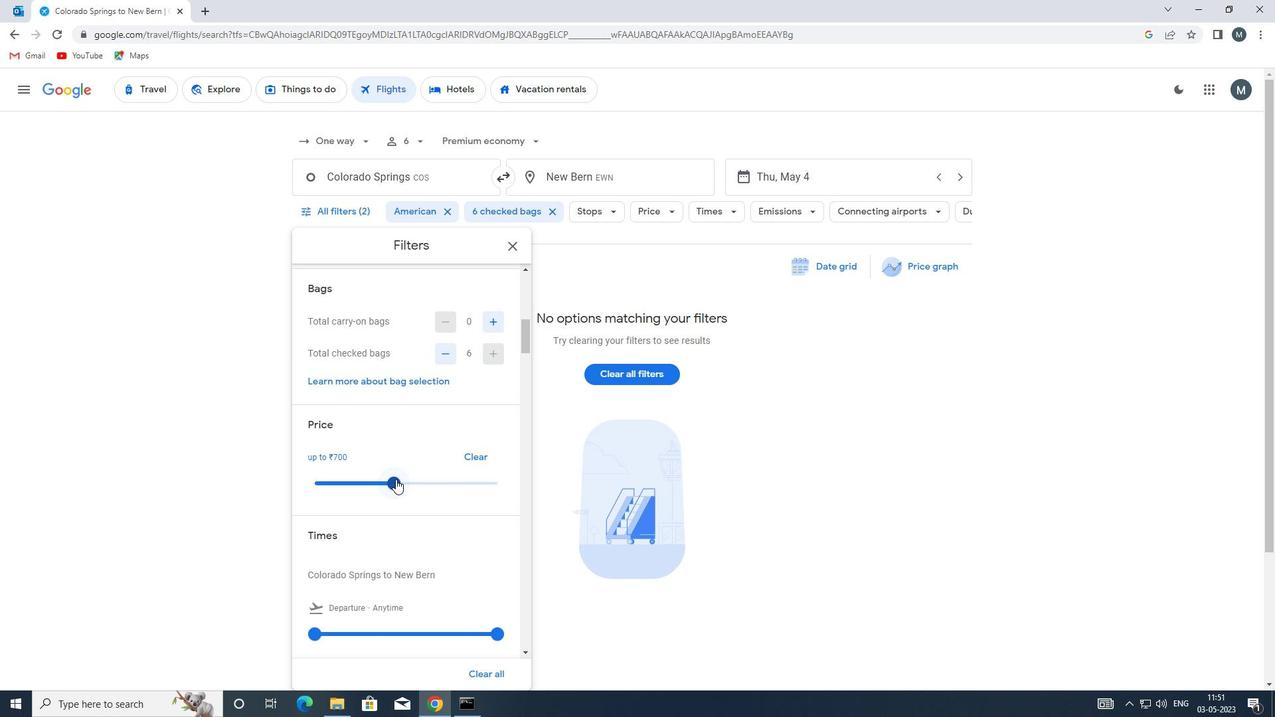 
Action: Mouse moved to (435, 481)
Screenshot: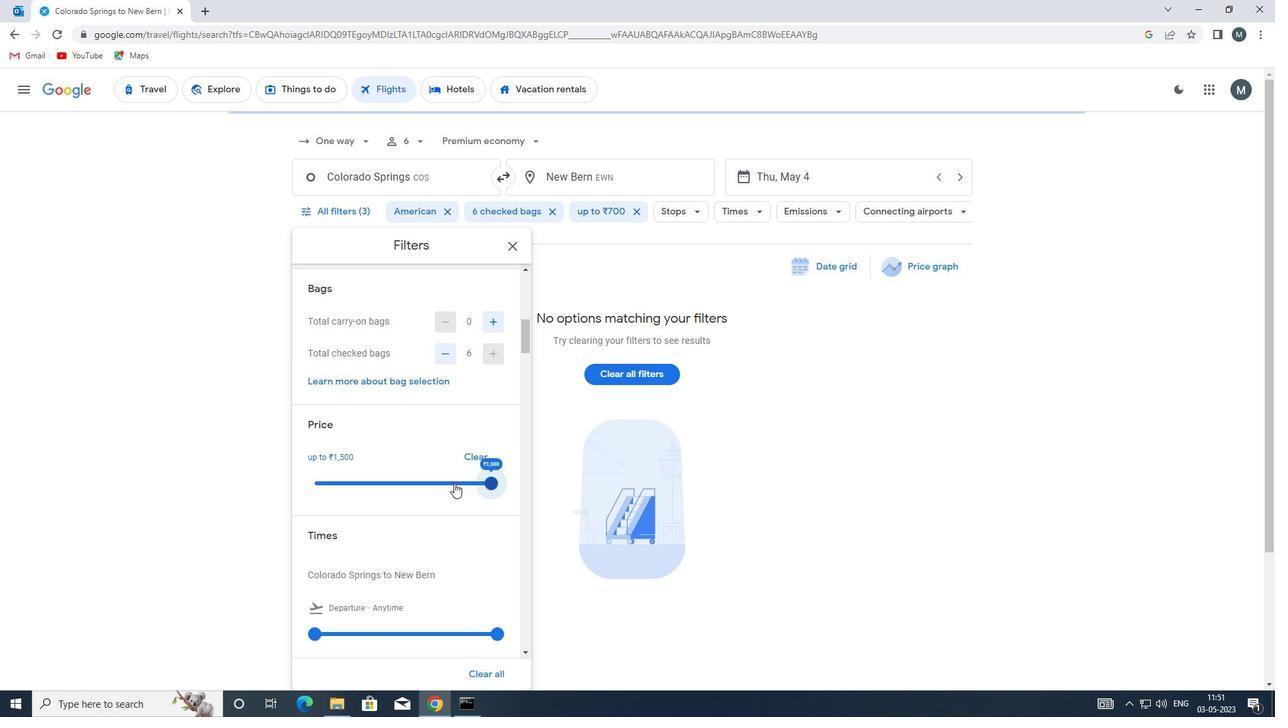 
Action: Mouse scrolled (435, 480) with delta (0, 0)
Screenshot: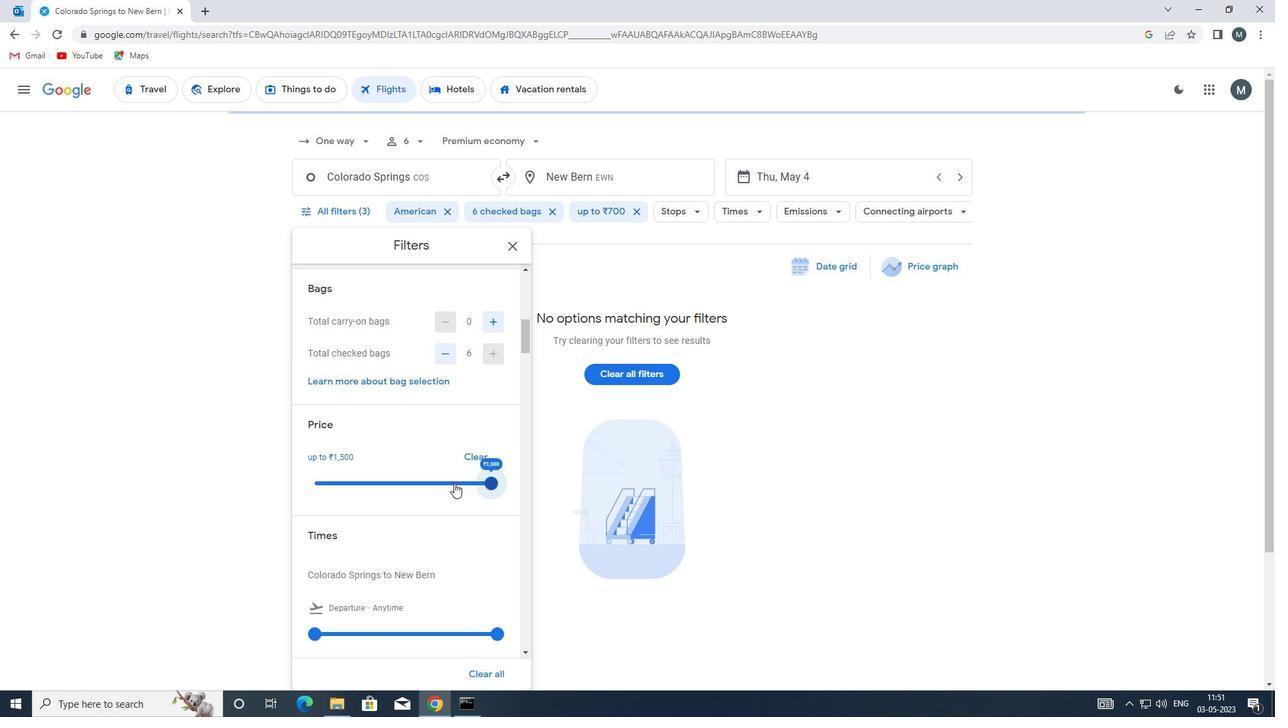 
Action: Mouse moved to (432, 482)
Screenshot: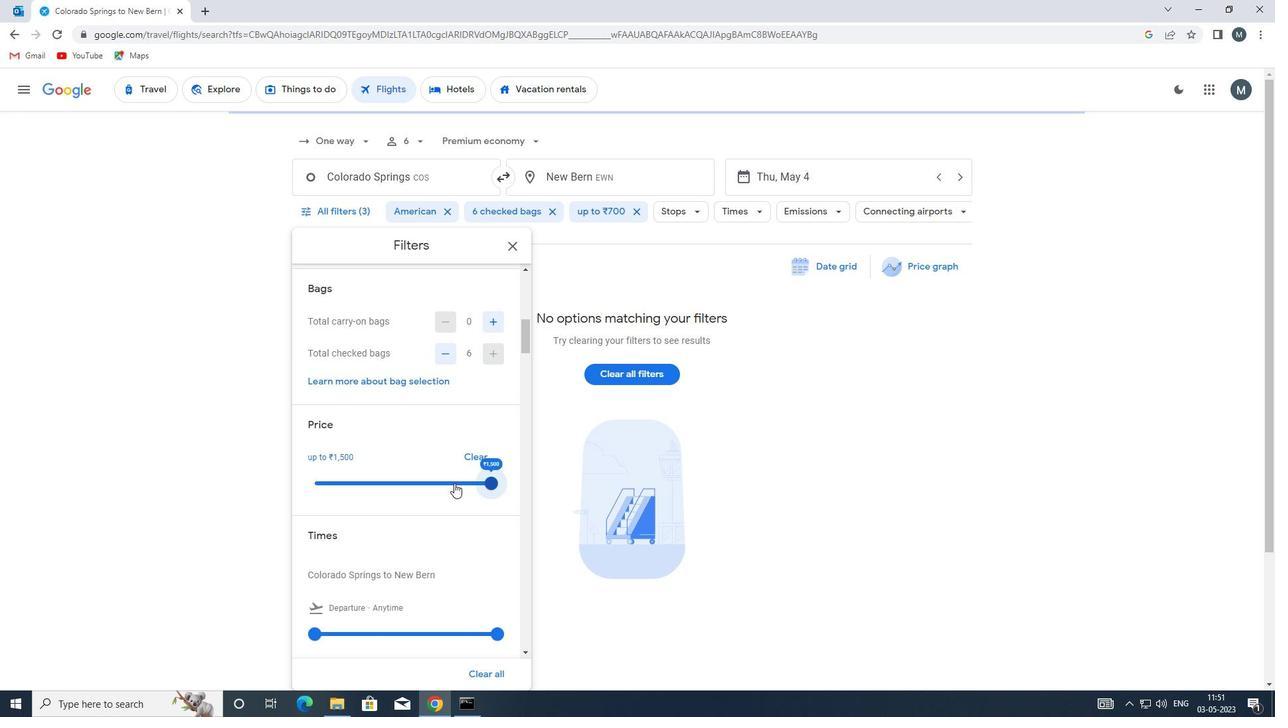 
Action: Mouse scrolled (432, 482) with delta (0, 0)
Screenshot: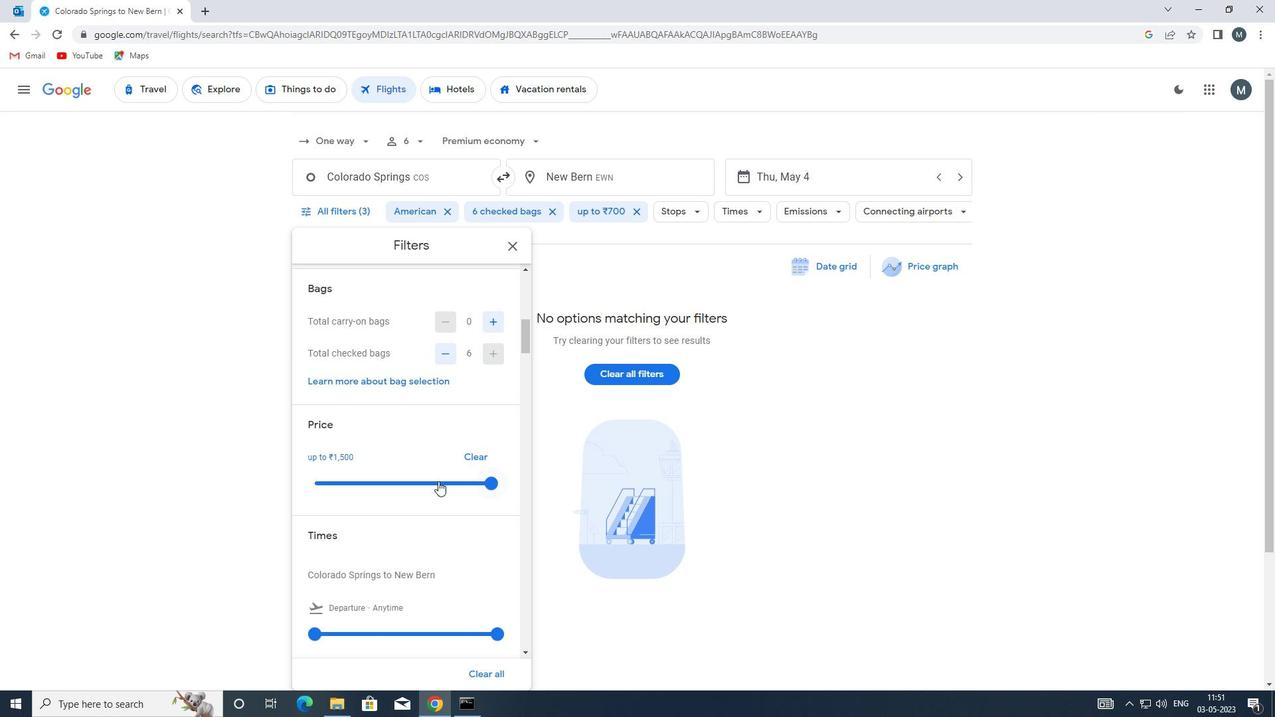
Action: Mouse moved to (411, 469)
Screenshot: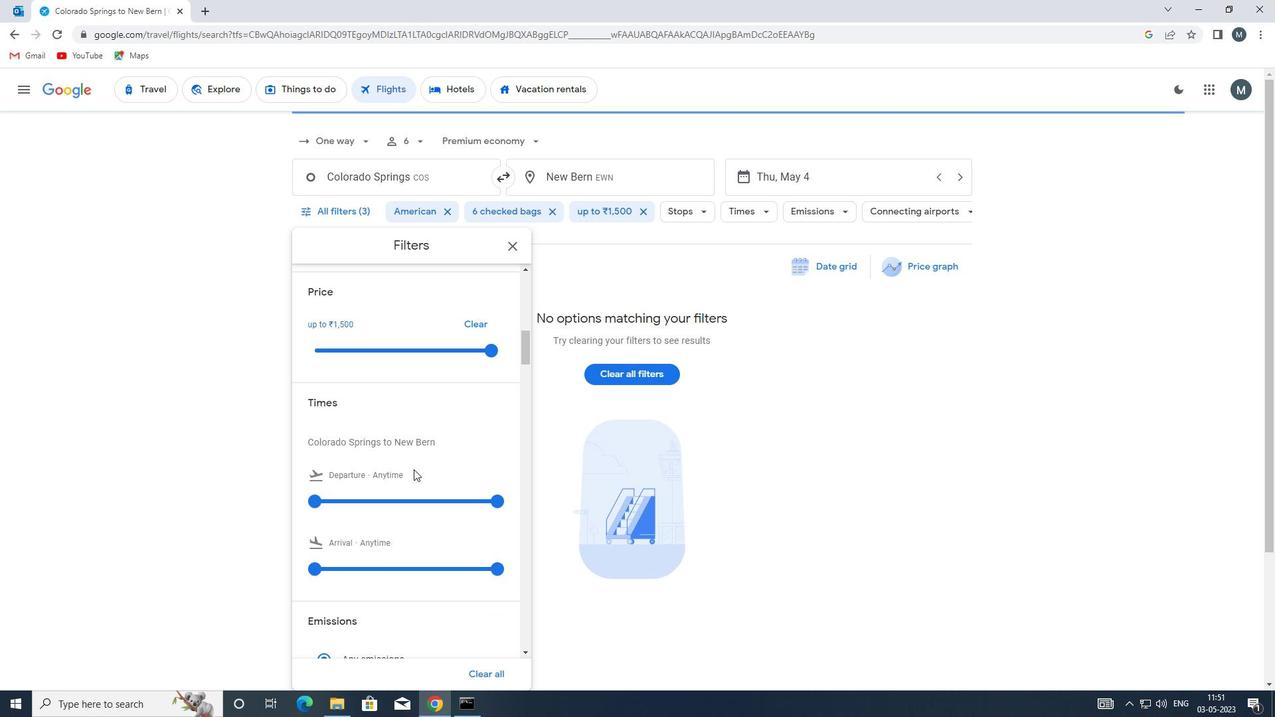 
Action: Mouse scrolled (411, 468) with delta (0, 0)
Screenshot: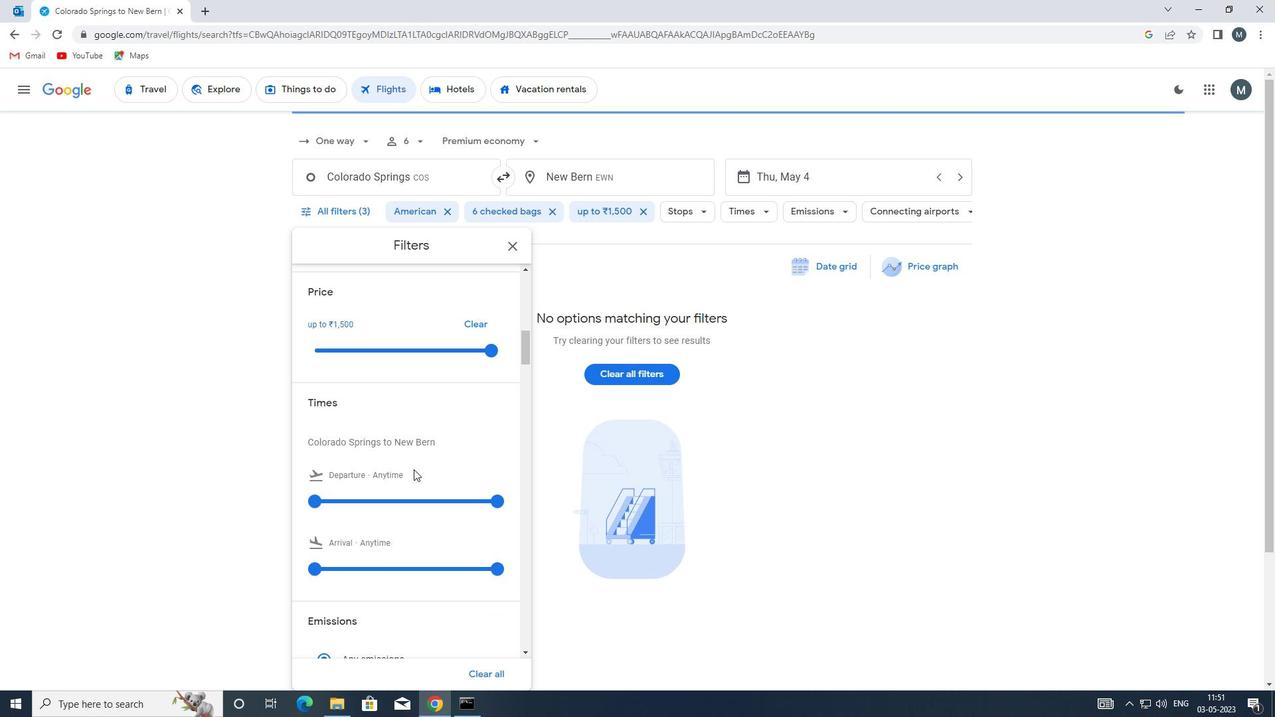 
Action: Mouse moved to (406, 470)
Screenshot: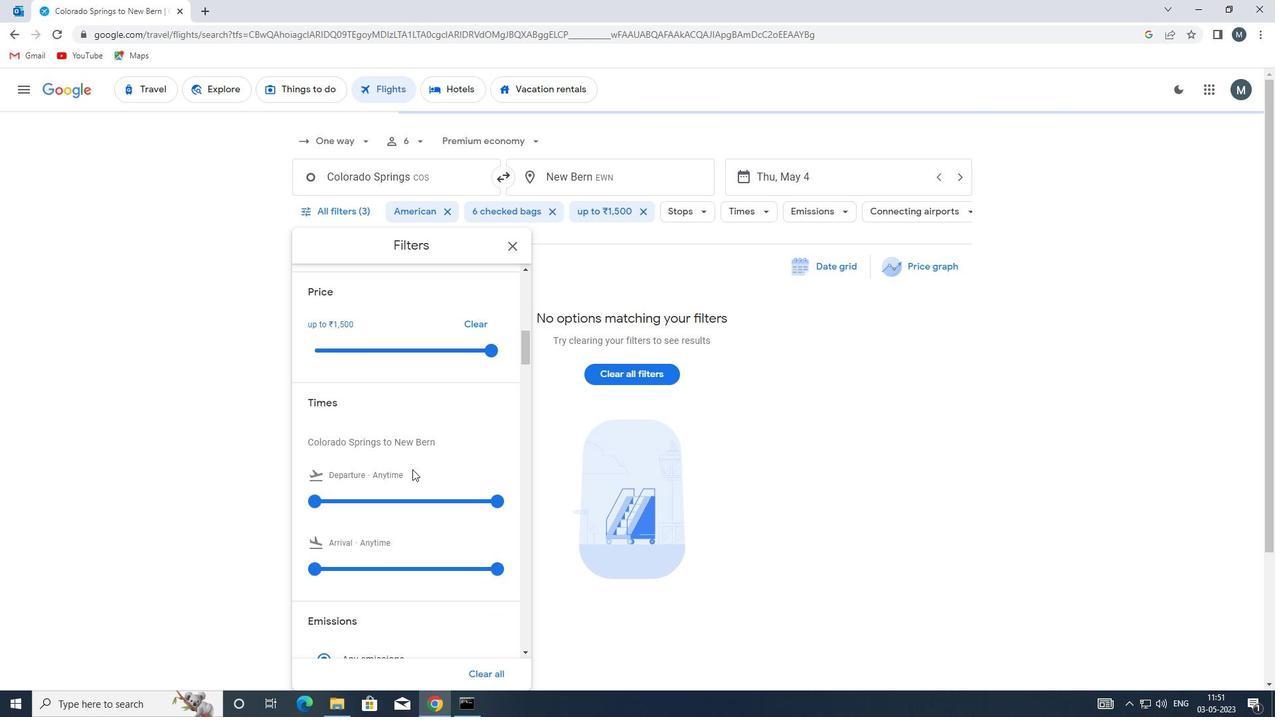 
Action: Mouse scrolled (406, 469) with delta (0, 0)
Screenshot: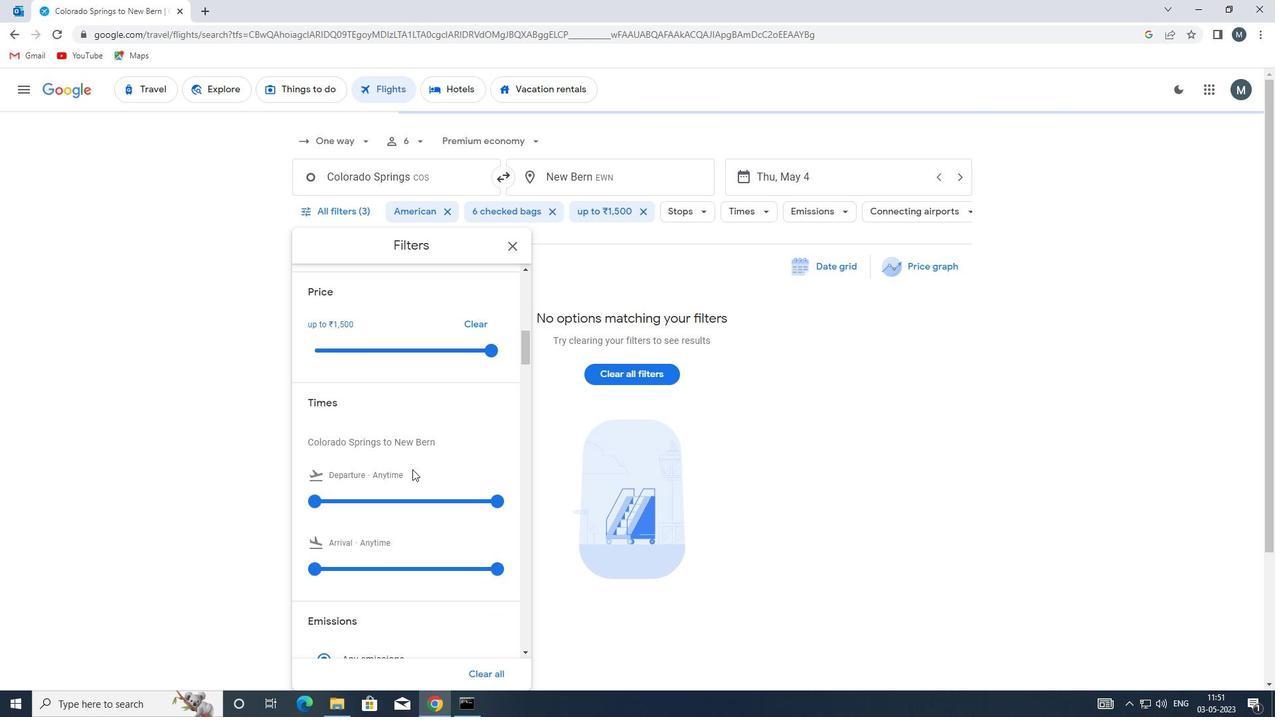 
Action: Mouse moved to (306, 367)
Screenshot: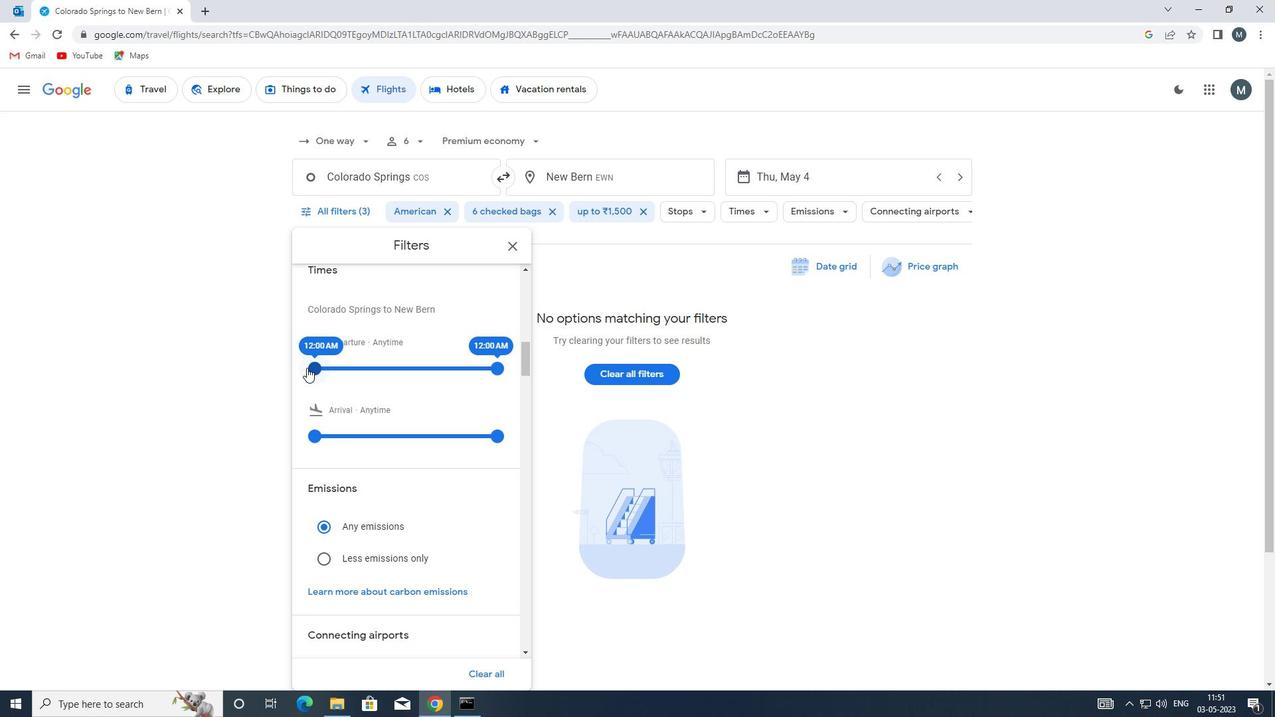 
Action: Mouse pressed left at (306, 367)
Screenshot: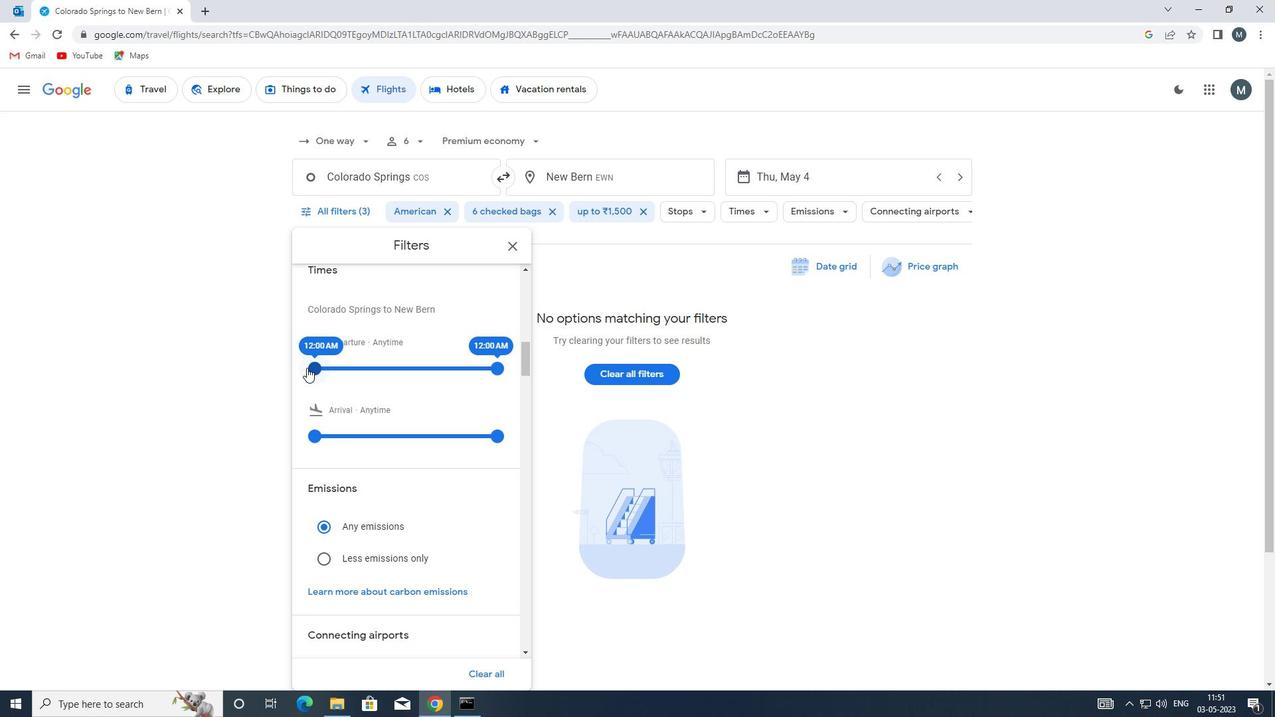 
Action: Mouse moved to (480, 379)
Screenshot: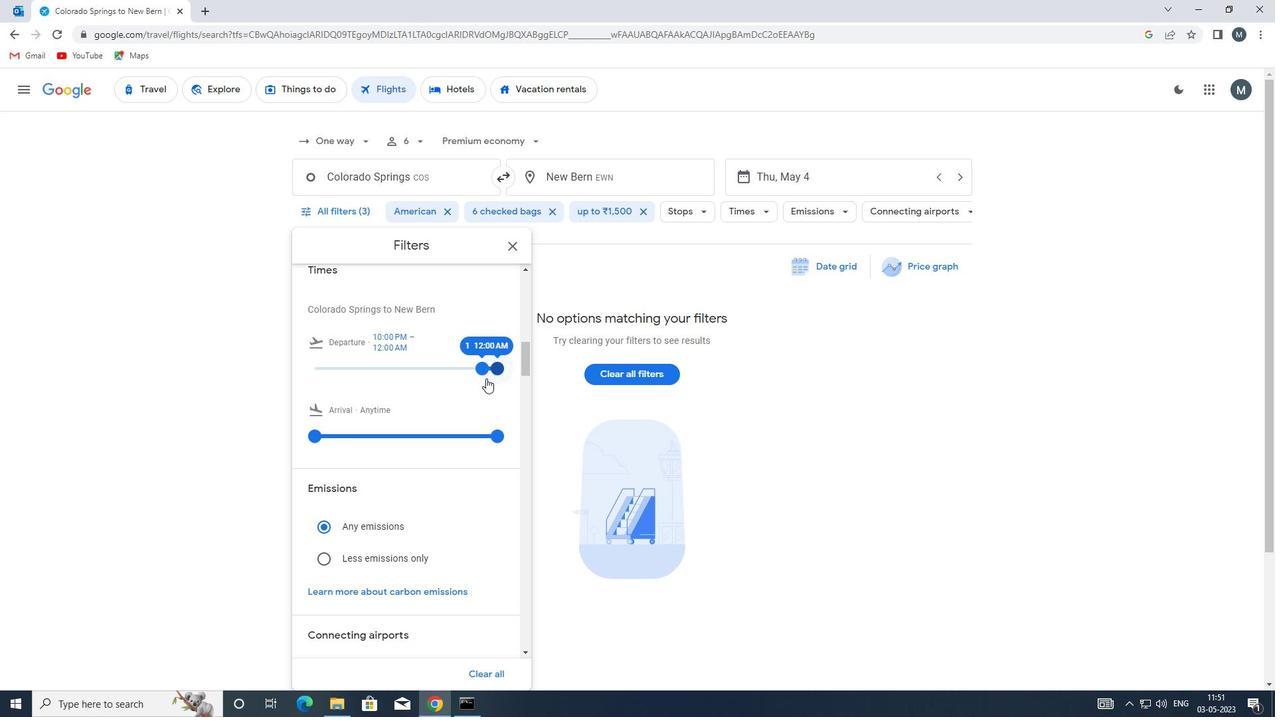 
Action: Mouse scrolled (480, 378) with delta (0, 0)
Screenshot: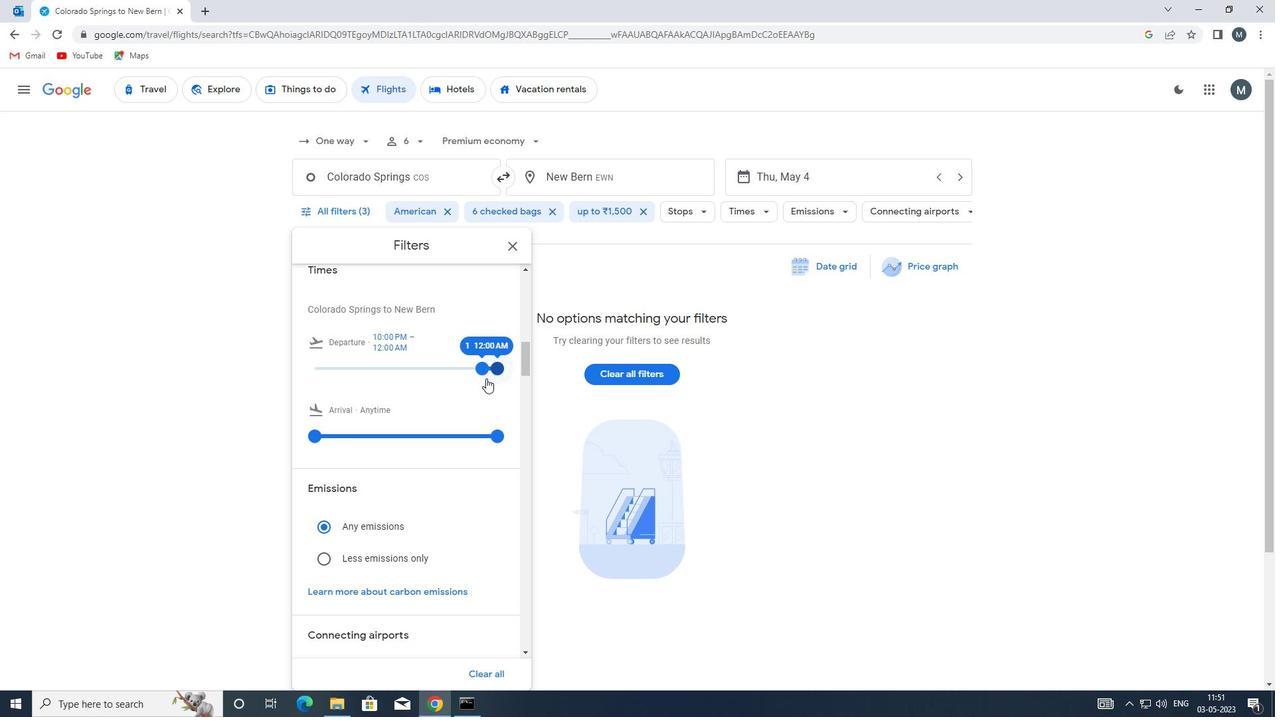 
Action: Mouse moved to (454, 395)
Screenshot: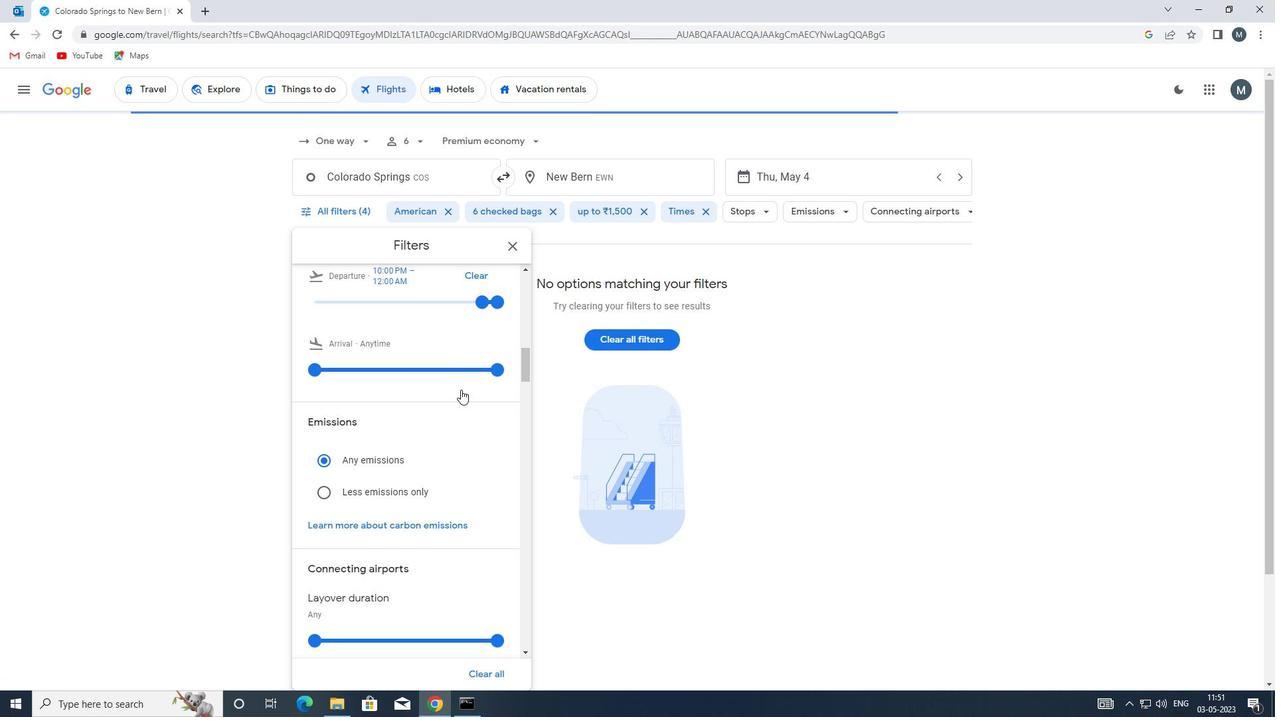 
Action: Mouse scrolled (454, 395) with delta (0, 0)
Screenshot: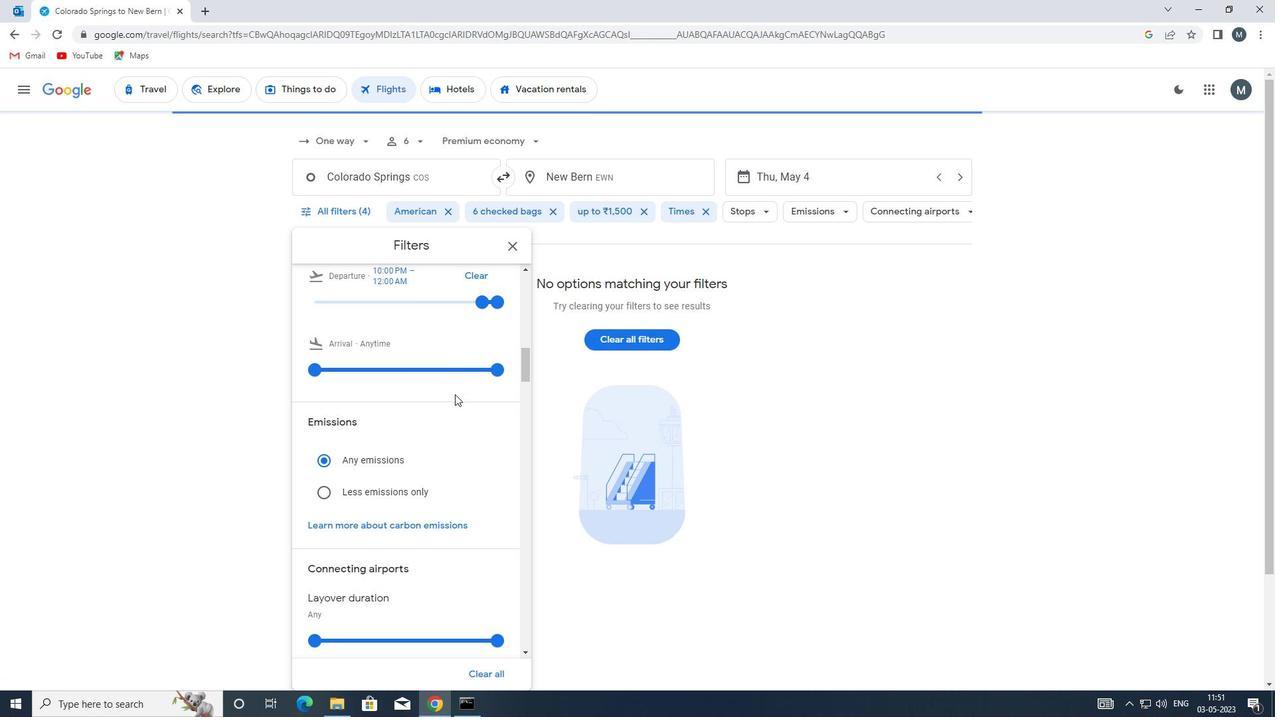 
Action: Mouse scrolled (454, 395) with delta (0, 0)
Screenshot: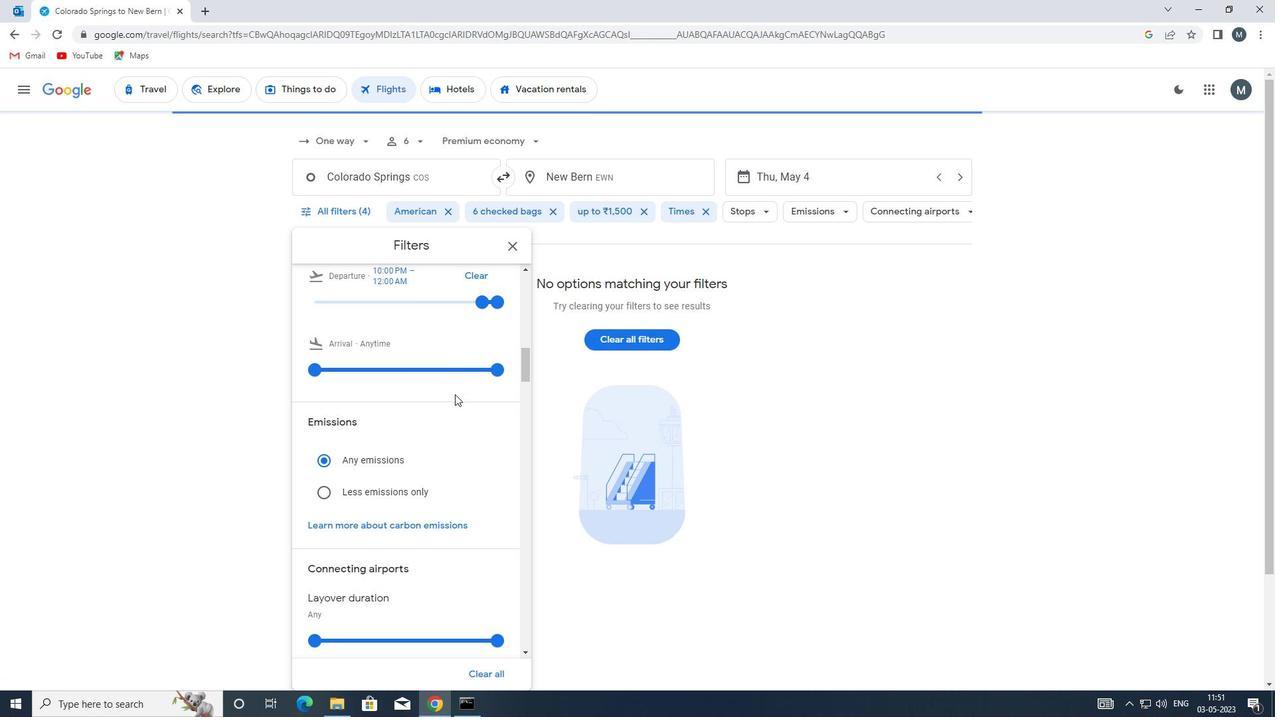 
Action: Mouse moved to (482, 436)
Screenshot: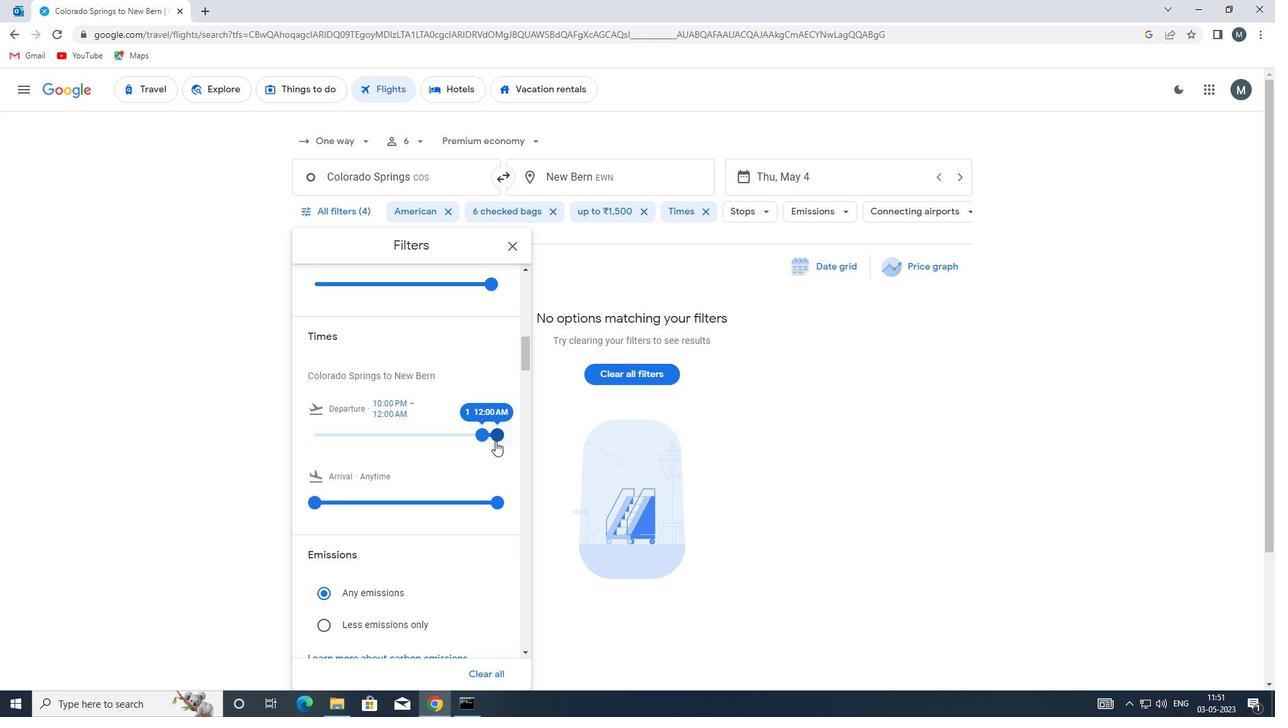 
Action: Mouse pressed left at (482, 436)
Screenshot: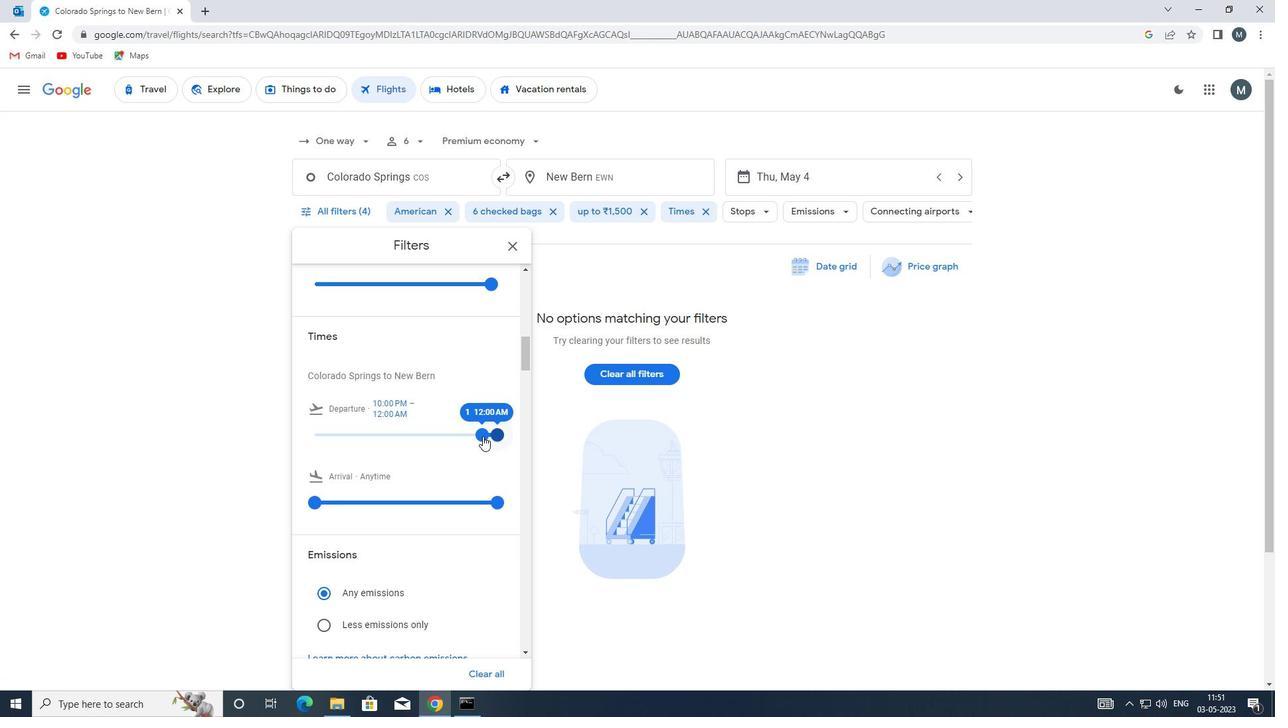 
Action: Mouse moved to (483, 435)
Screenshot: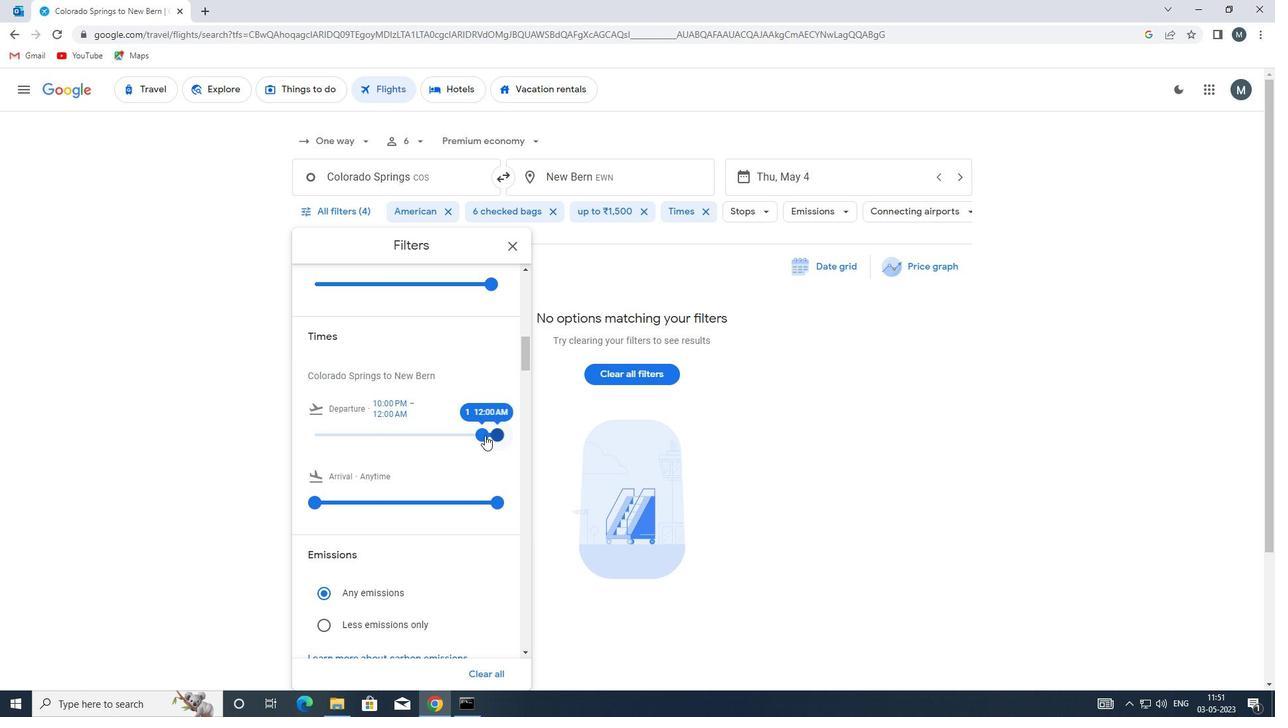 
Action: Mouse pressed left at (483, 435)
Screenshot: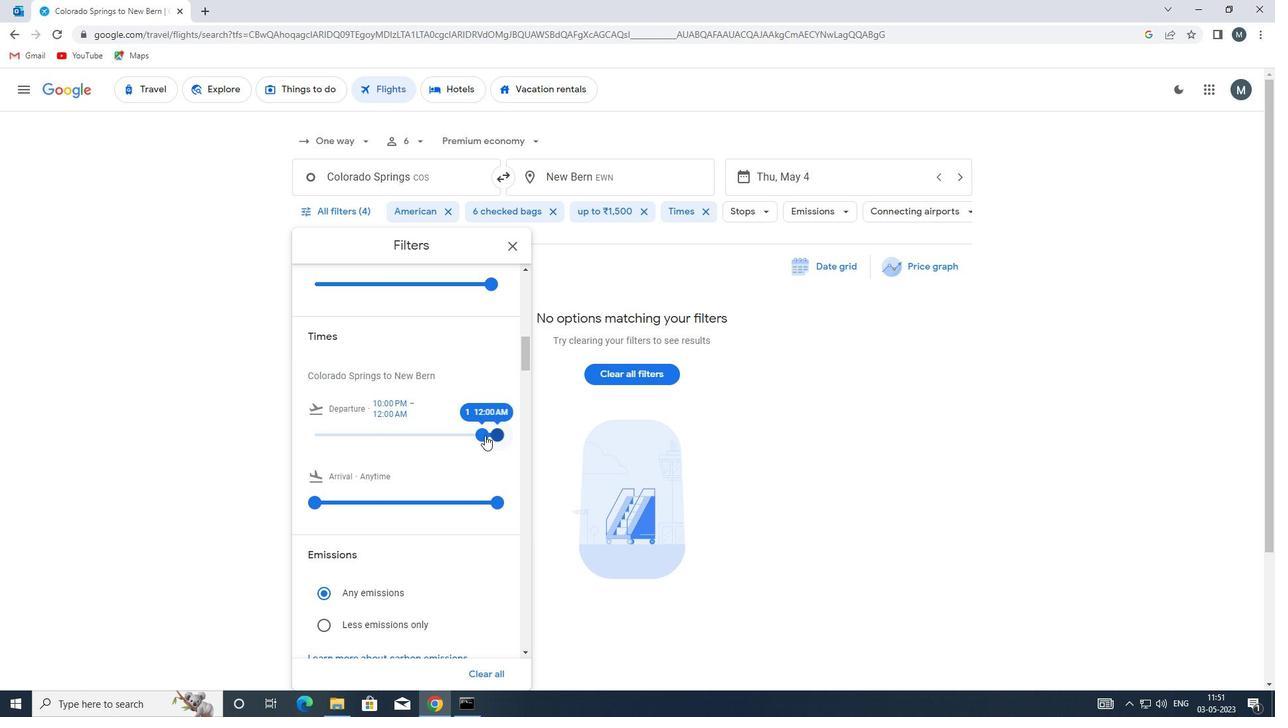 
Action: Mouse moved to (480, 435)
Screenshot: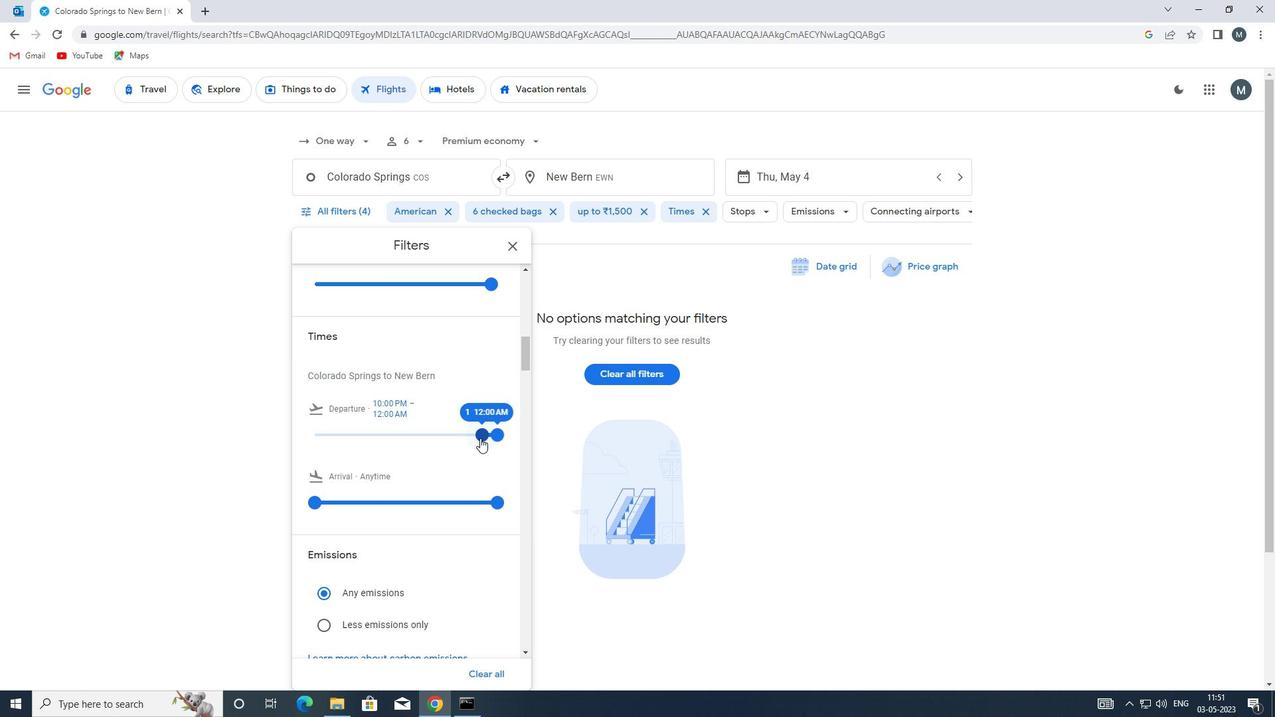 
Action: Mouse pressed left at (480, 435)
Screenshot: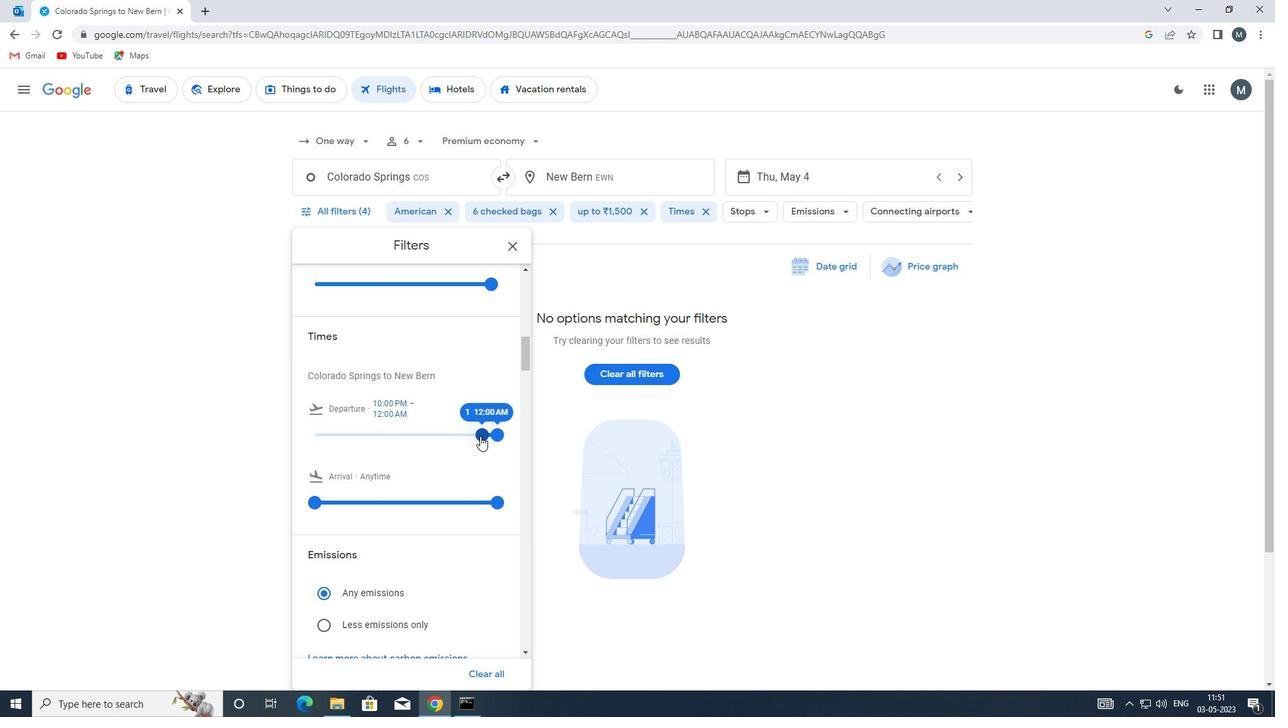 
Action: Mouse moved to (479, 440)
Screenshot: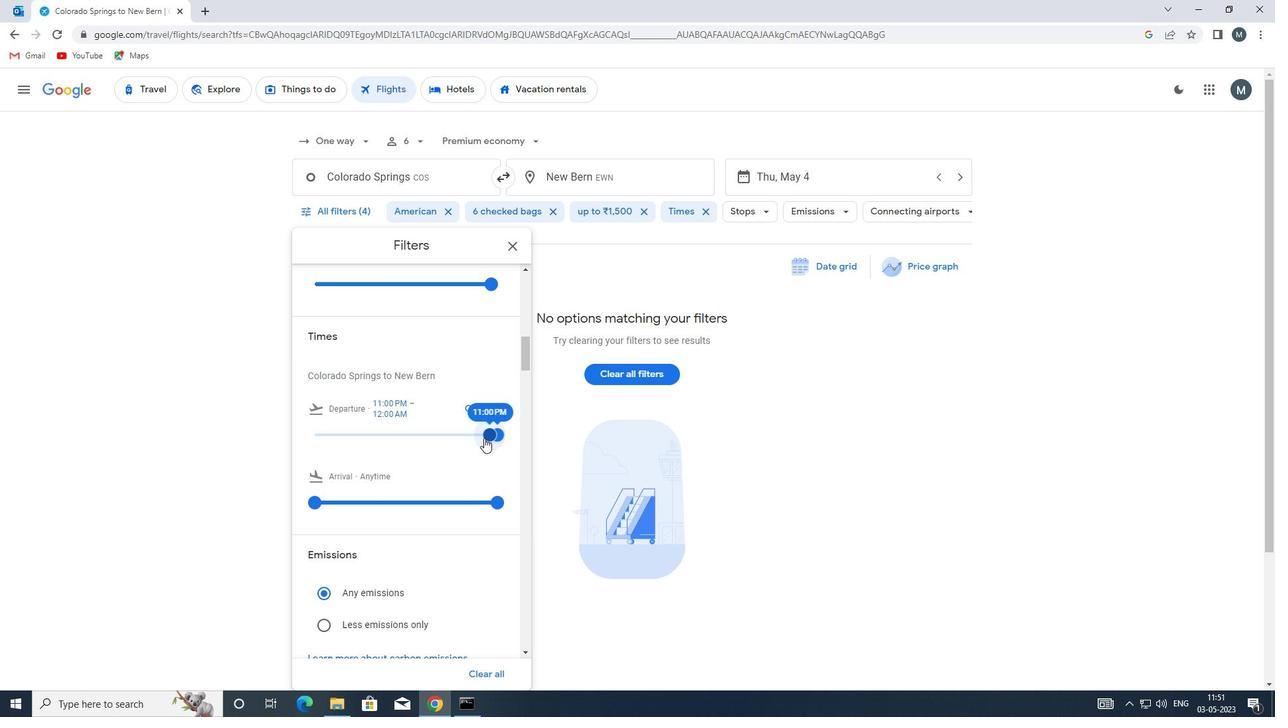 
Action: Mouse scrolled (479, 439) with delta (0, 0)
Screenshot: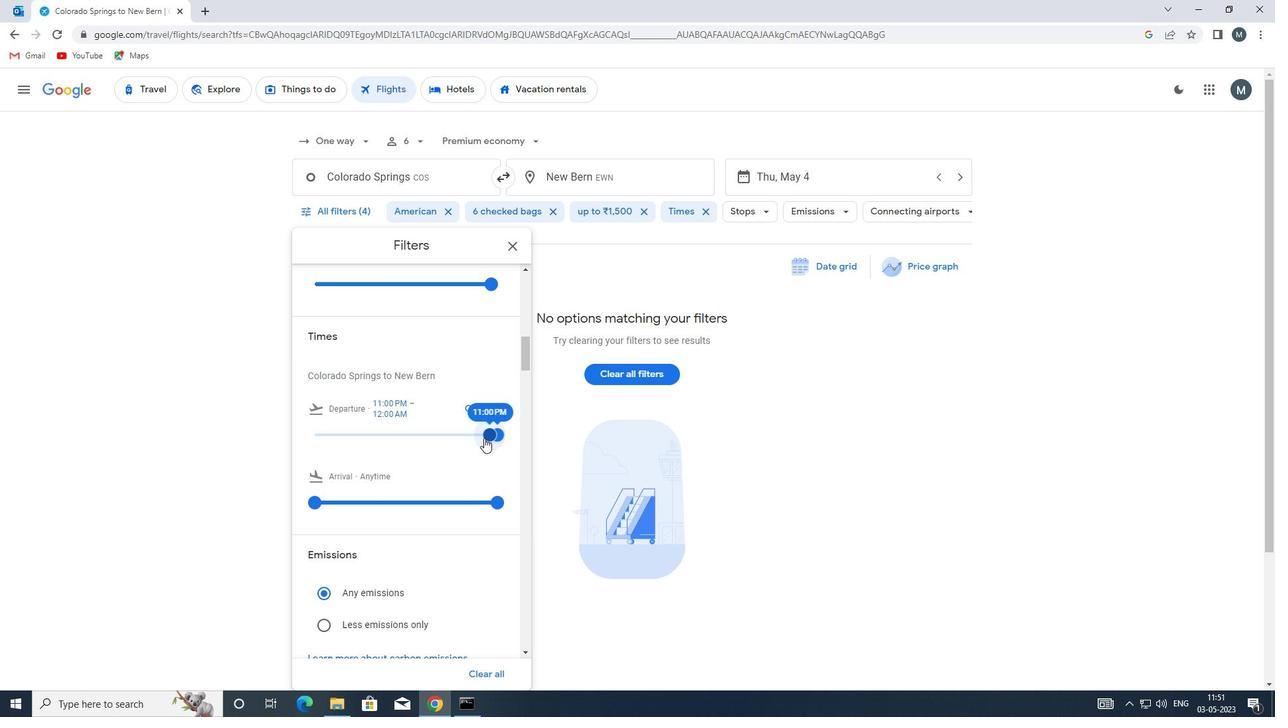 
Action: Mouse moved to (516, 245)
Screenshot: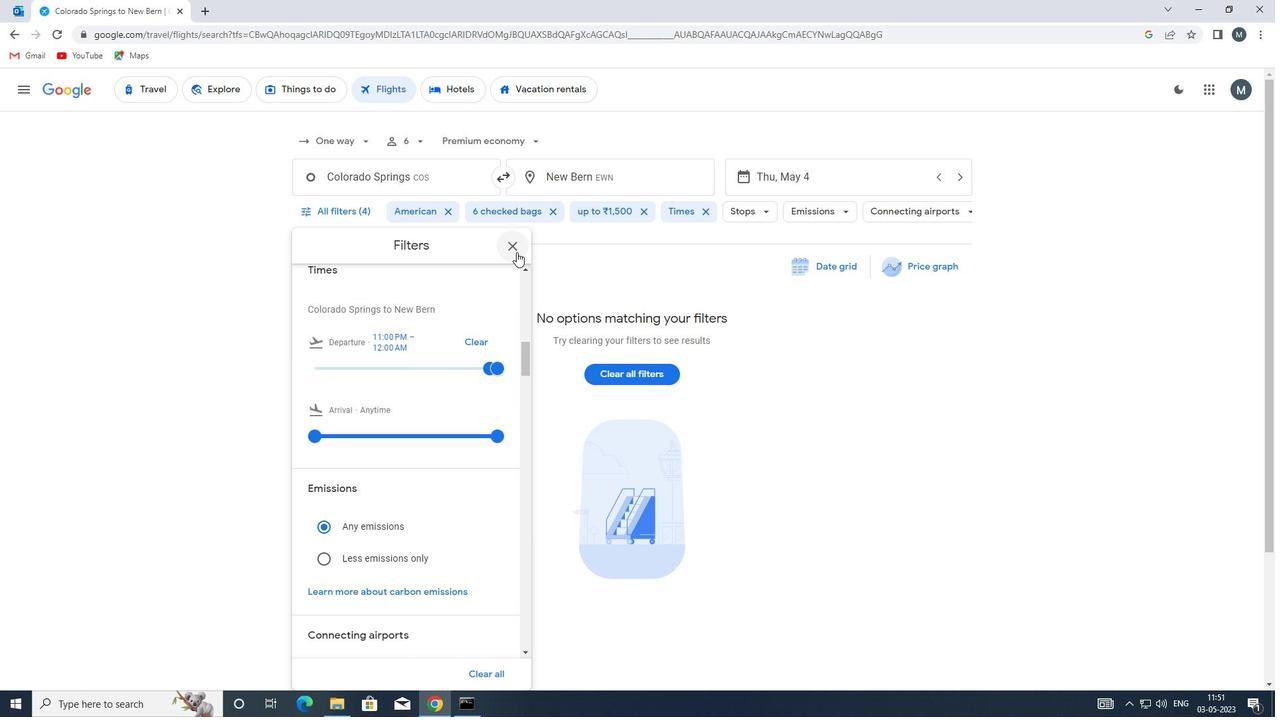 
Action: Mouse pressed left at (516, 245)
Screenshot: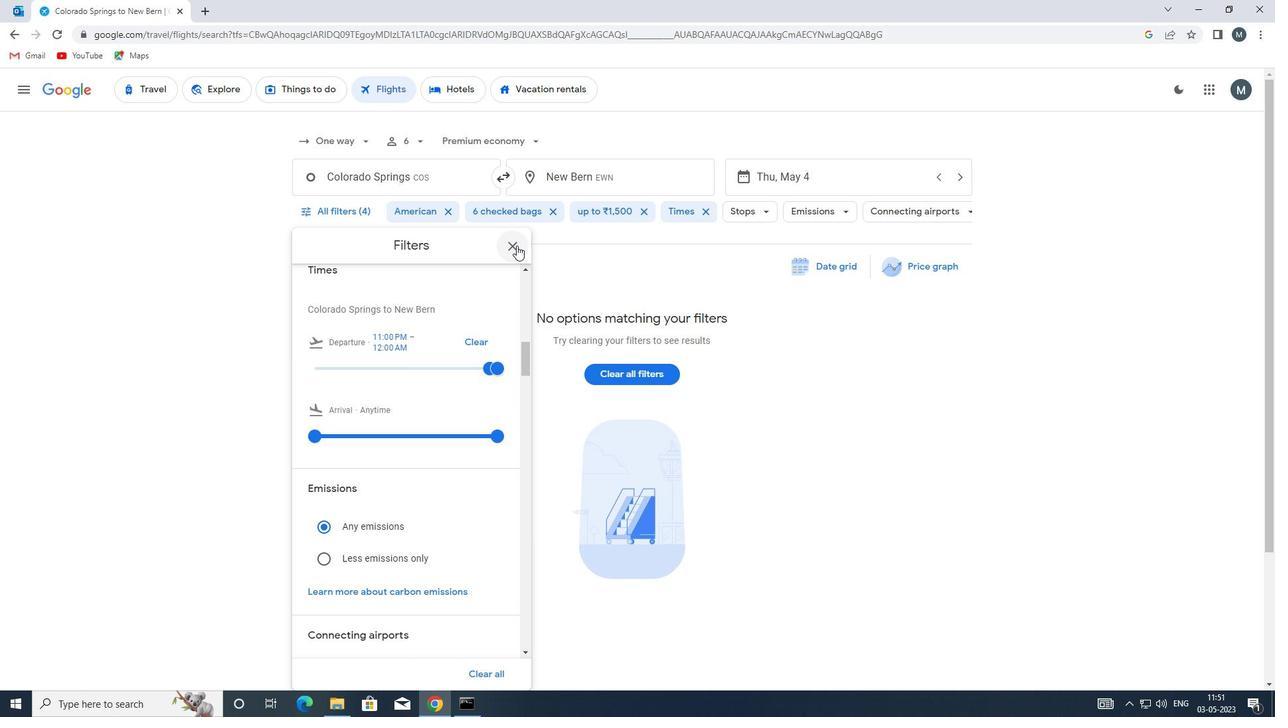 
Action: Mouse moved to (516, 245)
Screenshot: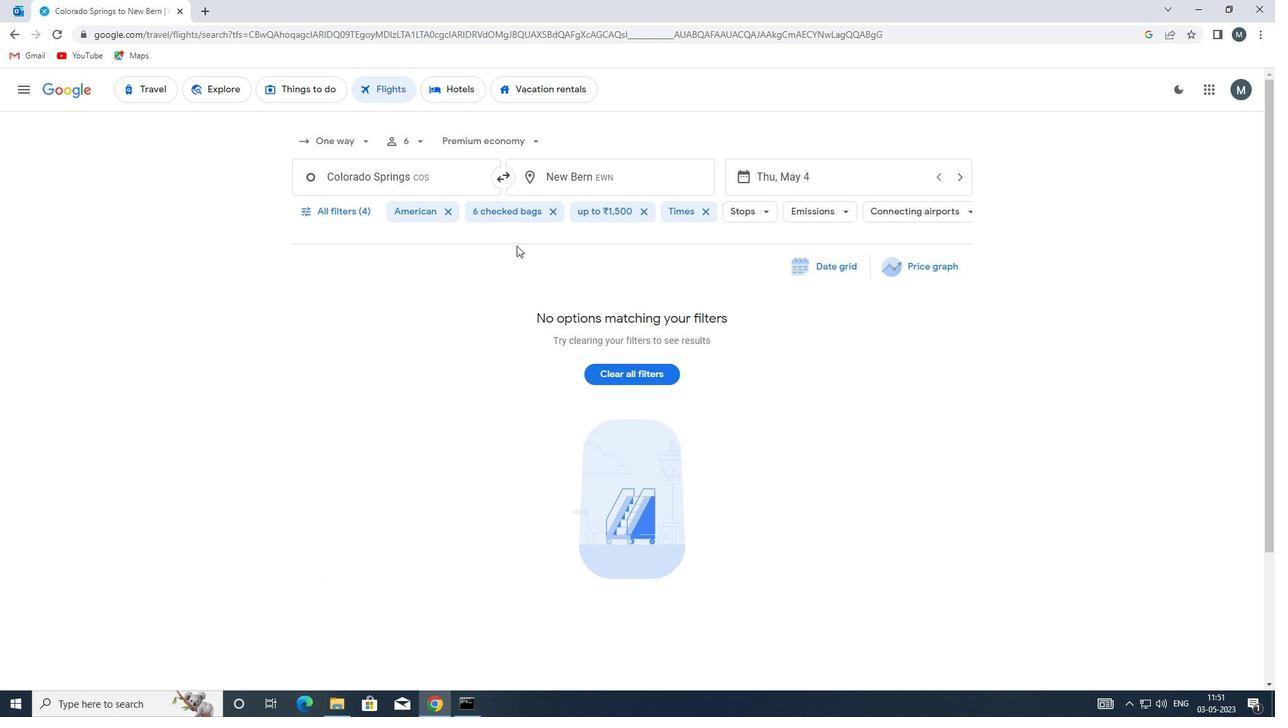 
